 Task: When was "The Good Soldier" by Ford Madox Ford published?
Action: Key pressed 'W''h''e''n'Key.space'w''a''s'Key.spaceKey.shift'"'Key.shift'T''h''e'Key.spaceKey.shift'G''o''o''d'Key.spaceKey.shift'S''o''l''d''i''e''r'Key.shift'"'Key.space'b''y'Key.spaceKey.shift'F''o''r''d'Key.spaceKey.shift'M''a''d''o''x'Key.spaceKey.shiftKey.backspaceKey.backspace'o''x'Key.spaceKey.shift'F''o''r''d'Key.space'p''u''b''l''i''s''h''e''d'Key.shift_r'?'Key.enter
Screenshot: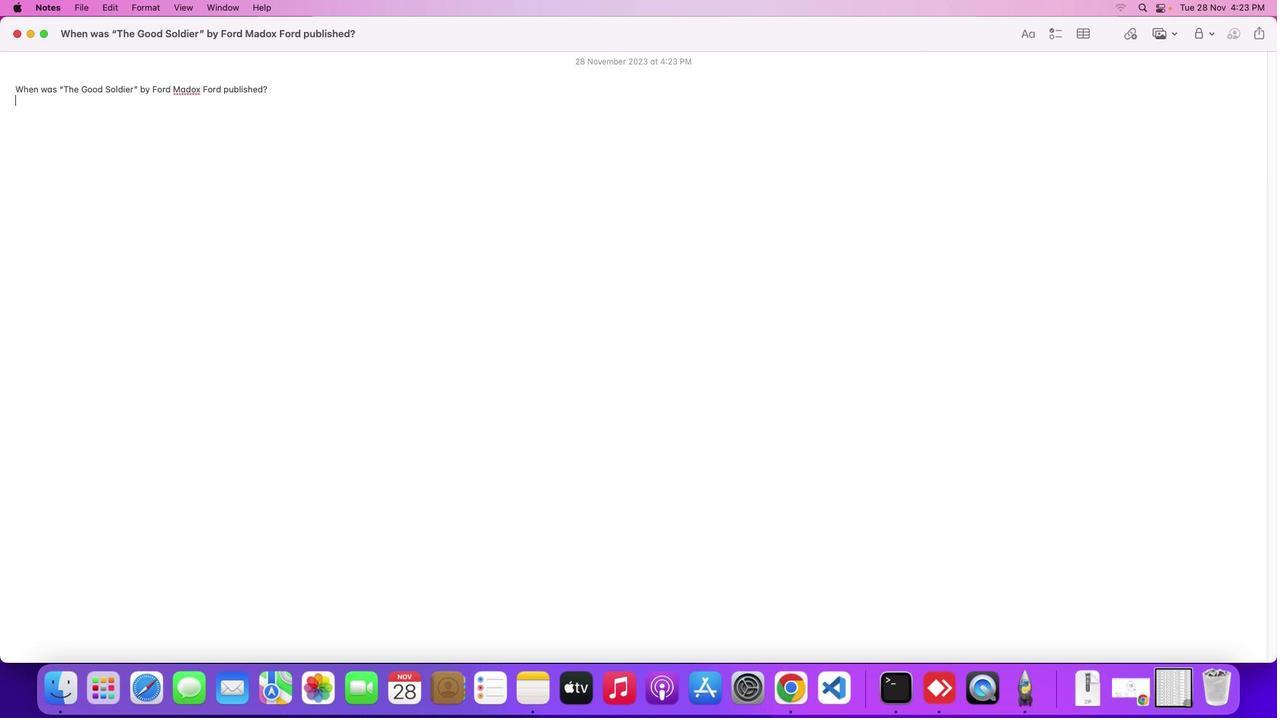 
Action: Mouse moved to (1131, 688)
Screenshot: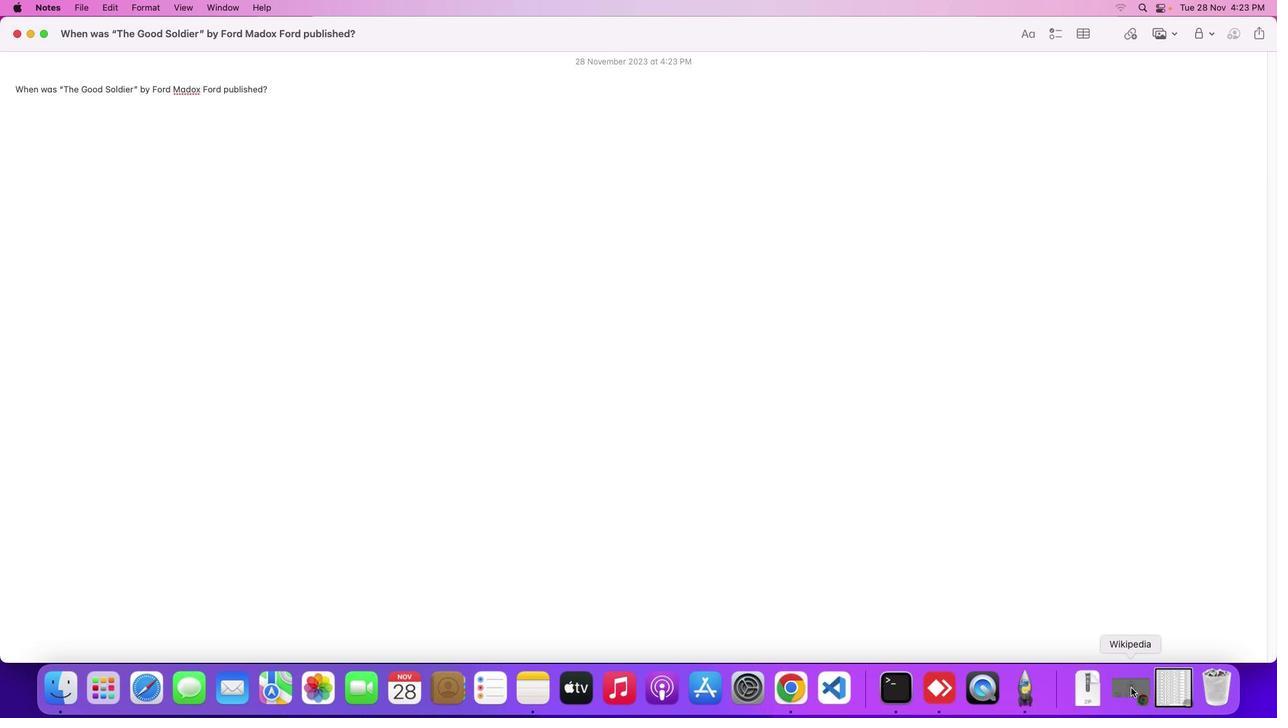 
Action: Mouse pressed left at (1131, 688)
Screenshot: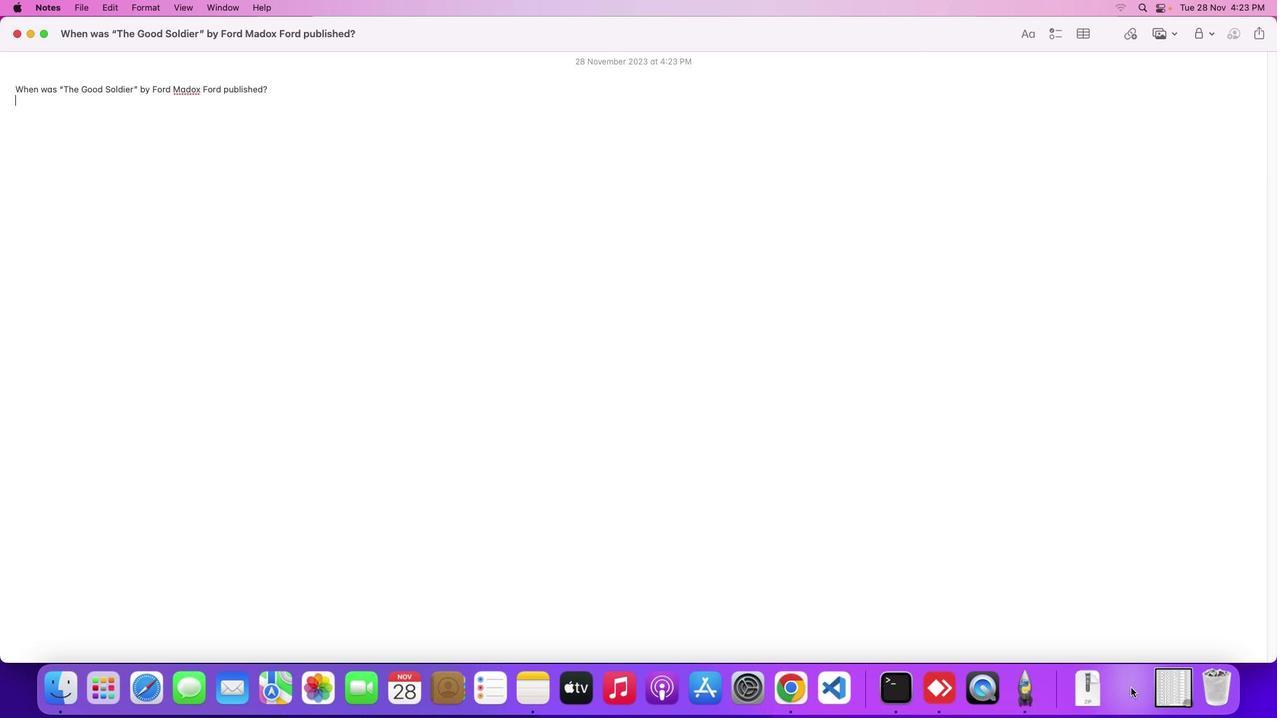 
Action: Mouse moved to (497, 399)
Screenshot: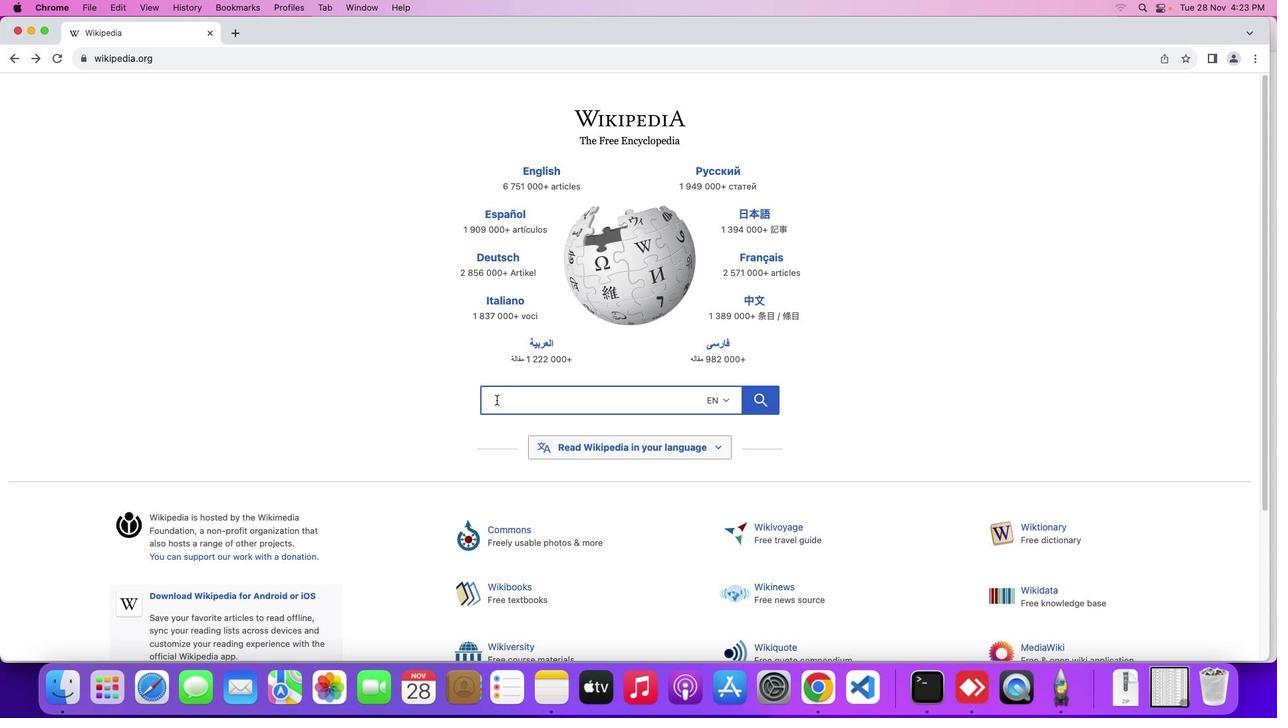 
Action: Mouse pressed left at (497, 399)
Screenshot: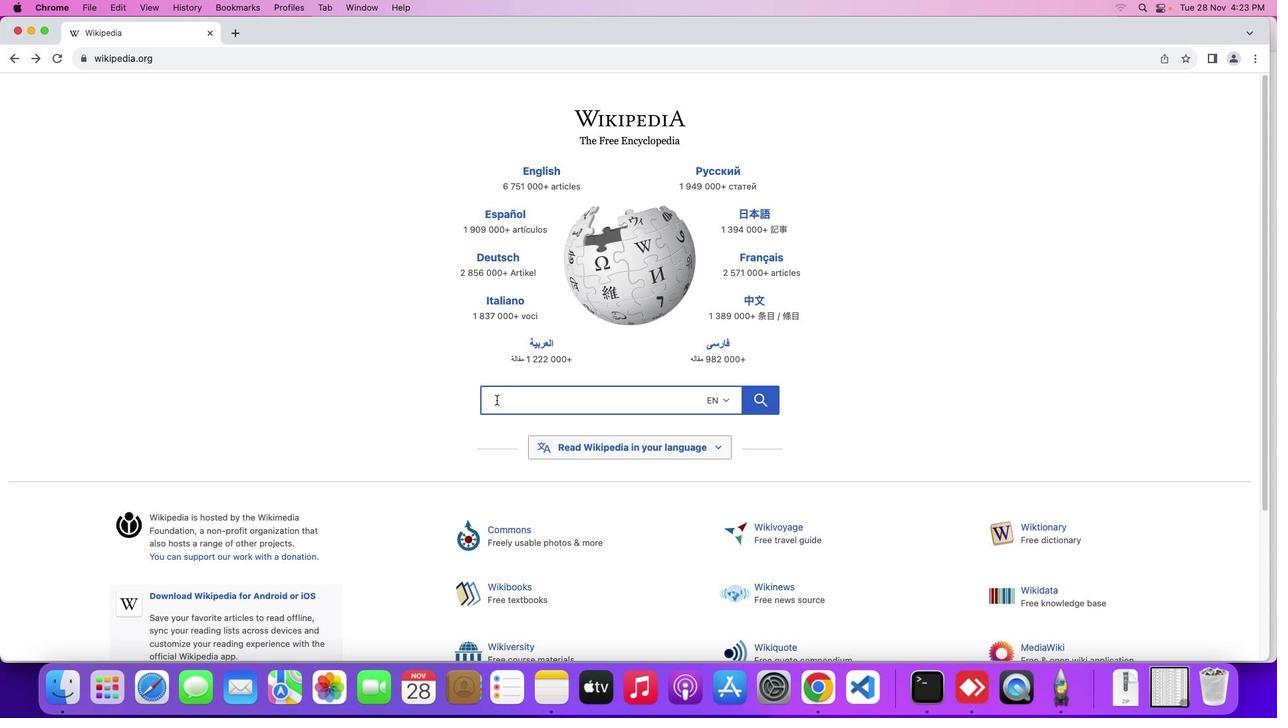 
Action: Mouse moved to (505, 399)
Screenshot: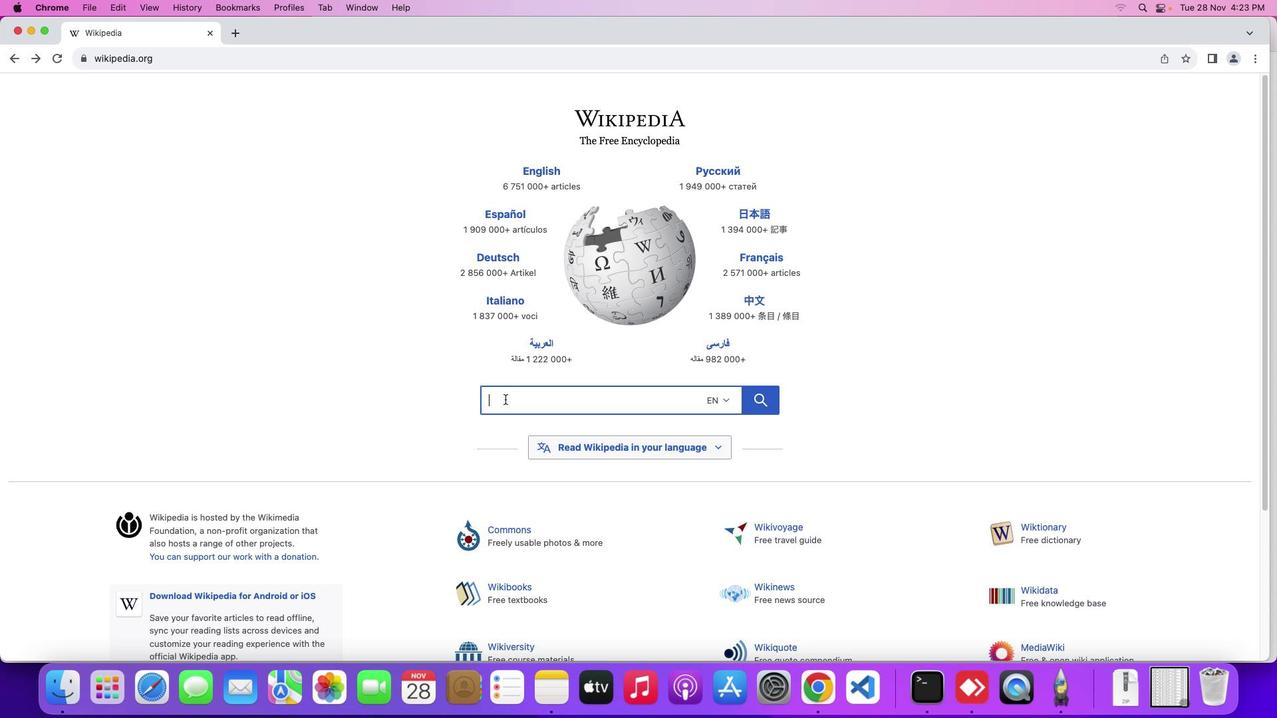 
Action: Key pressed Key.shift'T''h''e'Key.spaceKey.shift'G''o''o''d'Key.spaceKey.shift'S''o''l''d''i''e''r'Key.spaceKey.shift'F''o''r''d'Key.spaceKey.shift'M''a''d''o''x'Key.spaceKey.shift'F''o''r''d'Key.enter
Screenshot: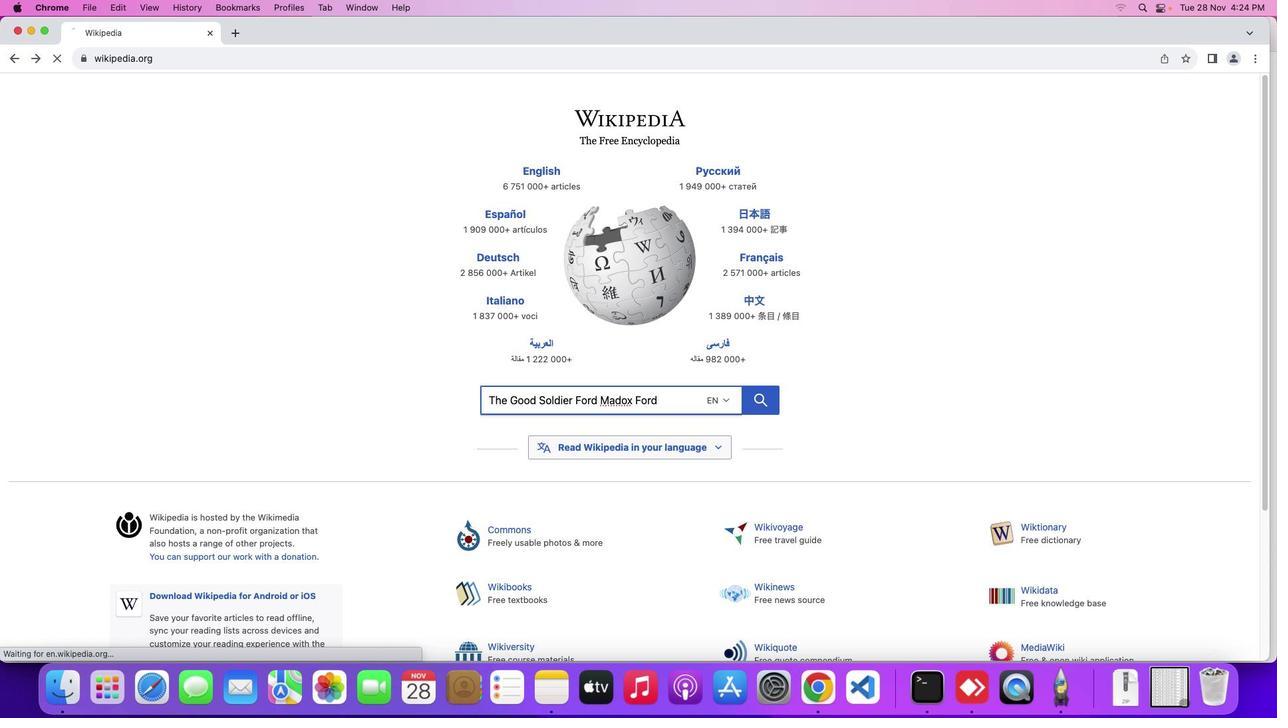 
Action: Mouse moved to (244, 461)
Screenshot: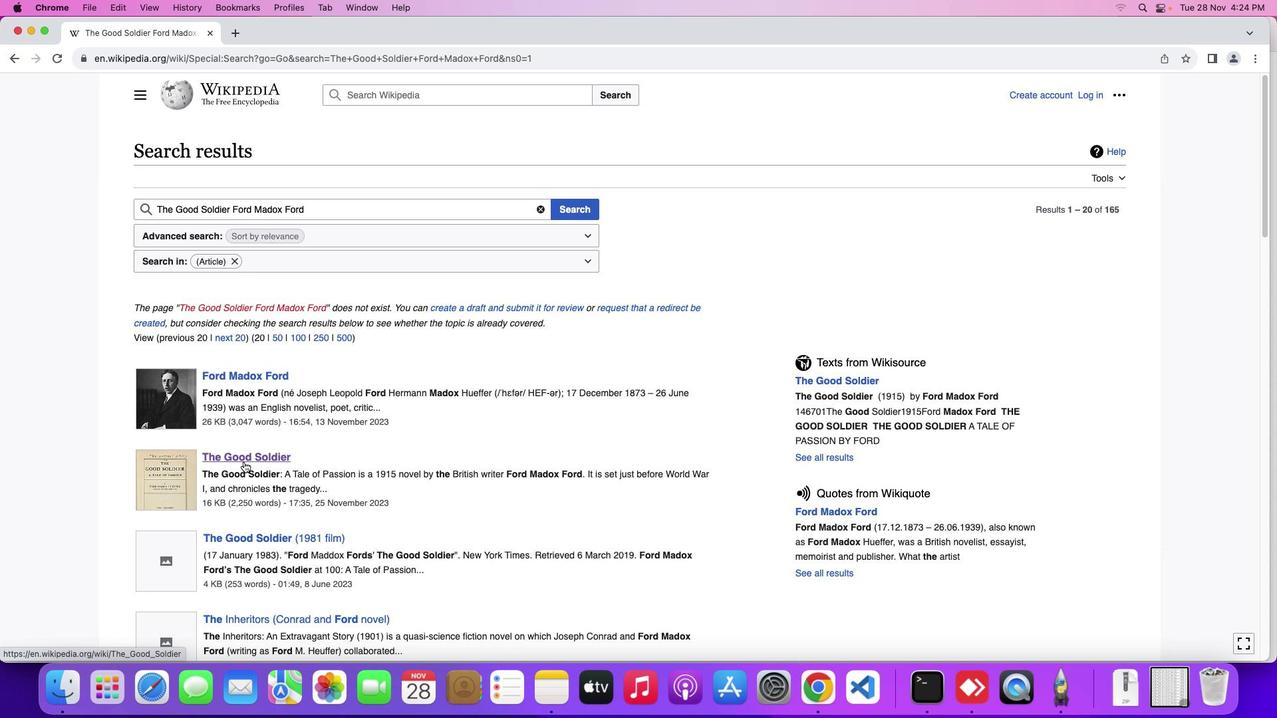 
Action: Mouse pressed left at (244, 461)
Screenshot: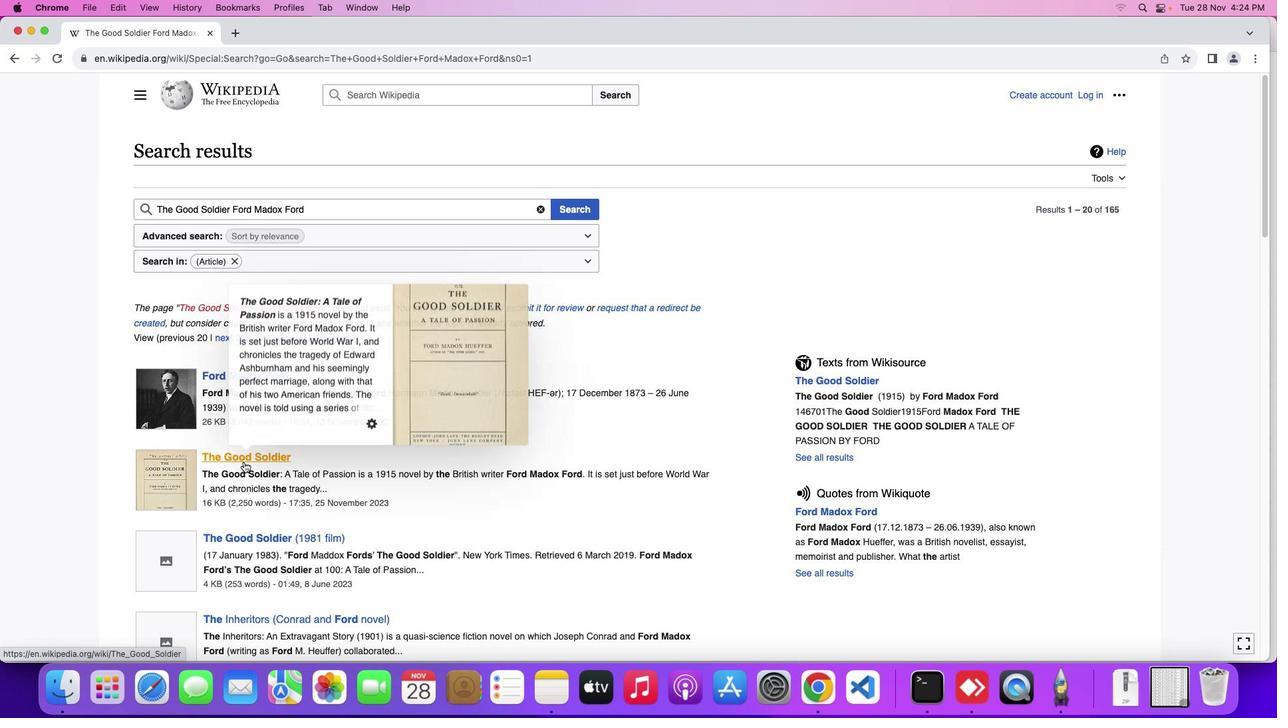 
Action: Mouse moved to (767, 360)
Screenshot: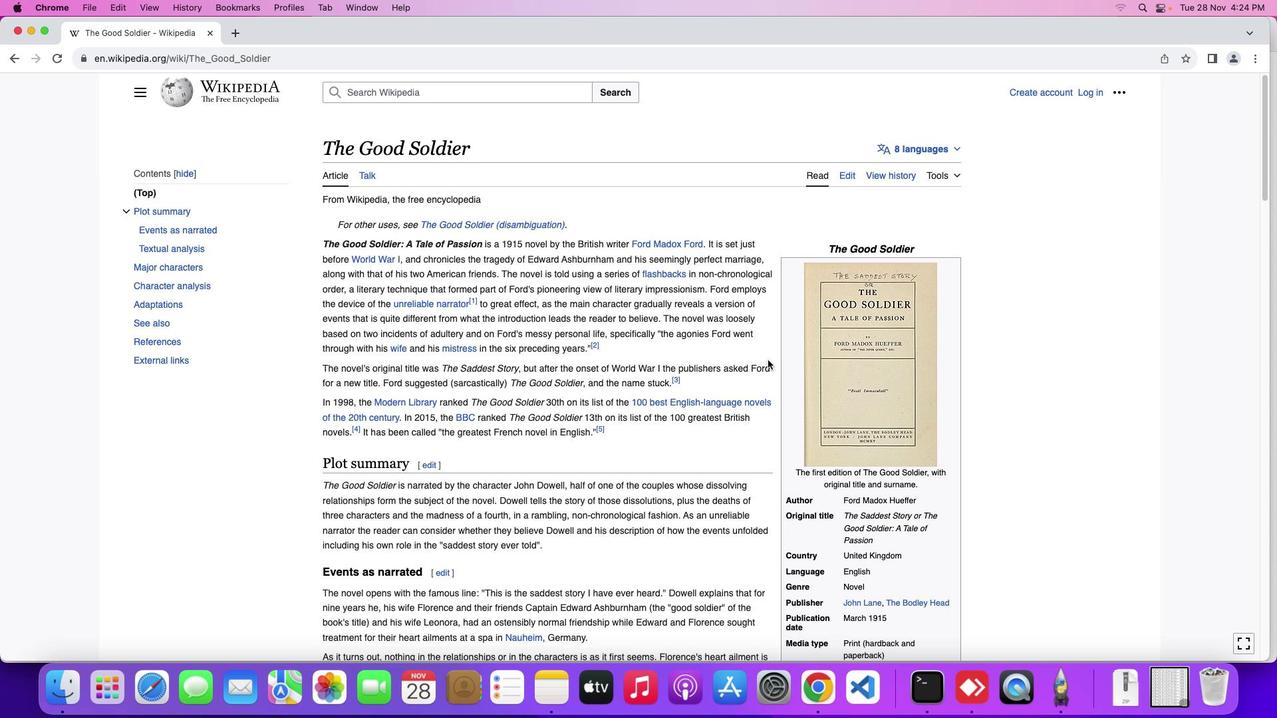 
Action: Mouse scrolled (767, 360) with delta (0, 0)
Screenshot: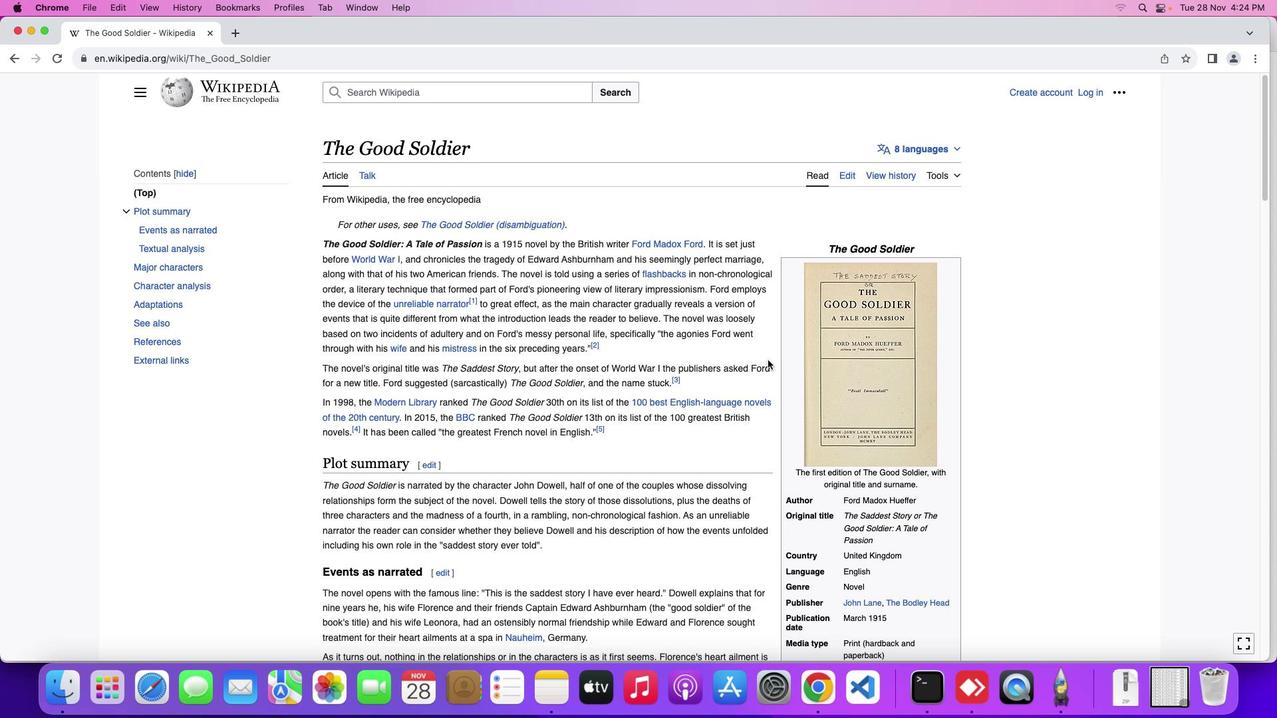 
Action: Mouse moved to (768, 360)
Screenshot: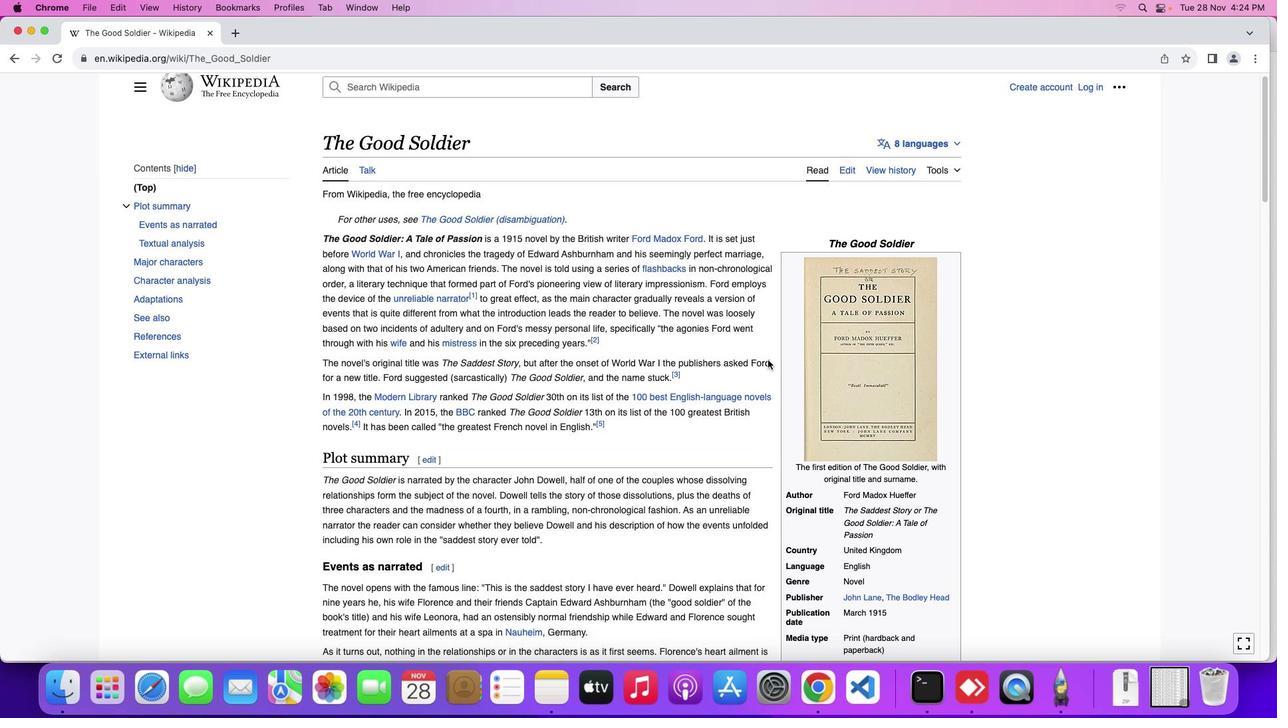 
Action: Mouse scrolled (768, 360) with delta (0, 0)
Screenshot: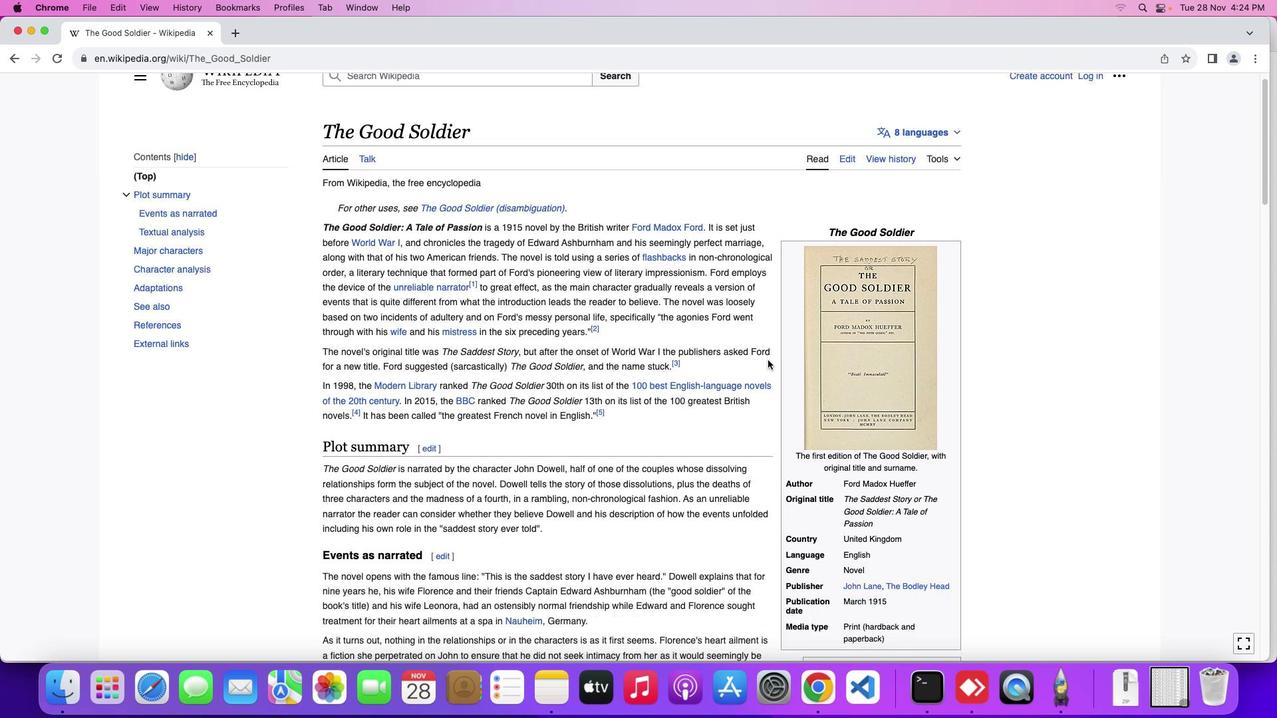 
Action: Mouse scrolled (768, 360) with delta (0, -1)
Screenshot: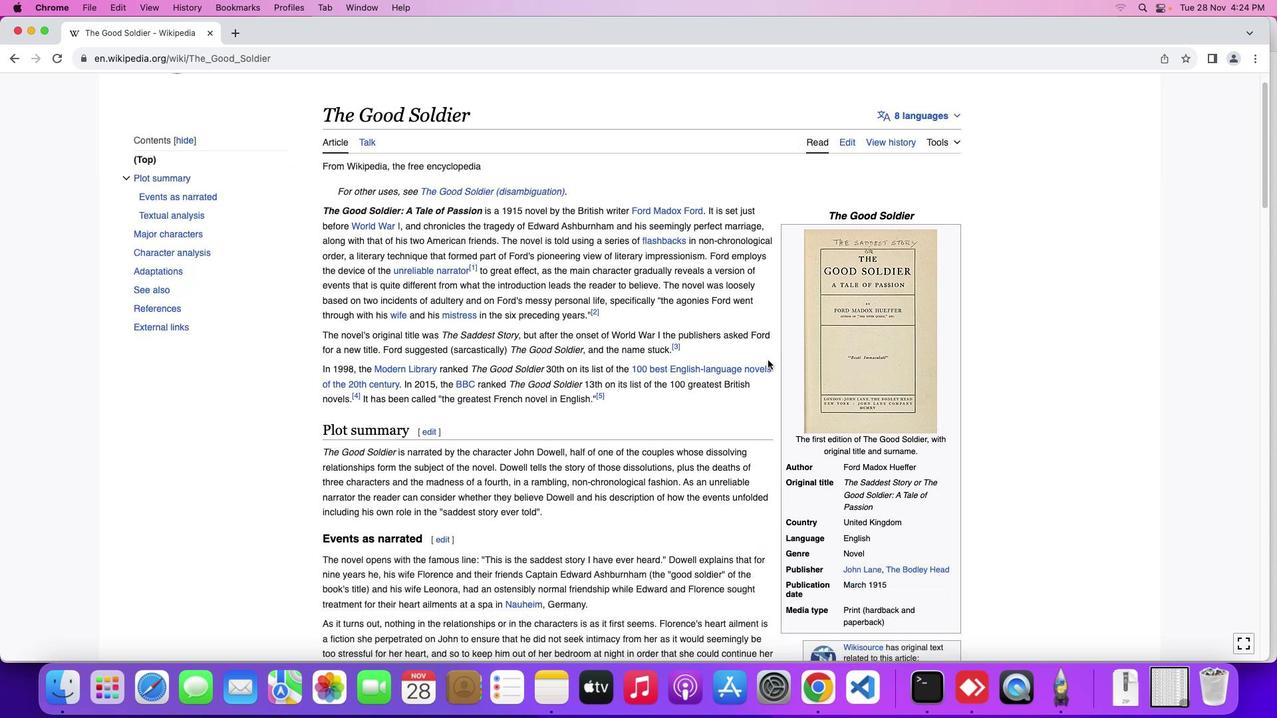 
Action: Mouse moved to (763, 383)
Screenshot: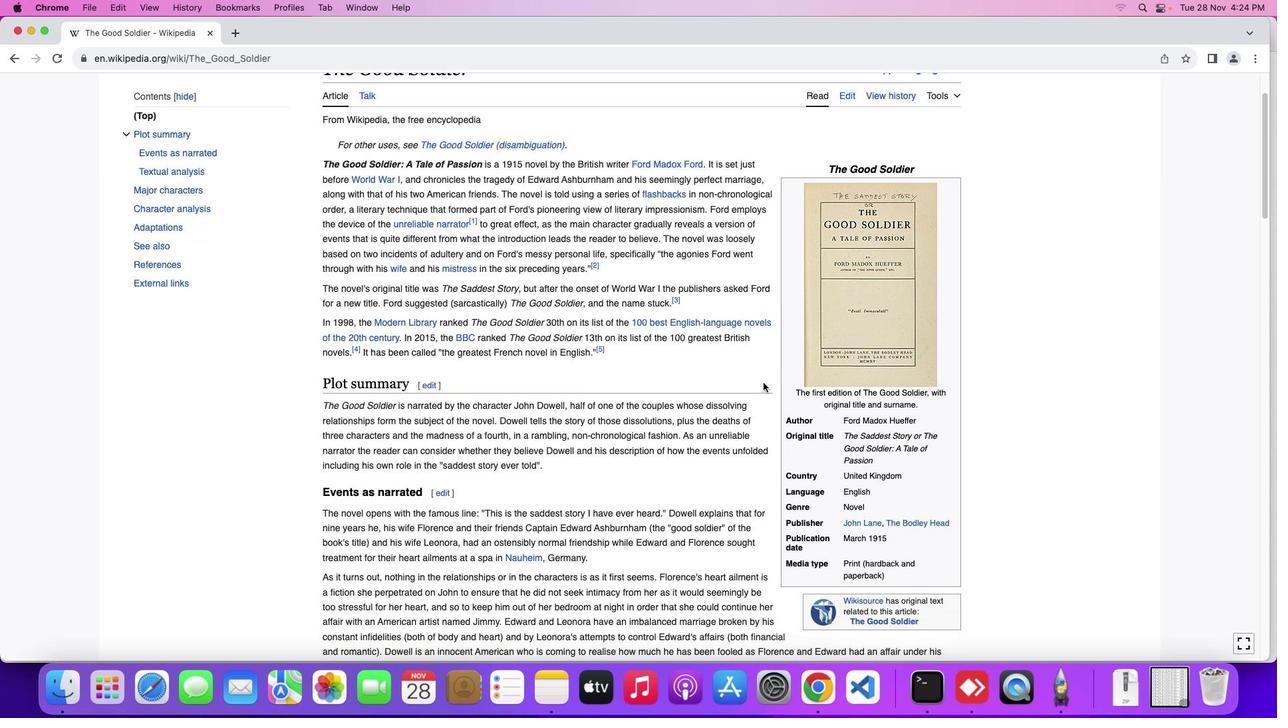 
Action: Mouse scrolled (763, 383) with delta (0, 0)
Screenshot: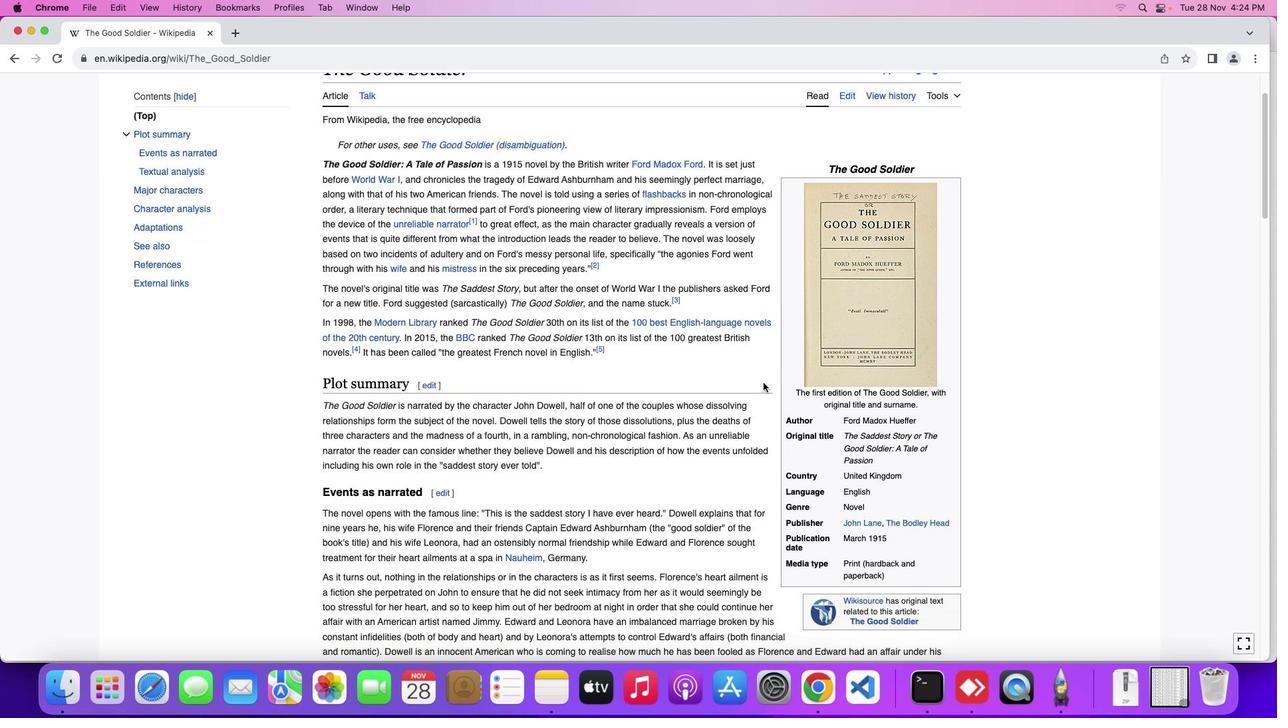 
Action: Mouse moved to (763, 383)
Screenshot: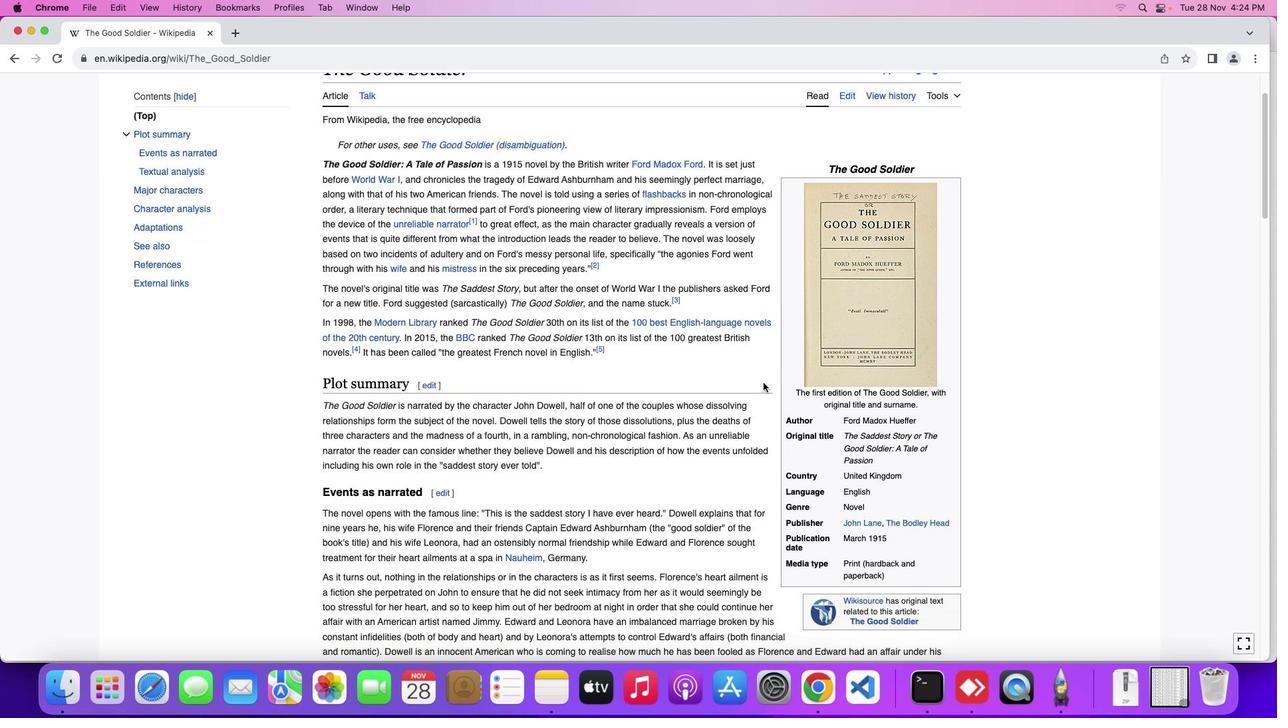 
Action: Mouse scrolled (763, 383) with delta (0, 0)
Screenshot: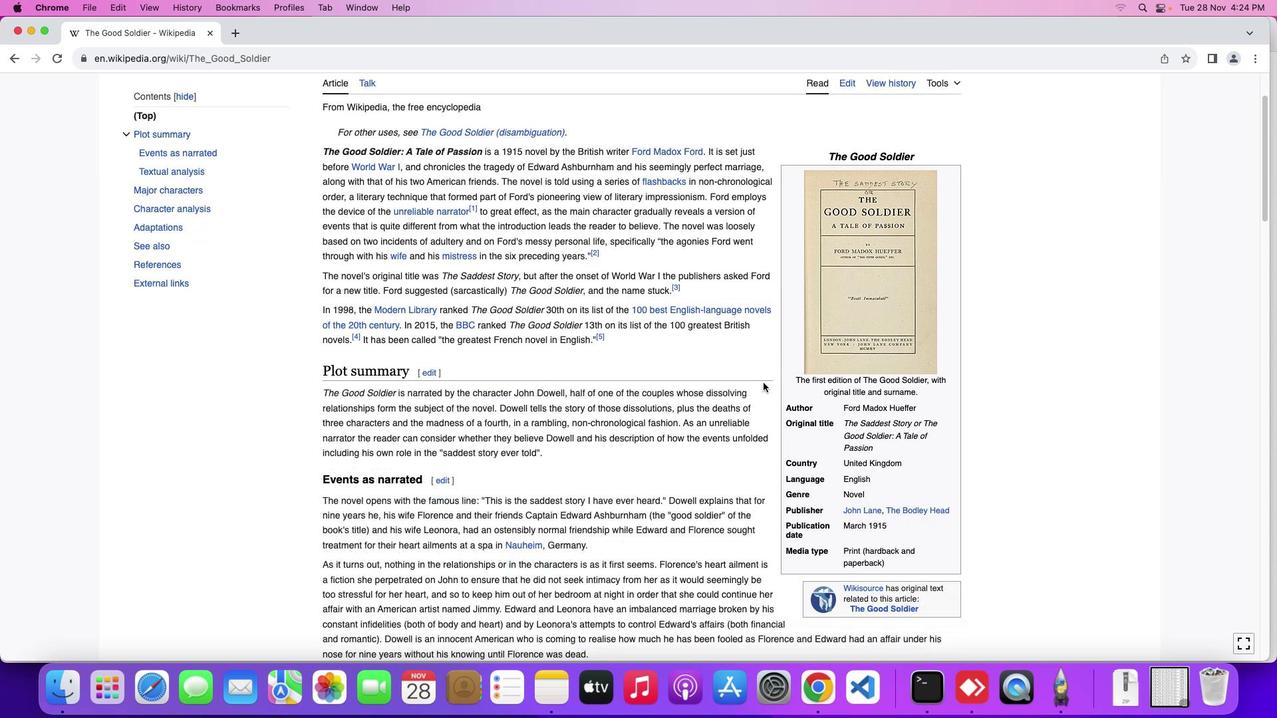 
Action: Mouse scrolled (763, 383) with delta (0, -1)
Screenshot: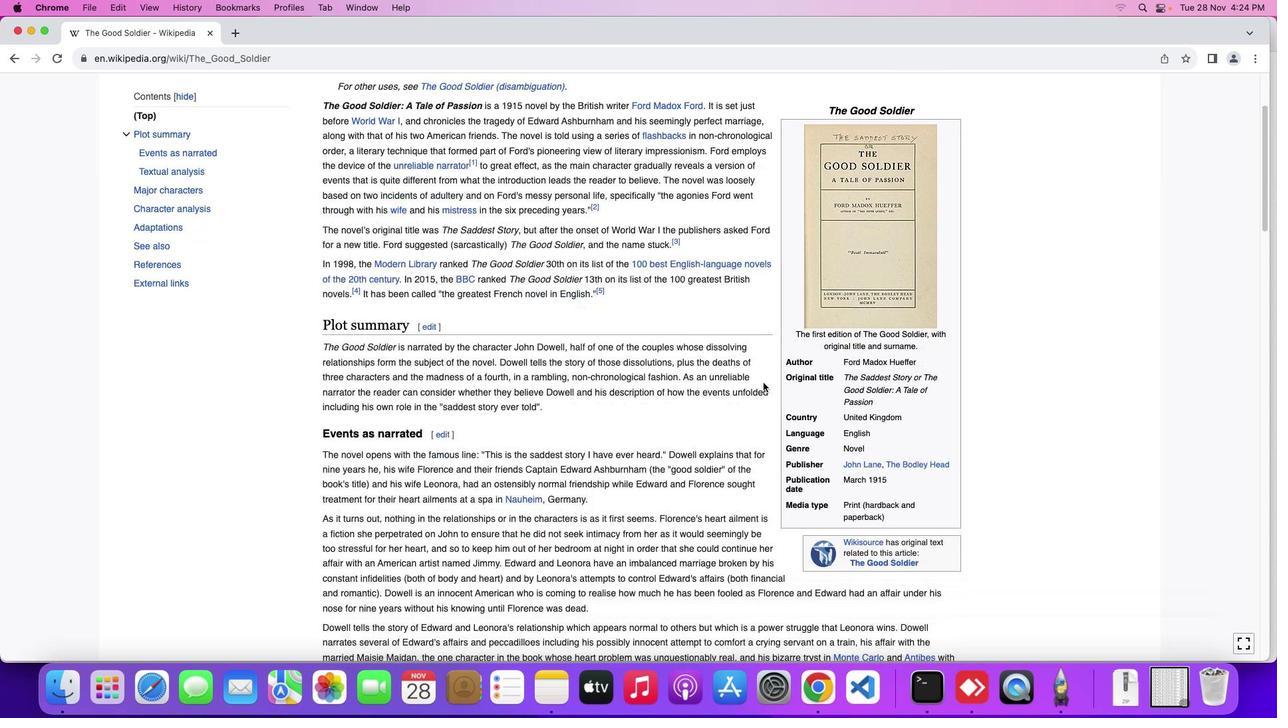 
Action: Mouse moved to (763, 394)
Screenshot: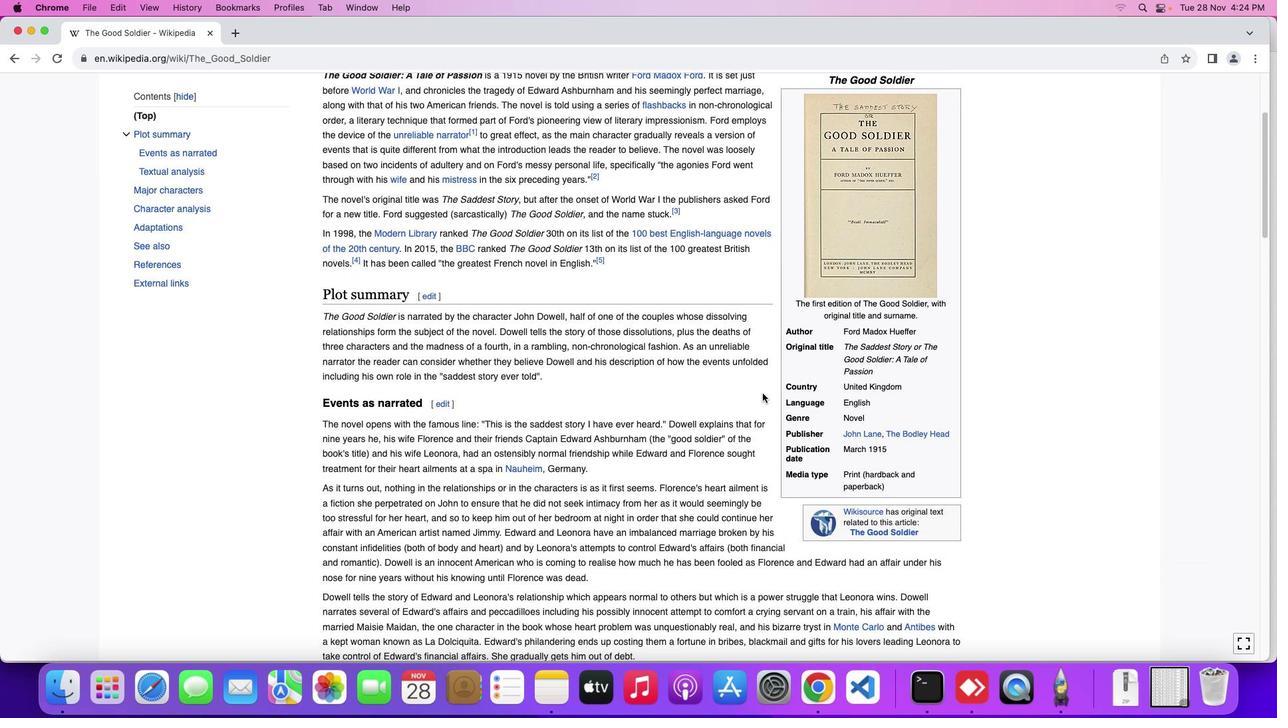 
Action: Mouse scrolled (763, 394) with delta (0, 0)
Screenshot: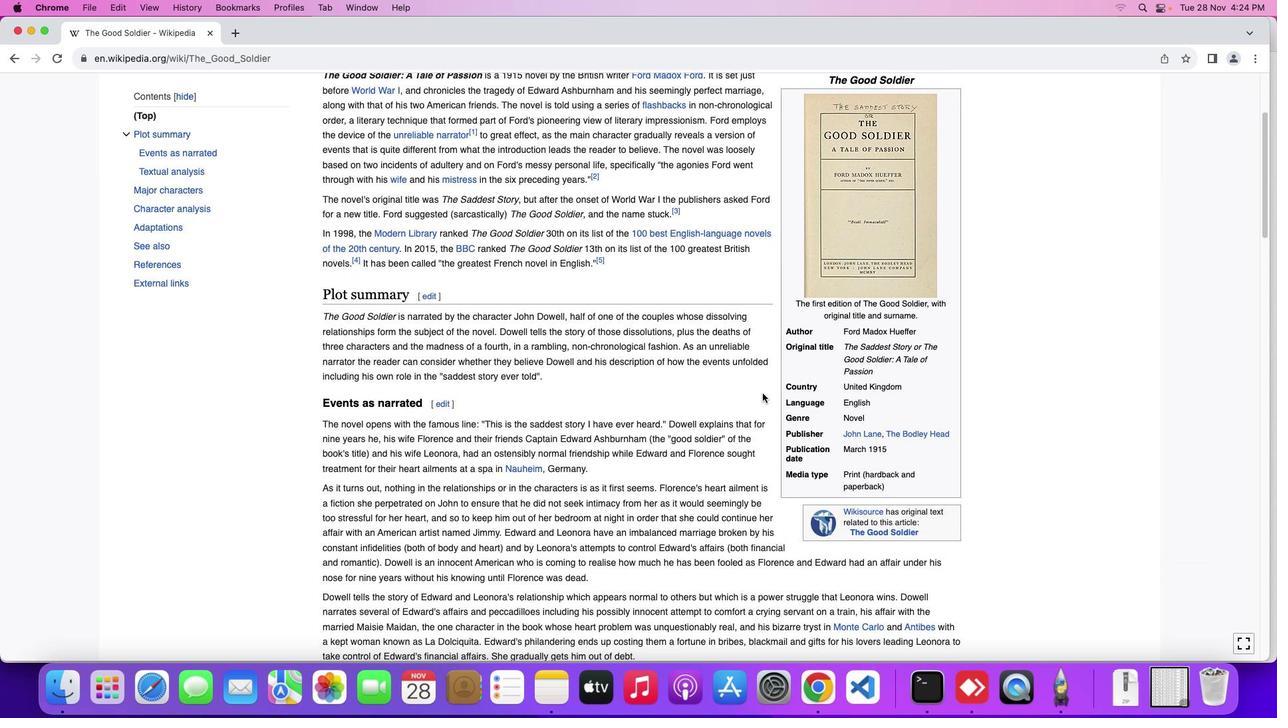 
Action: Mouse moved to (762, 393)
Screenshot: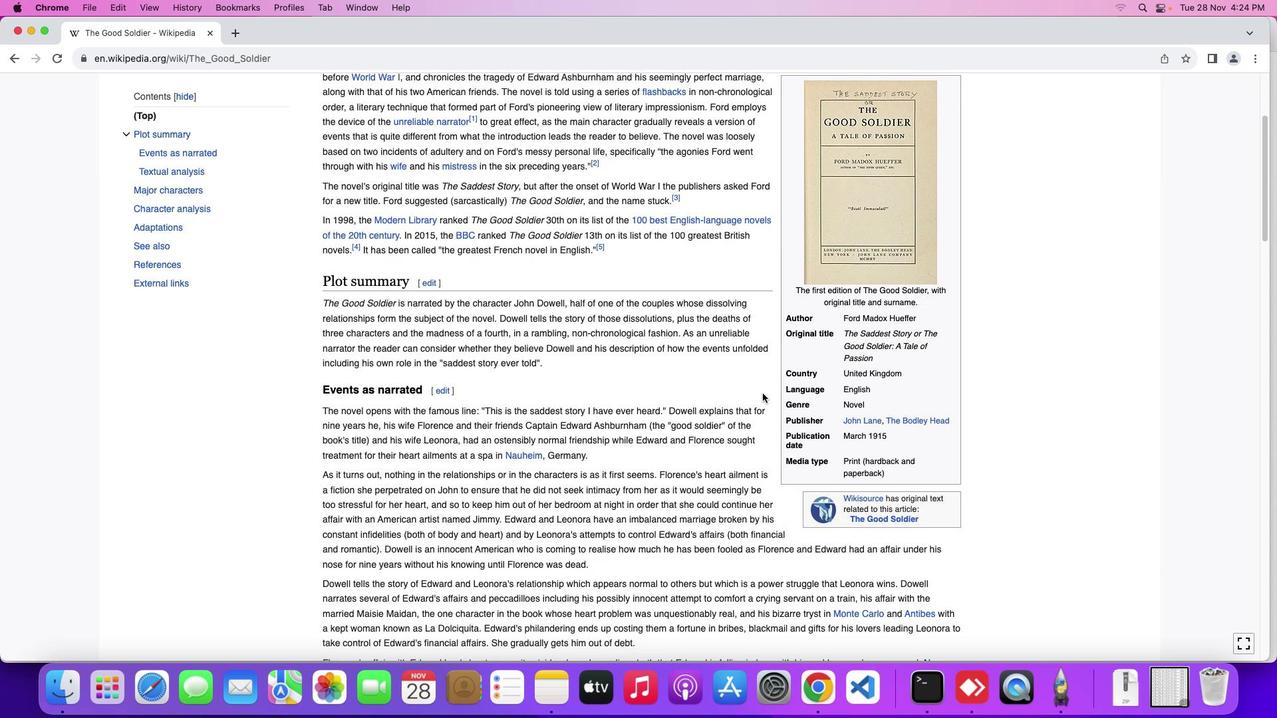 
Action: Mouse scrolled (762, 393) with delta (0, 0)
Screenshot: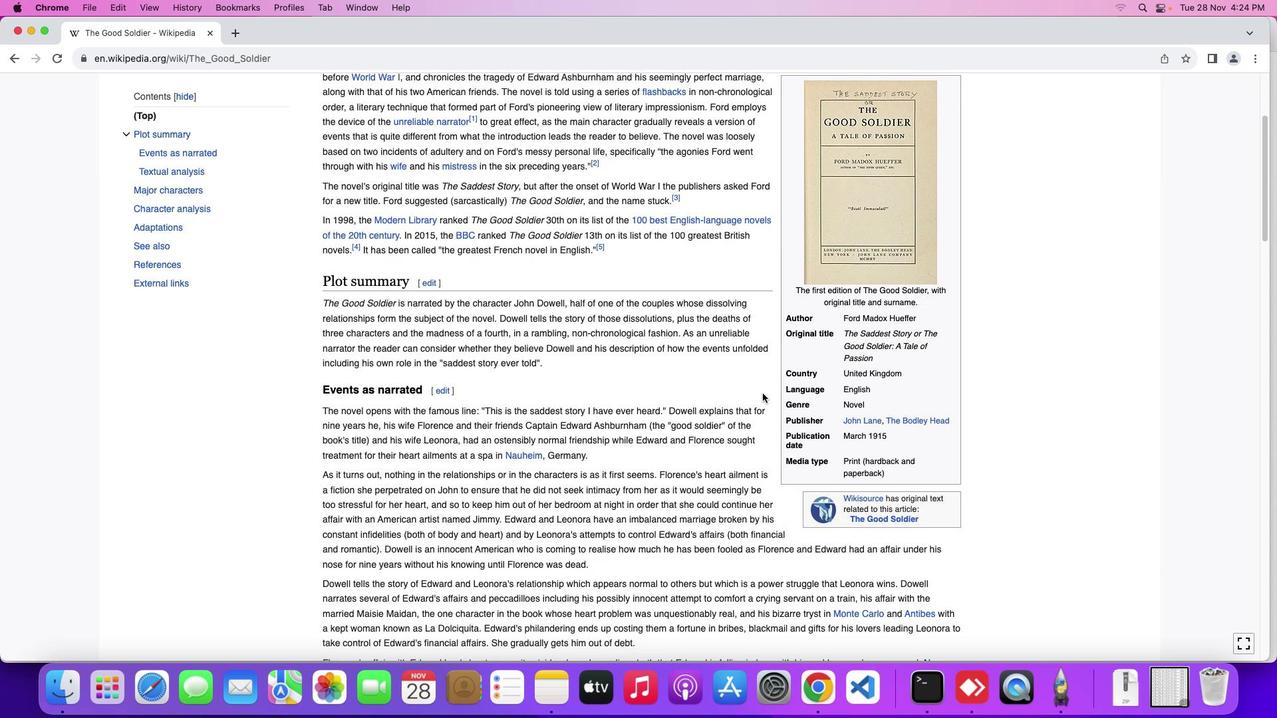 
Action: Mouse moved to (762, 393)
Screenshot: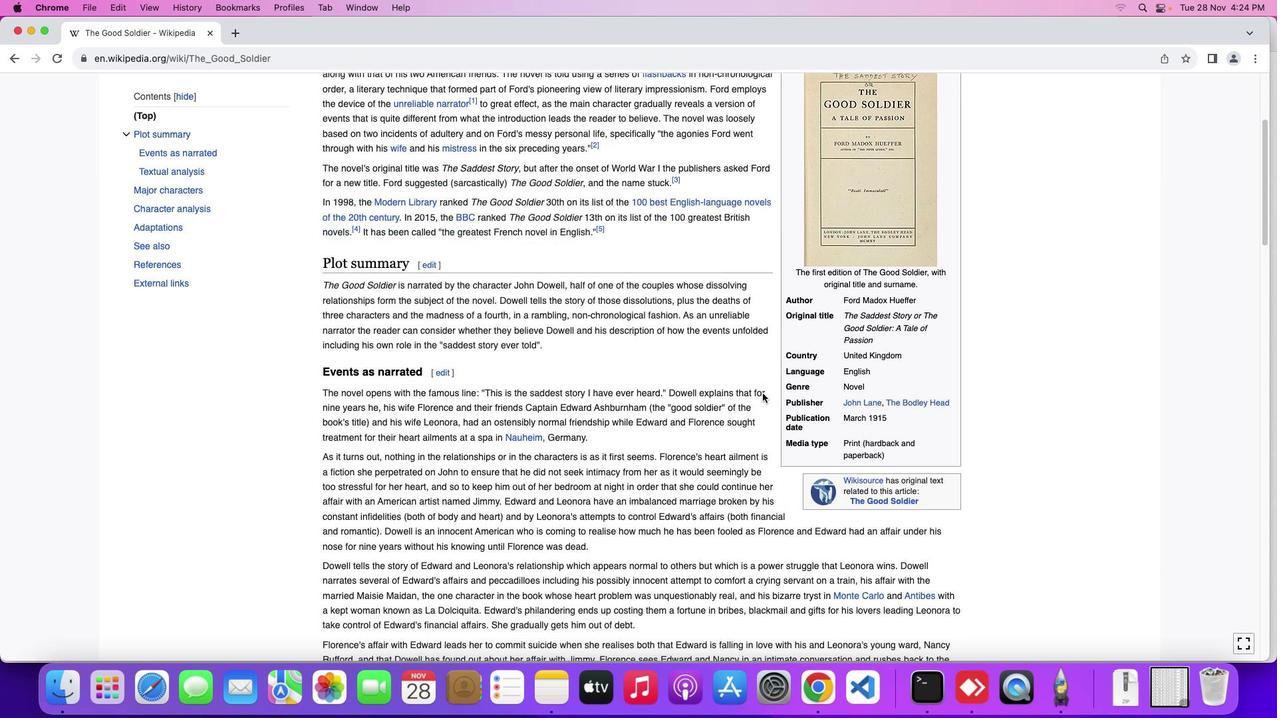 
Action: Mouse scrolled (762, 393) with delta (0, -1)
Screenshot: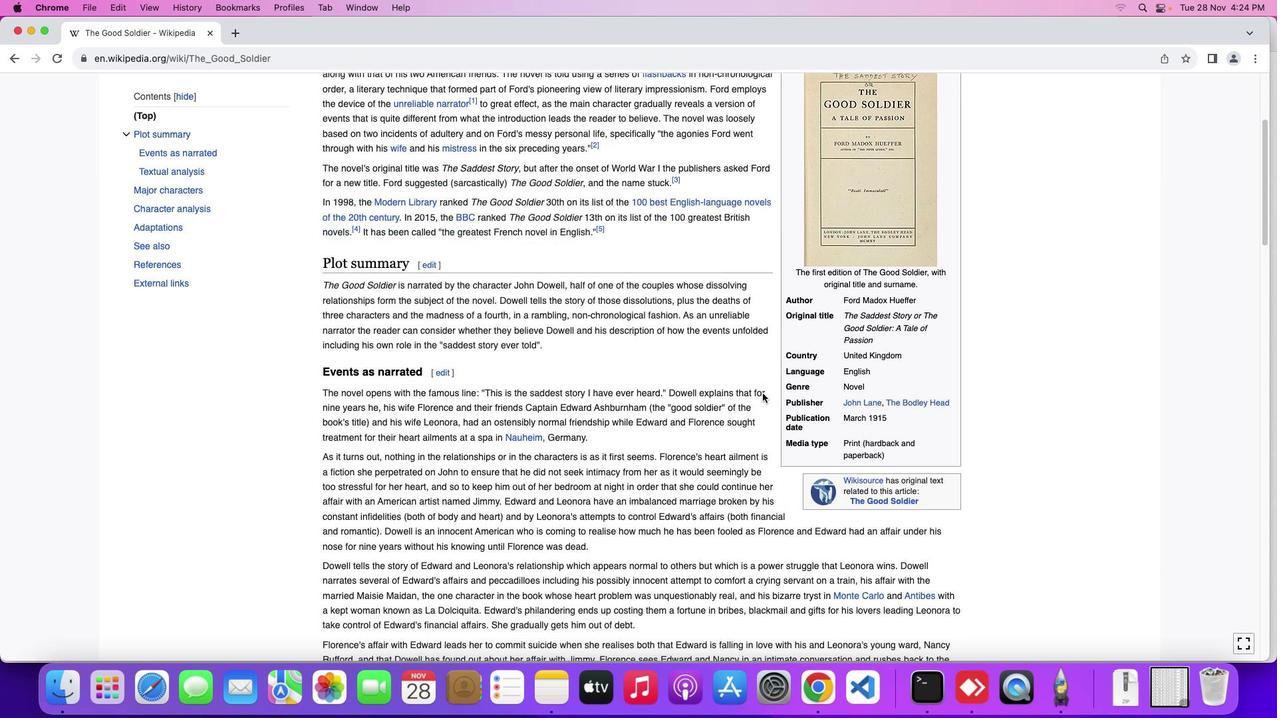 
Action: Mouse moved to (759, 394)
Screenshot: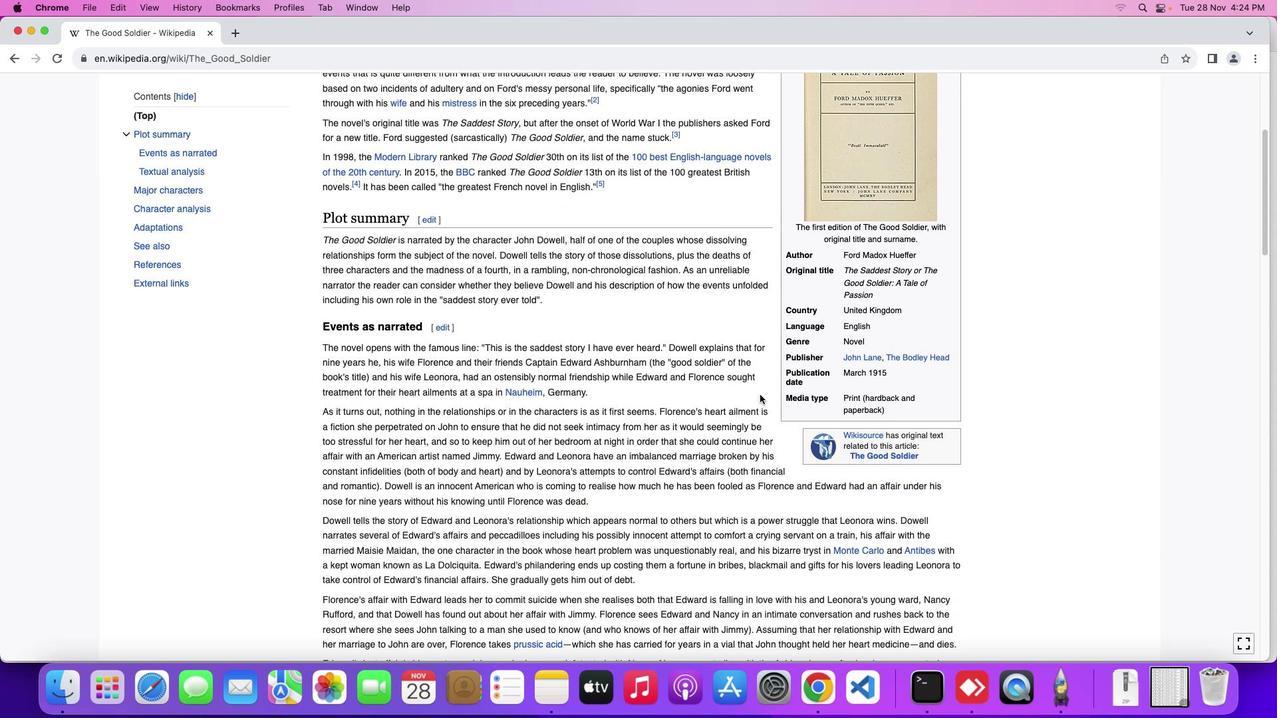 
Action: Mouse scrolled (759, 394) with delta (0, 0)
Screenshot: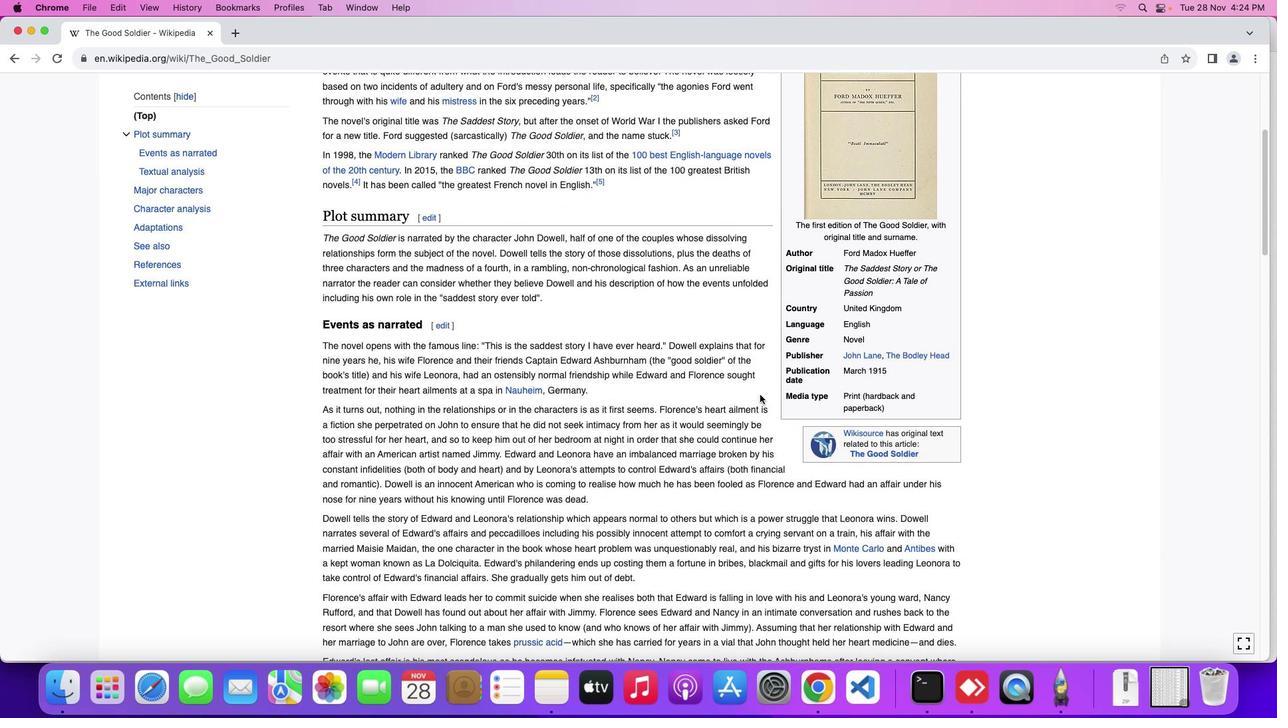 
Action: Mouse scrolled (759, 394) with delta (0, 0)
Screenshot: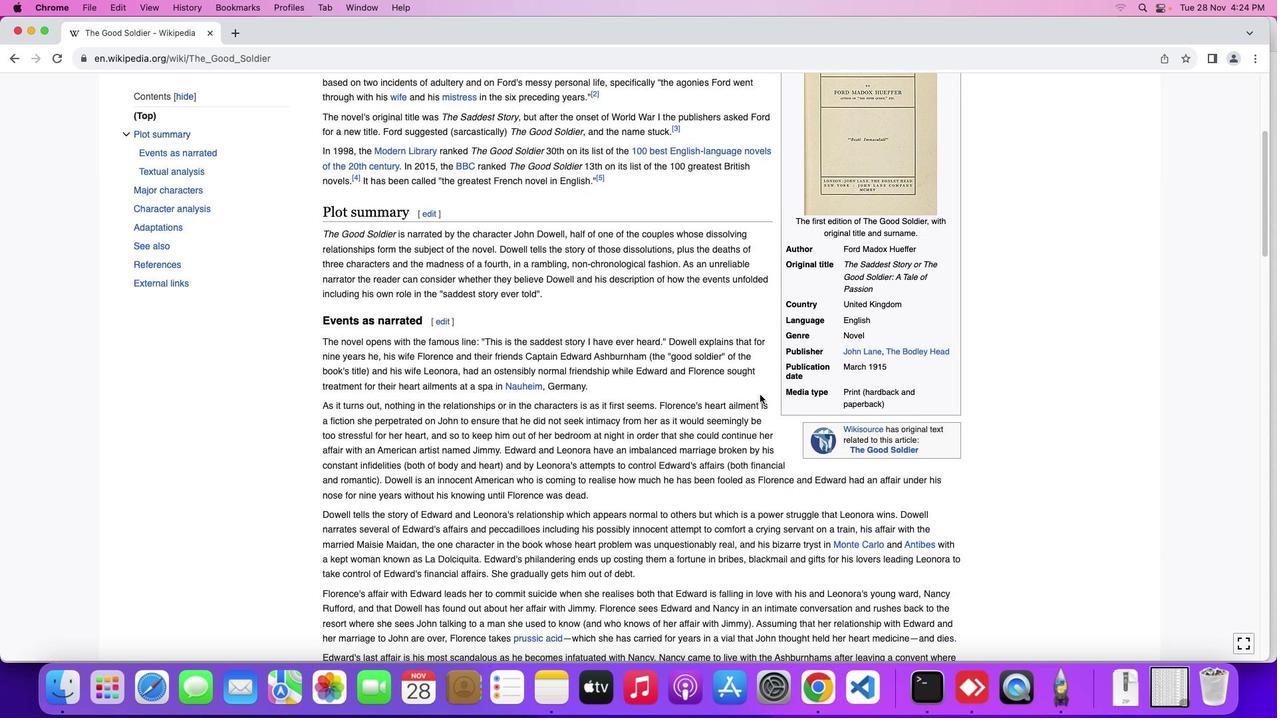 
Action: Mouse scrolled (759, 394) with delta (0, 0)
Screenshot: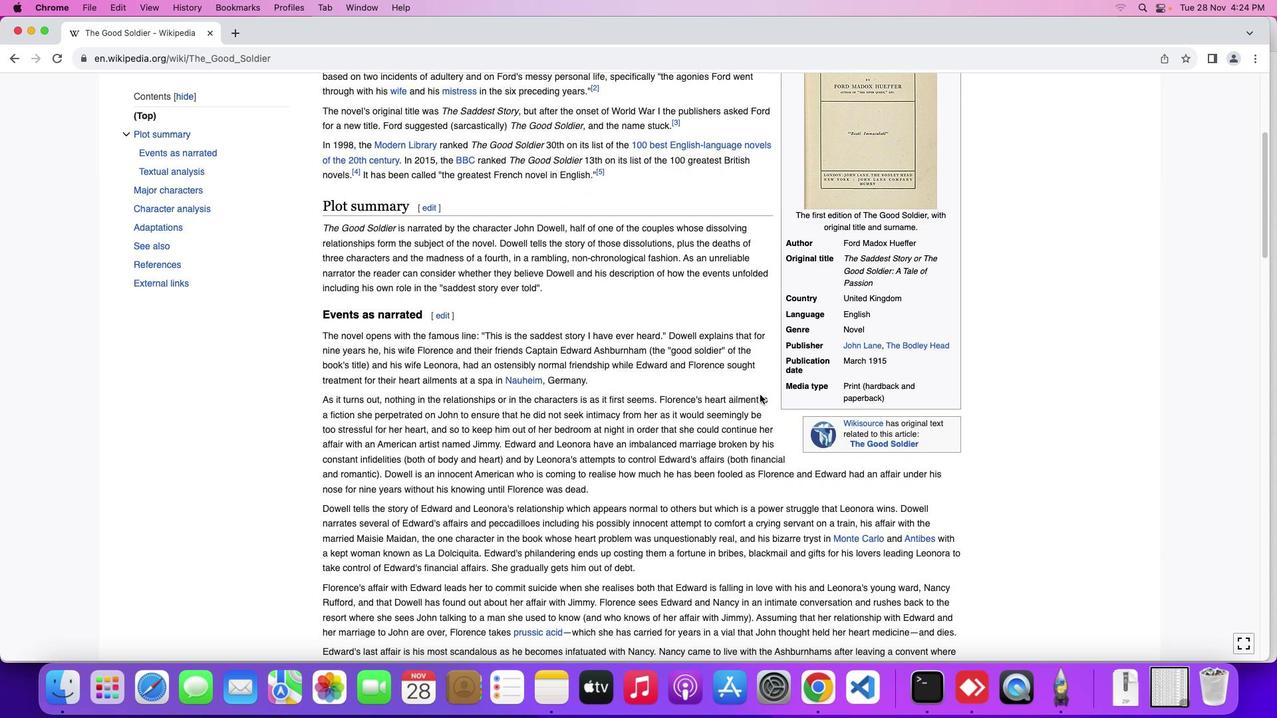 
Action: Mouse moved to (759, 395)
Screenshot: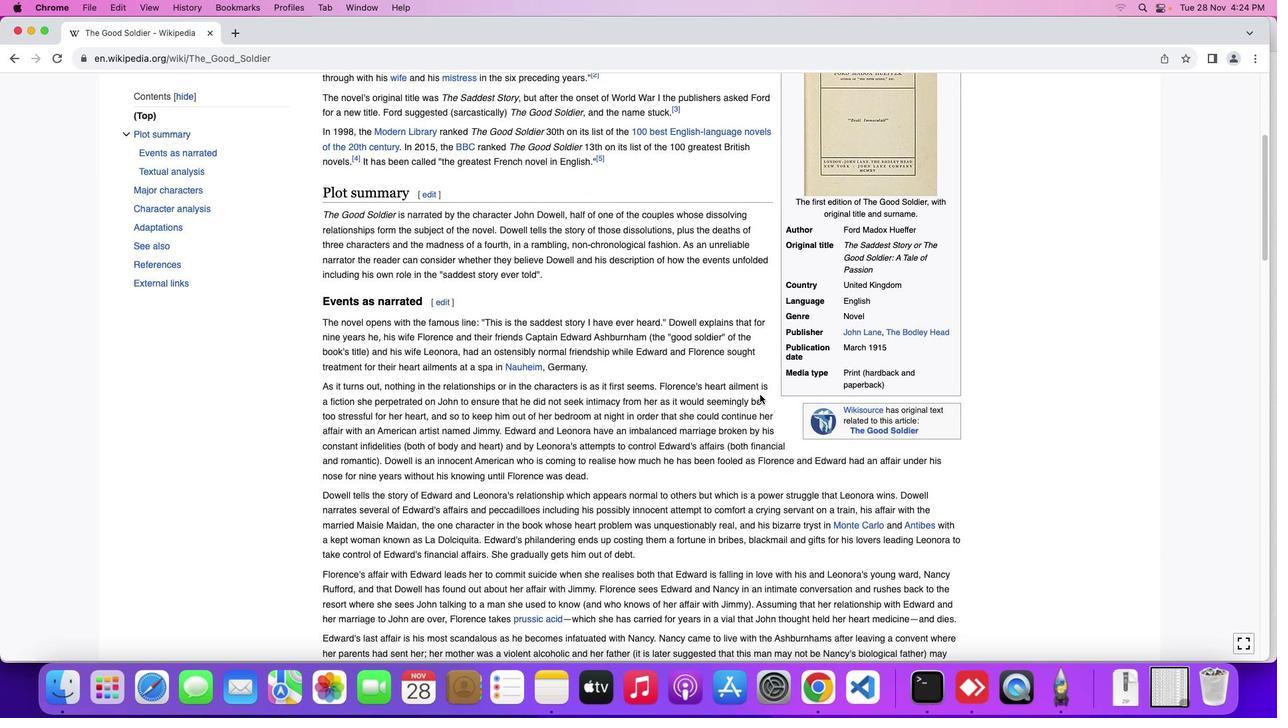 
Action: Mouse scrolled (759, 395) with delta (0, 0)
Screenshot: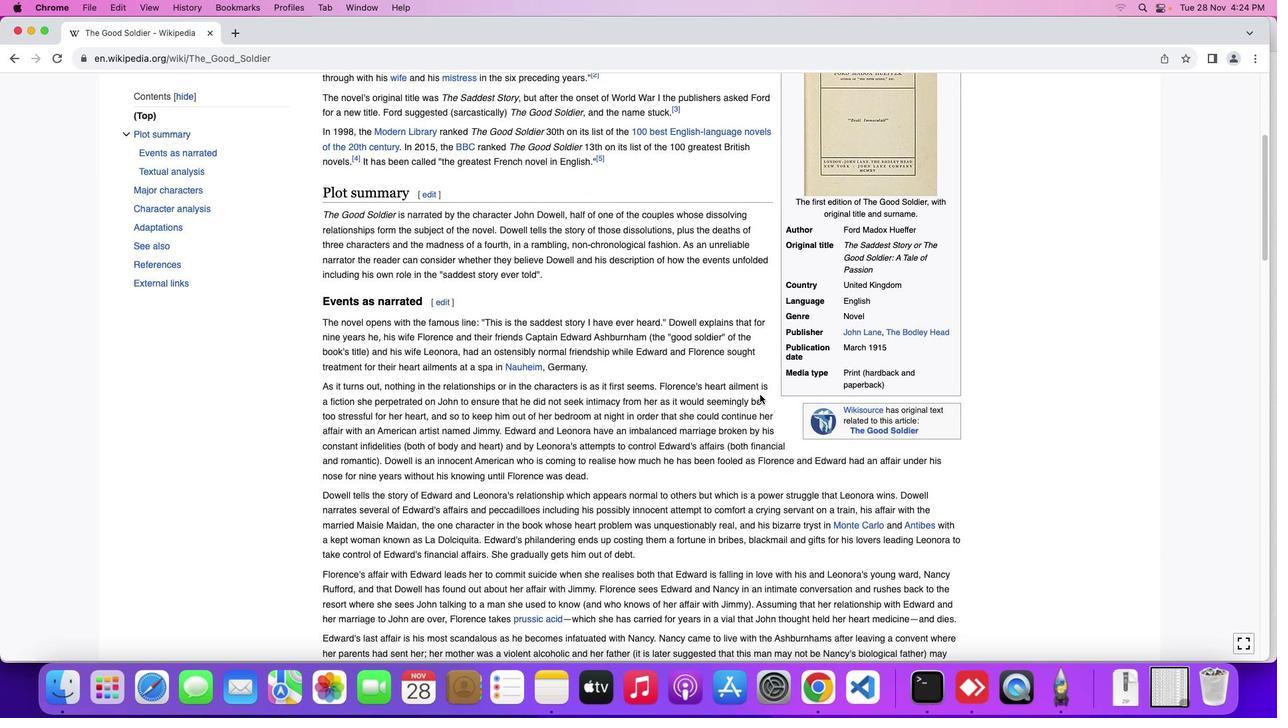
Action: Mouse scrolled (759, 395) with delta (0, 0)
Screenshot: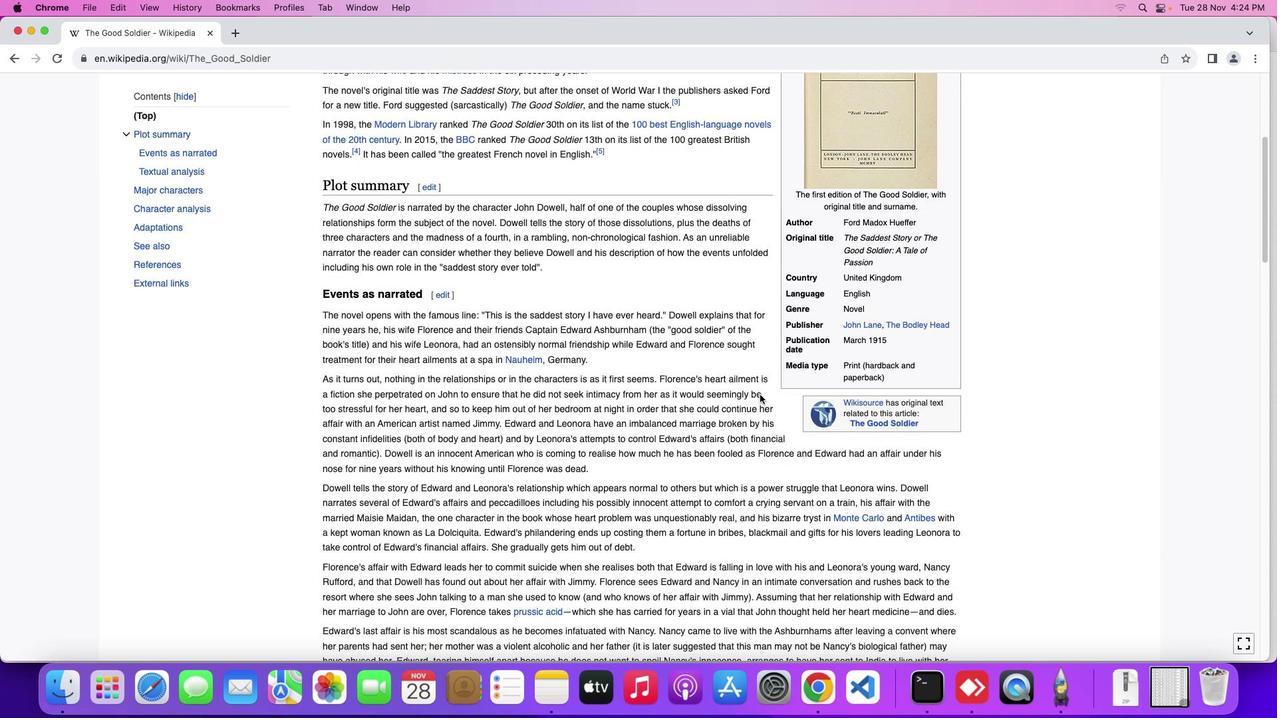 
Action: Mouse scrolled (759, 395) with delta (0, 0)
Screenshot: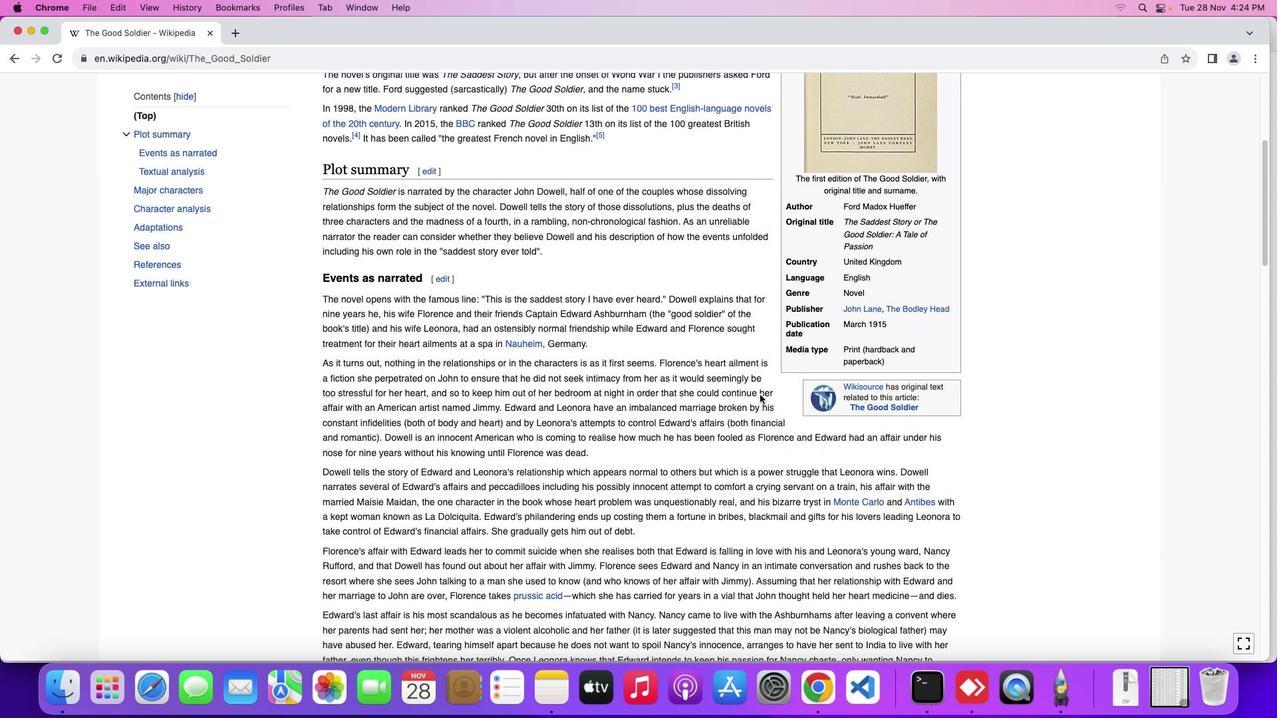 
Action: Mouse moved to (760, 394)
Screenshot: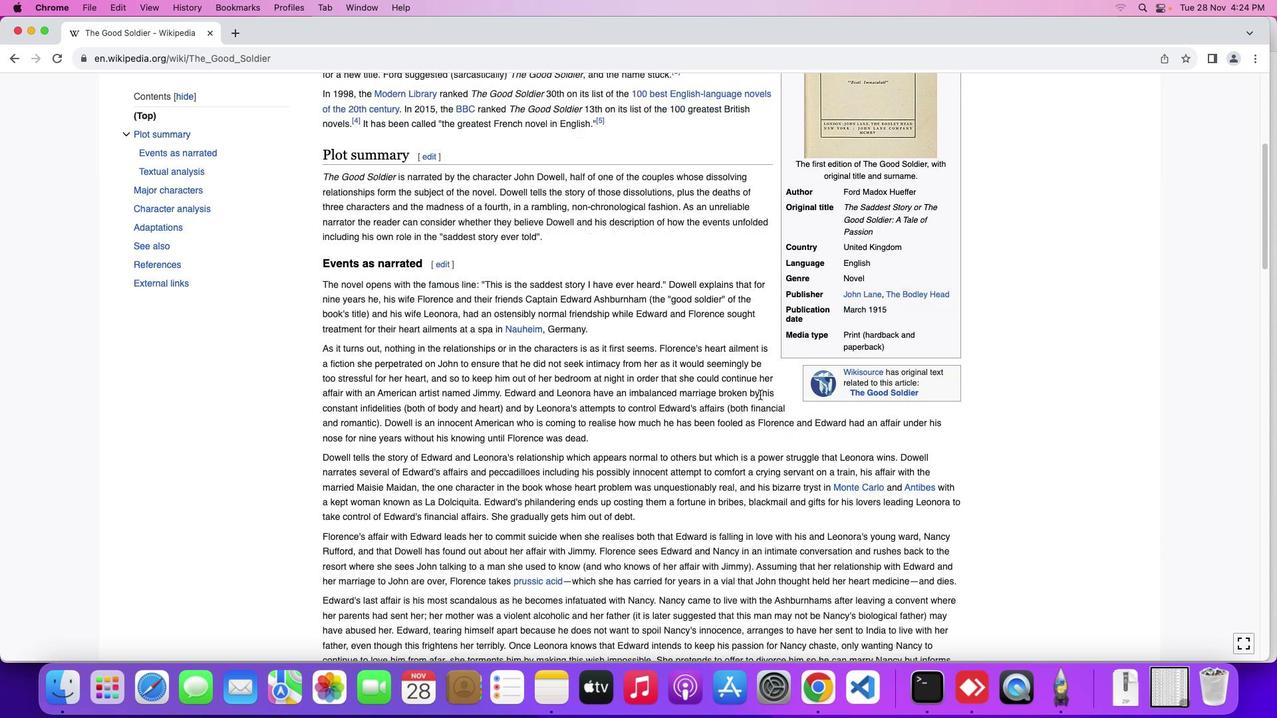 
Action: Mouse scrolled (760, 394) with delta (0, 0)
Screenshot: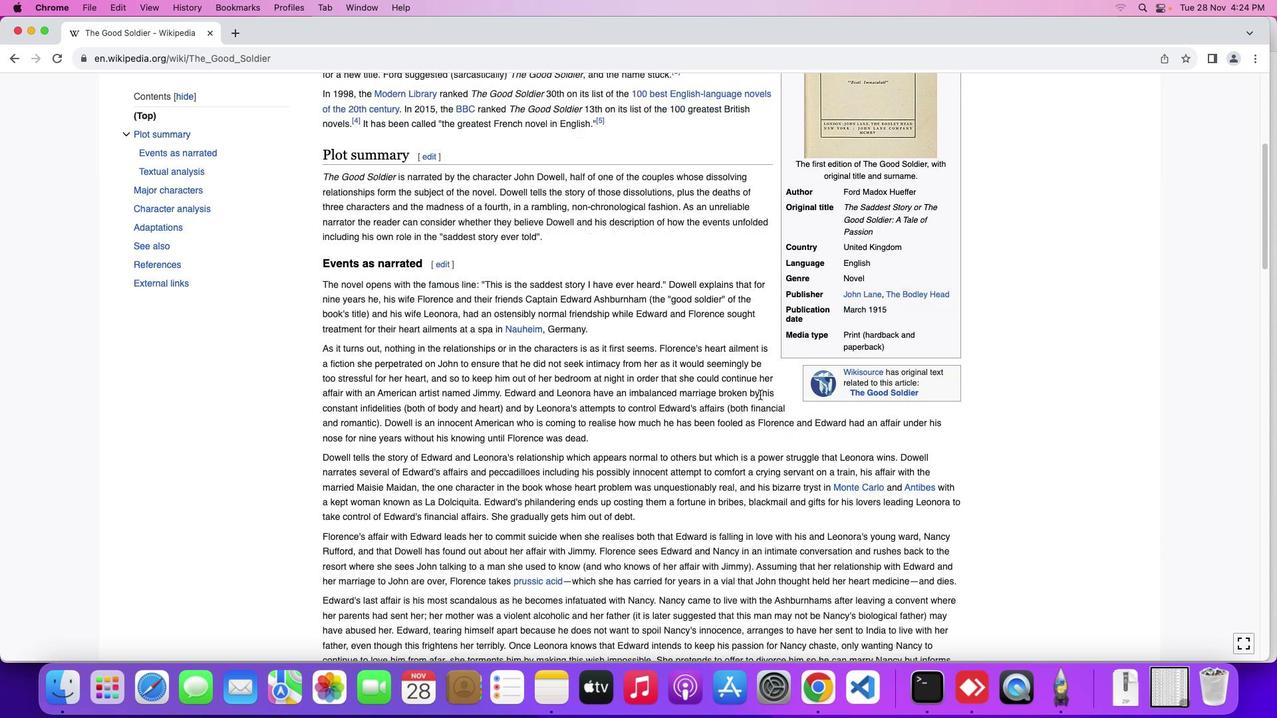 
Action: Mouse scrolled (760, 394) with delta (0, -1)
Screenshot: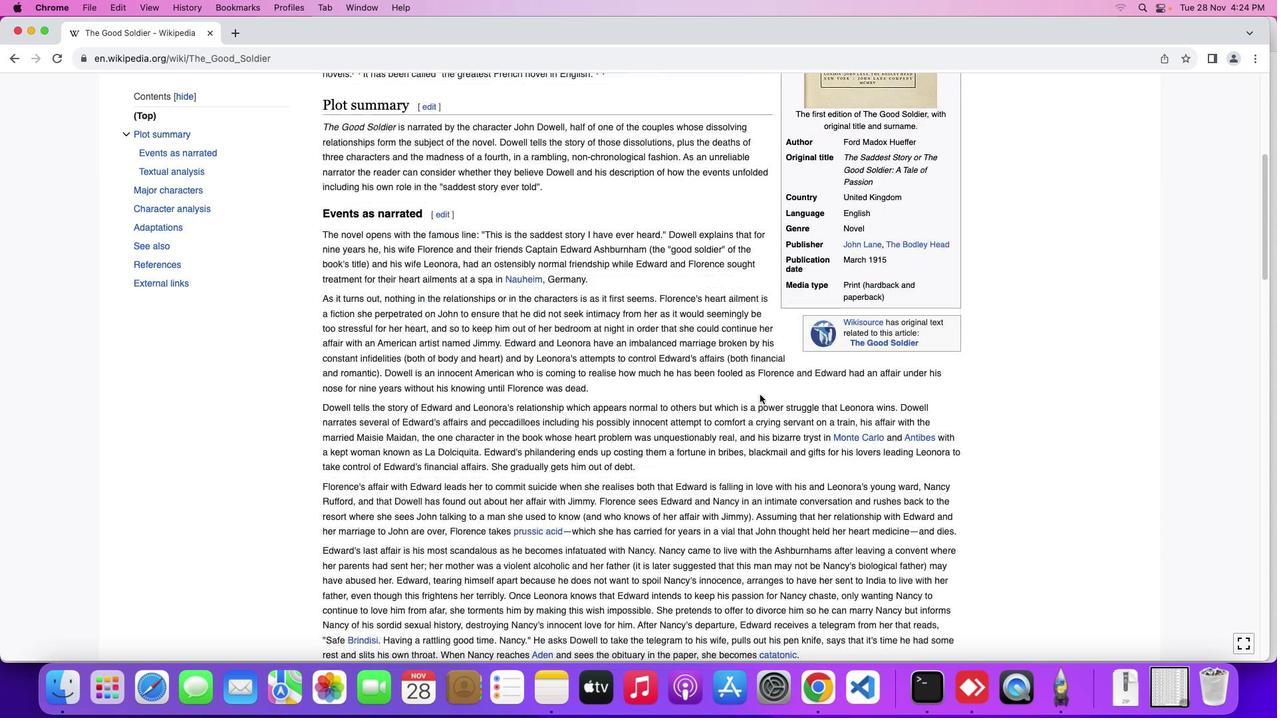 
Action: Mouse moved to (761, 395)
Screenshot: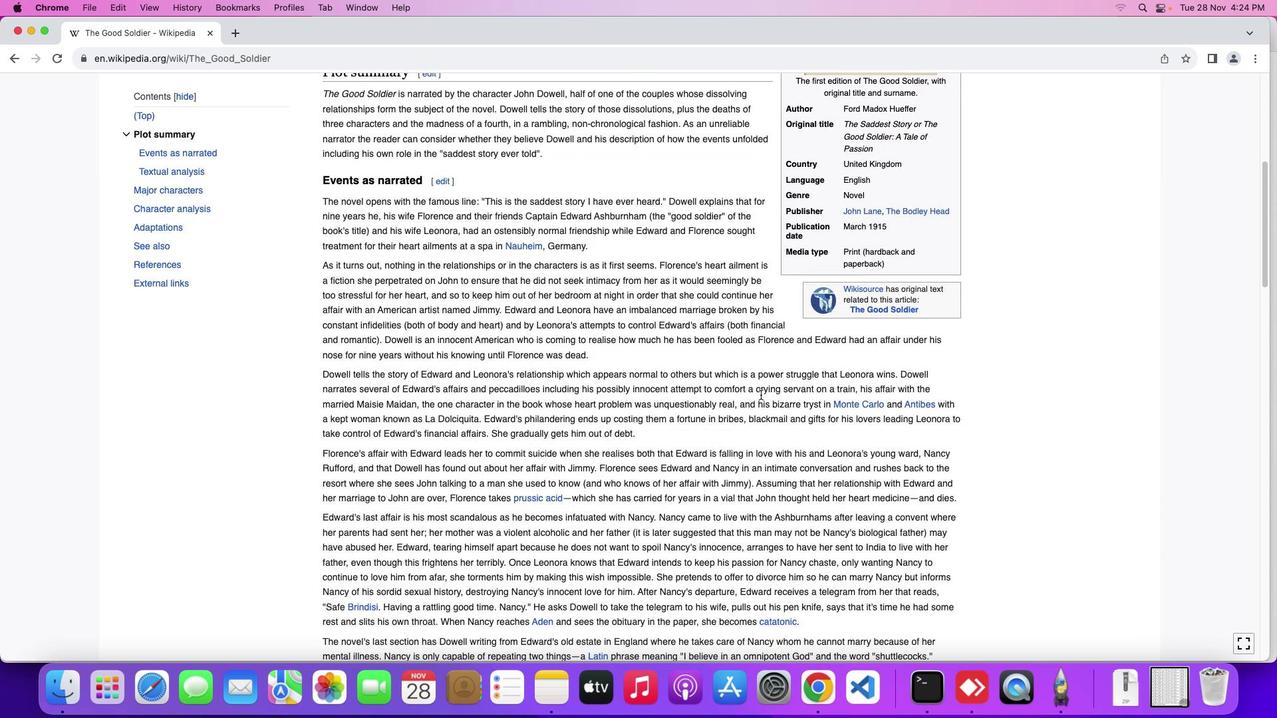 
Action: Mouse scrolled (761, 395) with delta (0, 0)
Screenshot: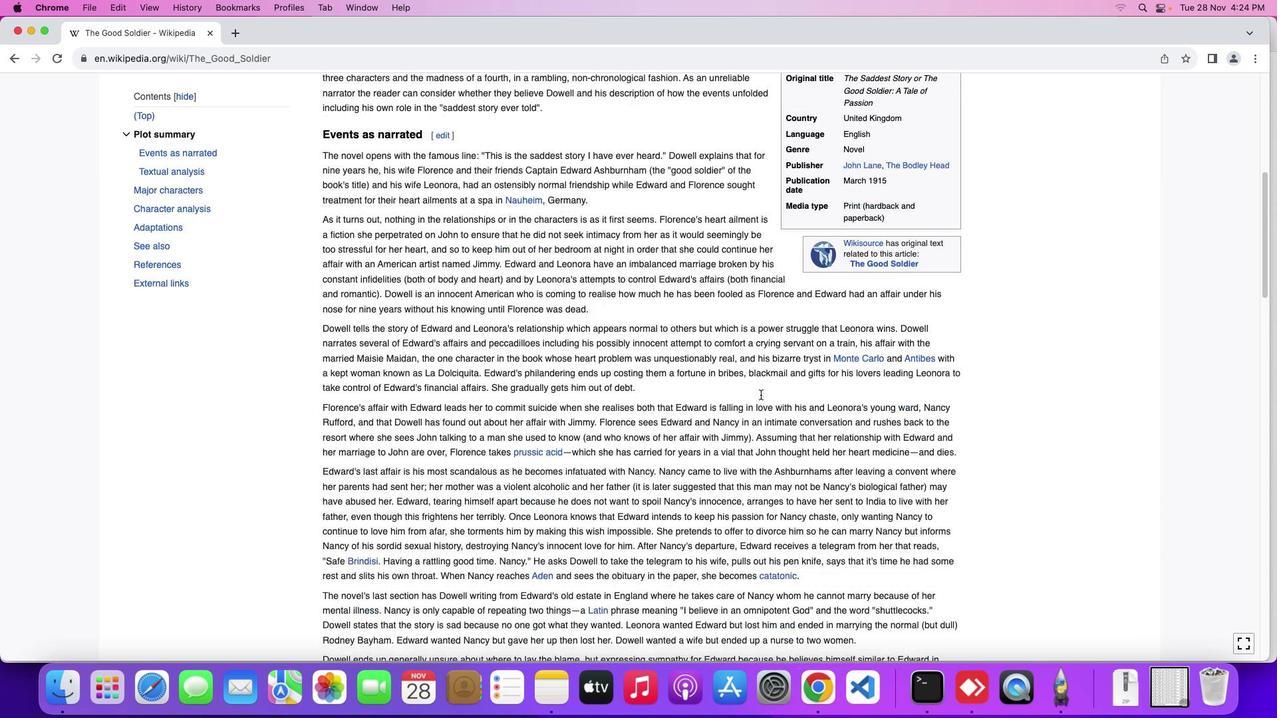 
Action: Mouse scrolled (761, 395) with delta (0, 0)
Screenshot: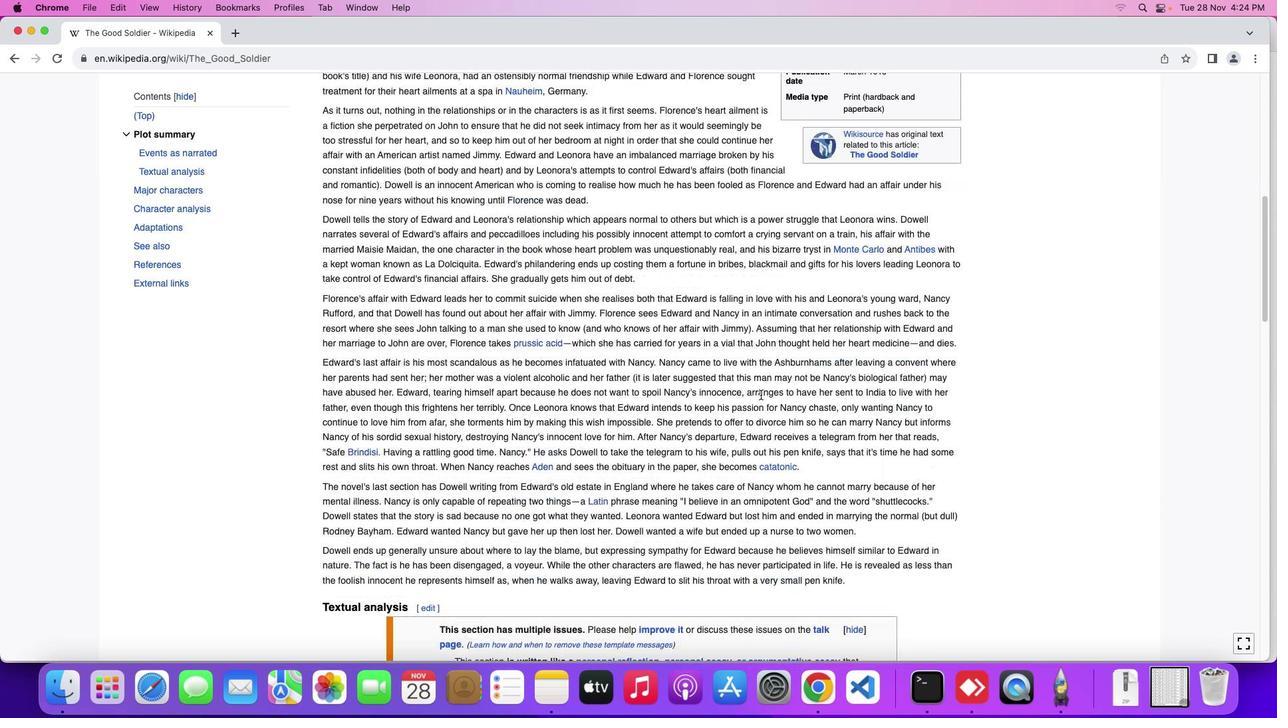 
Action: Mouse scrolled (761, 395) with delta (0, -1)
Screenshot: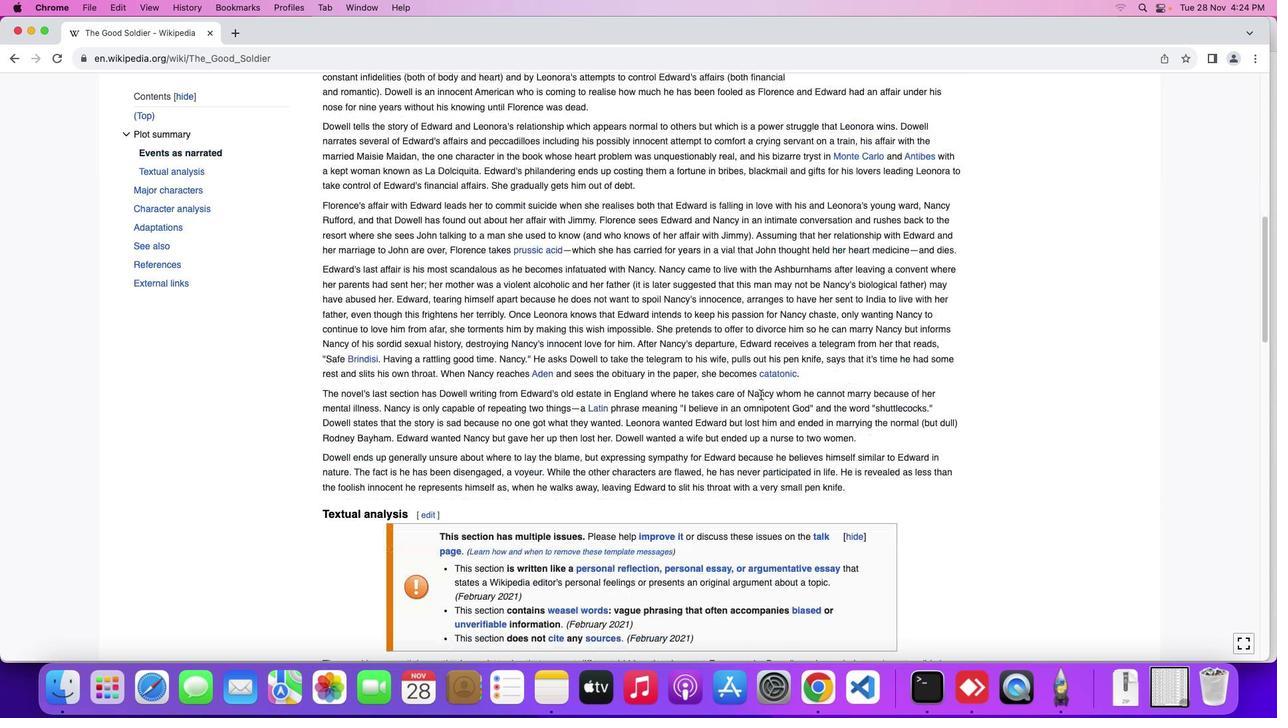 
Action: Mouse scrolled (761, 395) with delta (0, -3)
Screenshot: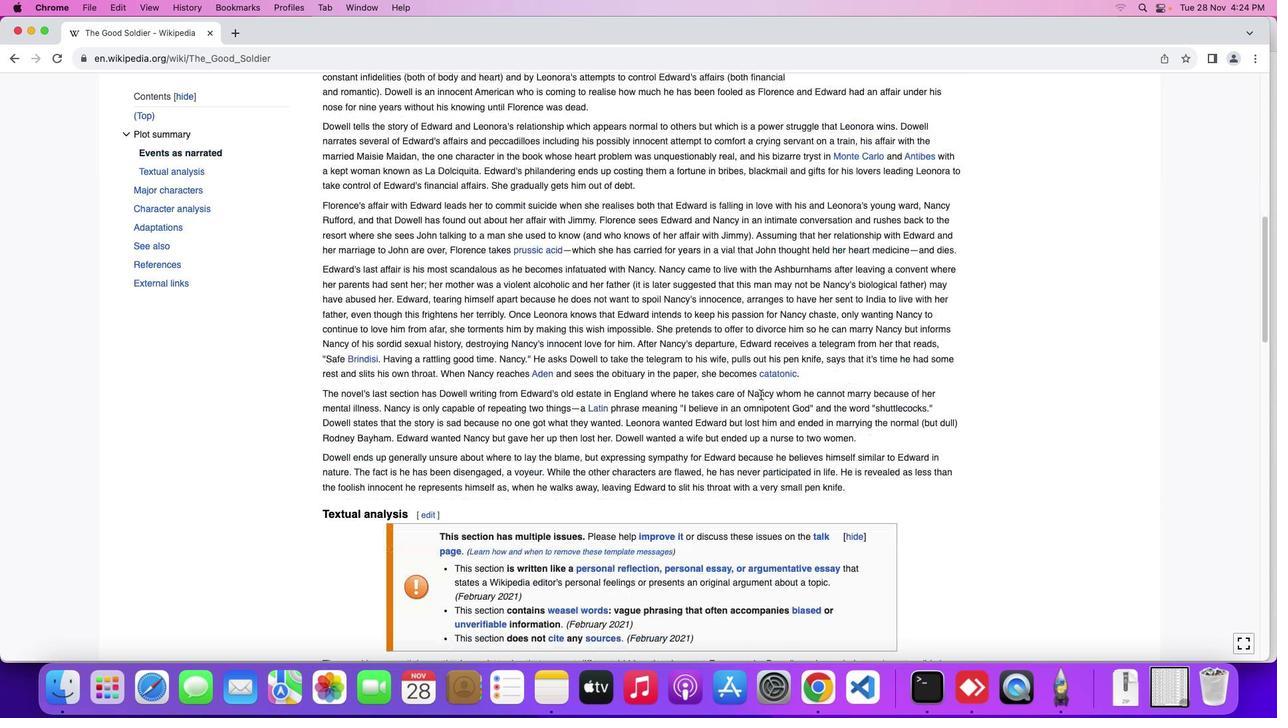
Action: Mouse moved to (760, 401)
Screenshot: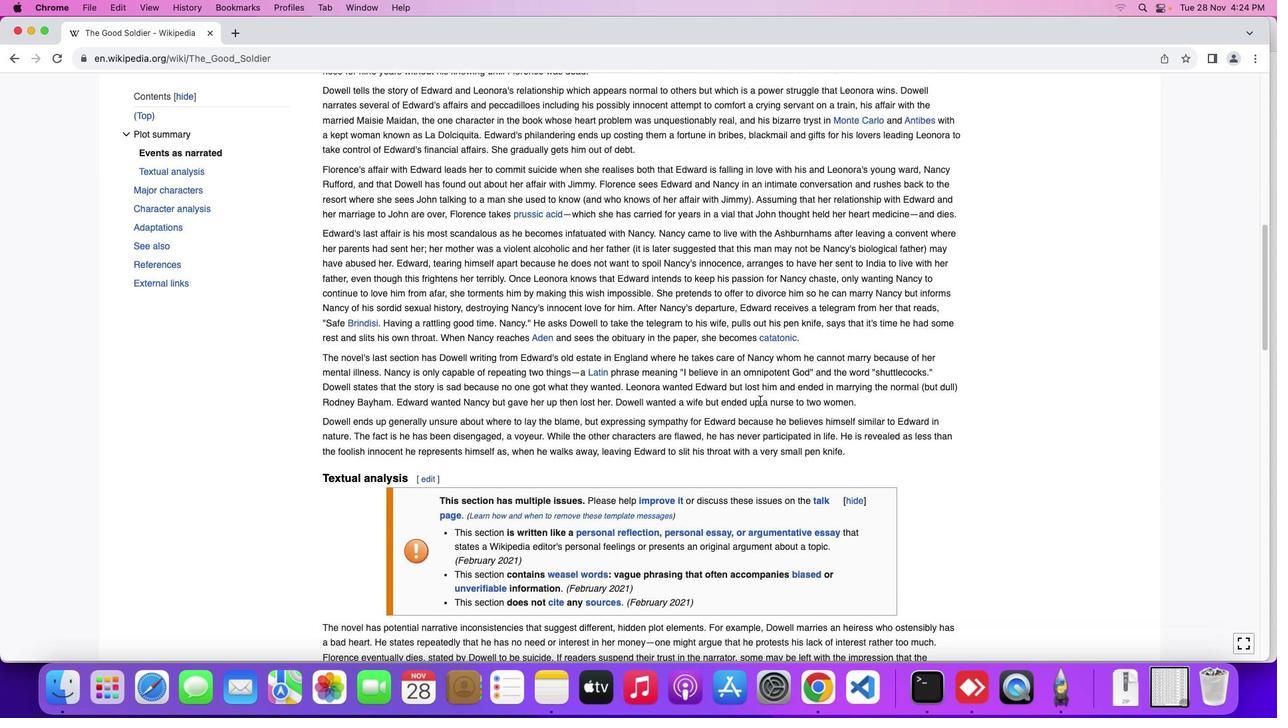 
Action: Mouse scrolled (760, 401) with delta (0, 0)
Screenshot: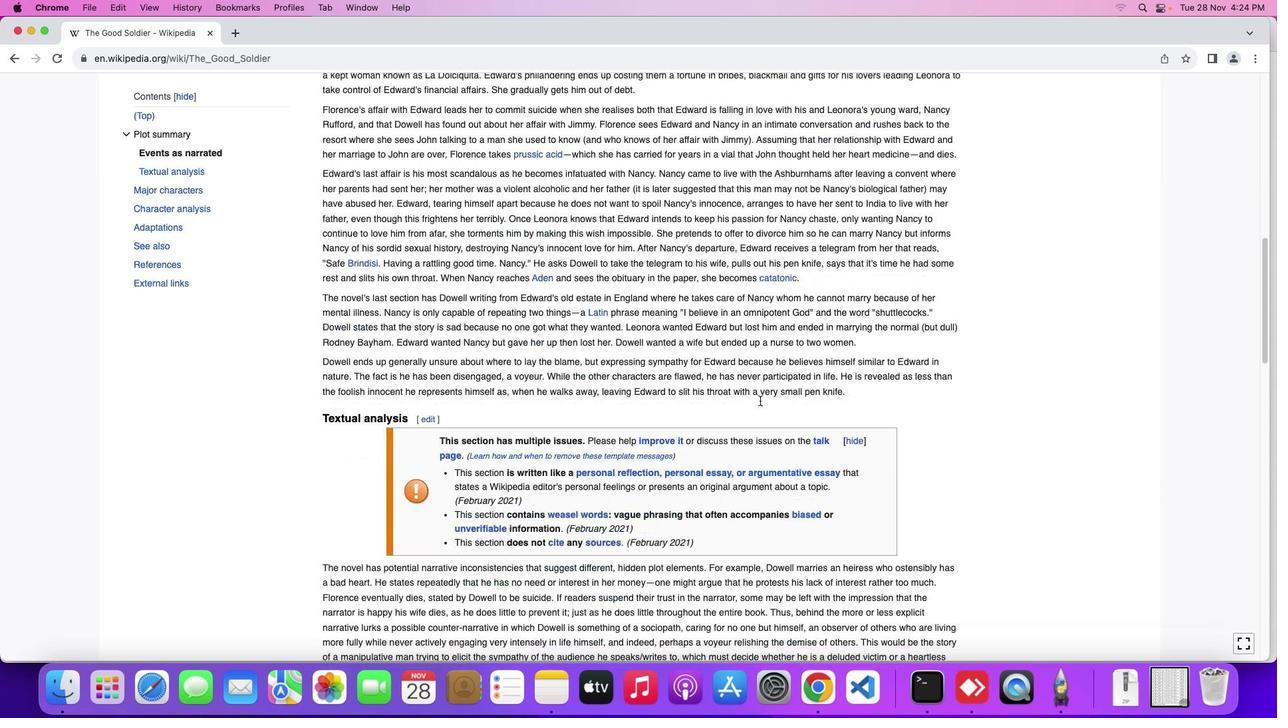 
Action: Mouse scrolled (760, 401) with delta (0, 0)
Screenshot: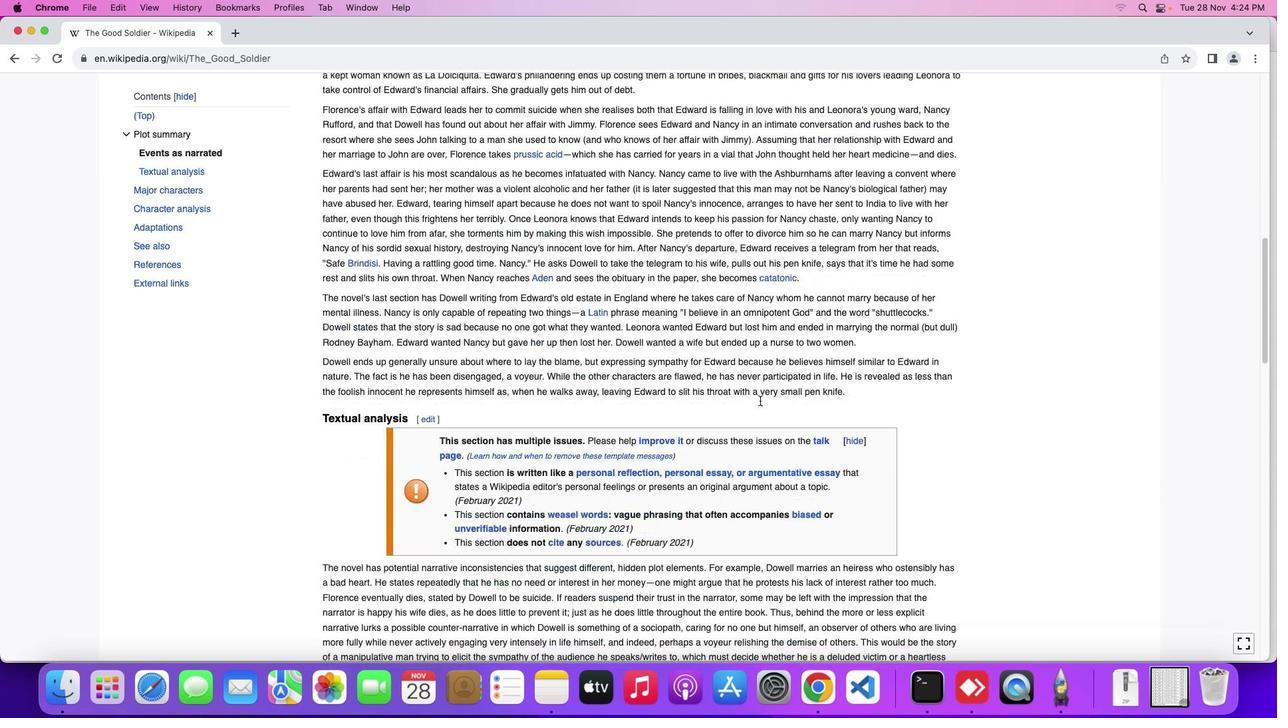 
Action: Mouse scrolled (760, 401) with delta (0, -1)
Screenshot: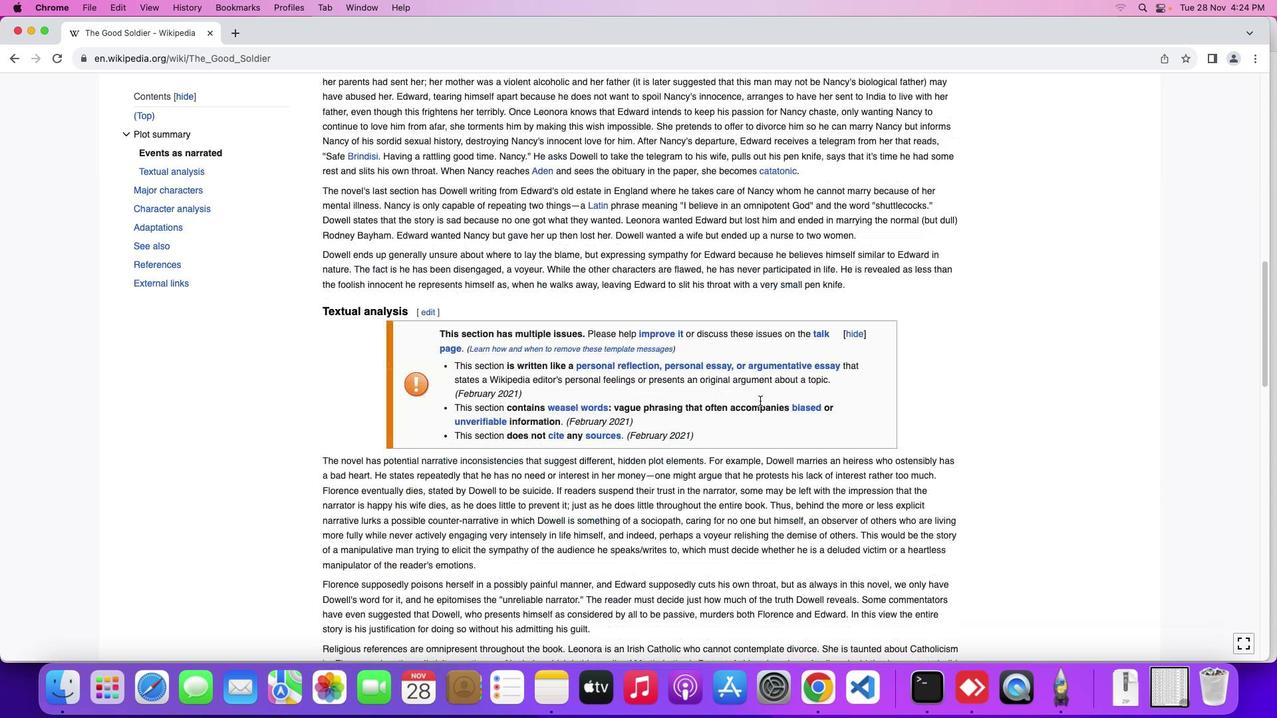 
Action: Mouse scrolled (760, 401) with delta (0, -3)
Screenshot: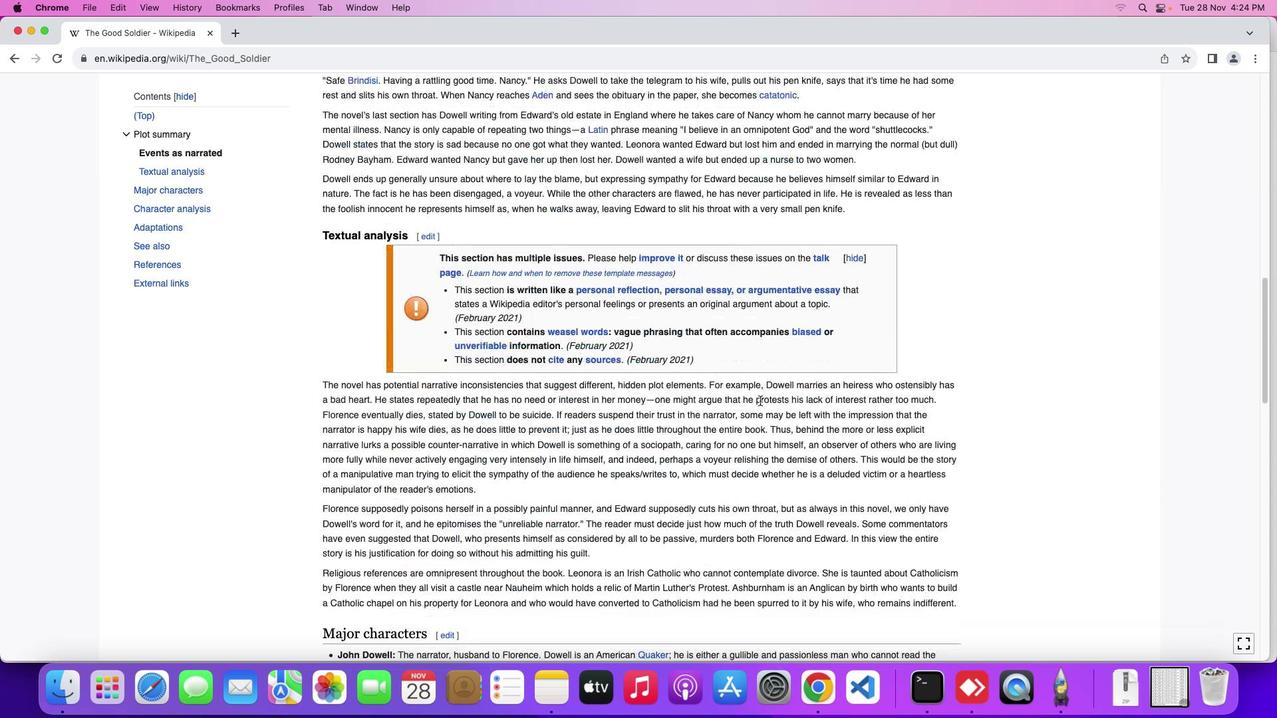 
Action: Mouse moved to (758, 403)
Screenshot: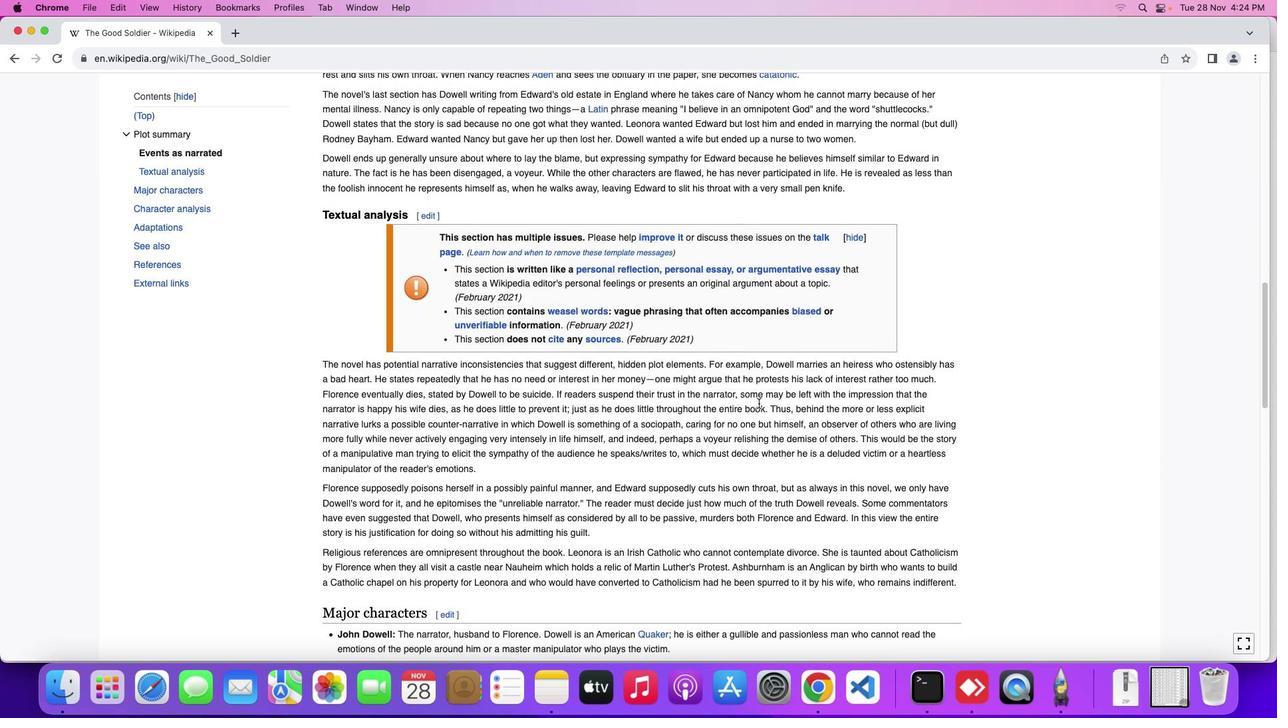 
Action: Mouse scrolled (758, 403) with delta (0, 0)
Screenshot: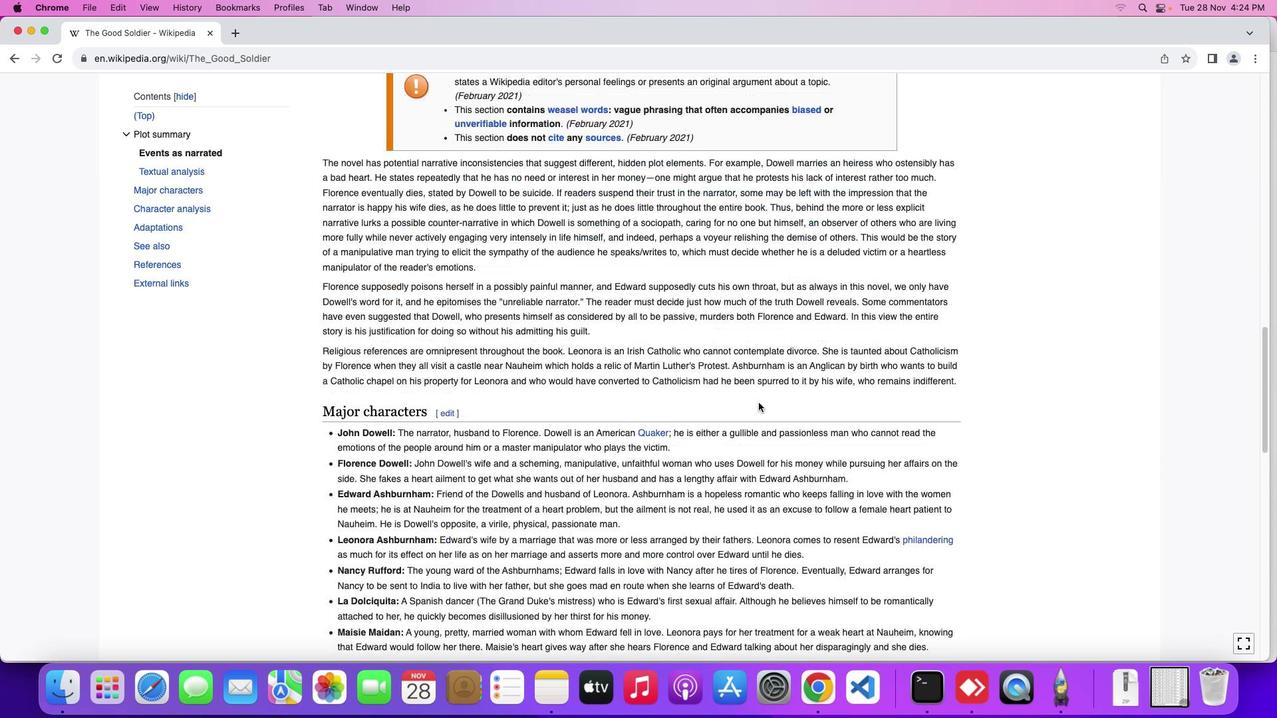 
Action: Mouse scrolled (758, 403) with delta (0, 0)
Screenshot: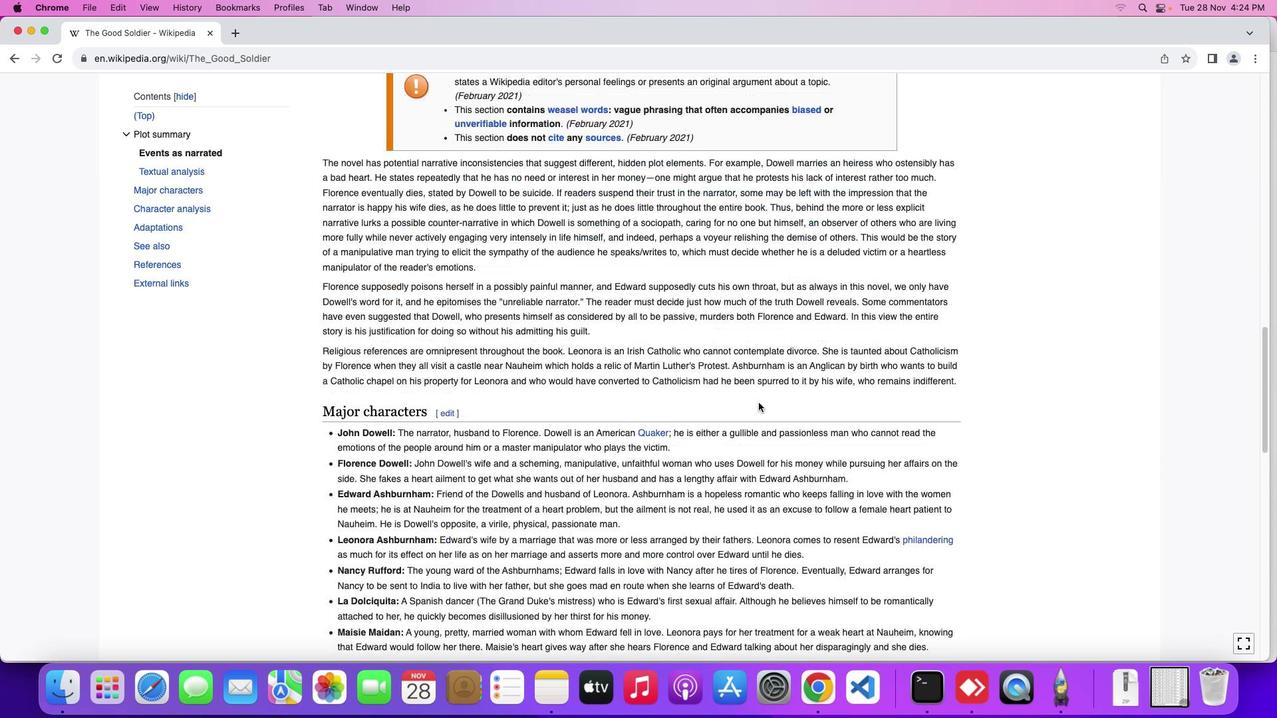 
Action: Mouse scrolled (758, 403) with delta (0, -1)
Screenshot: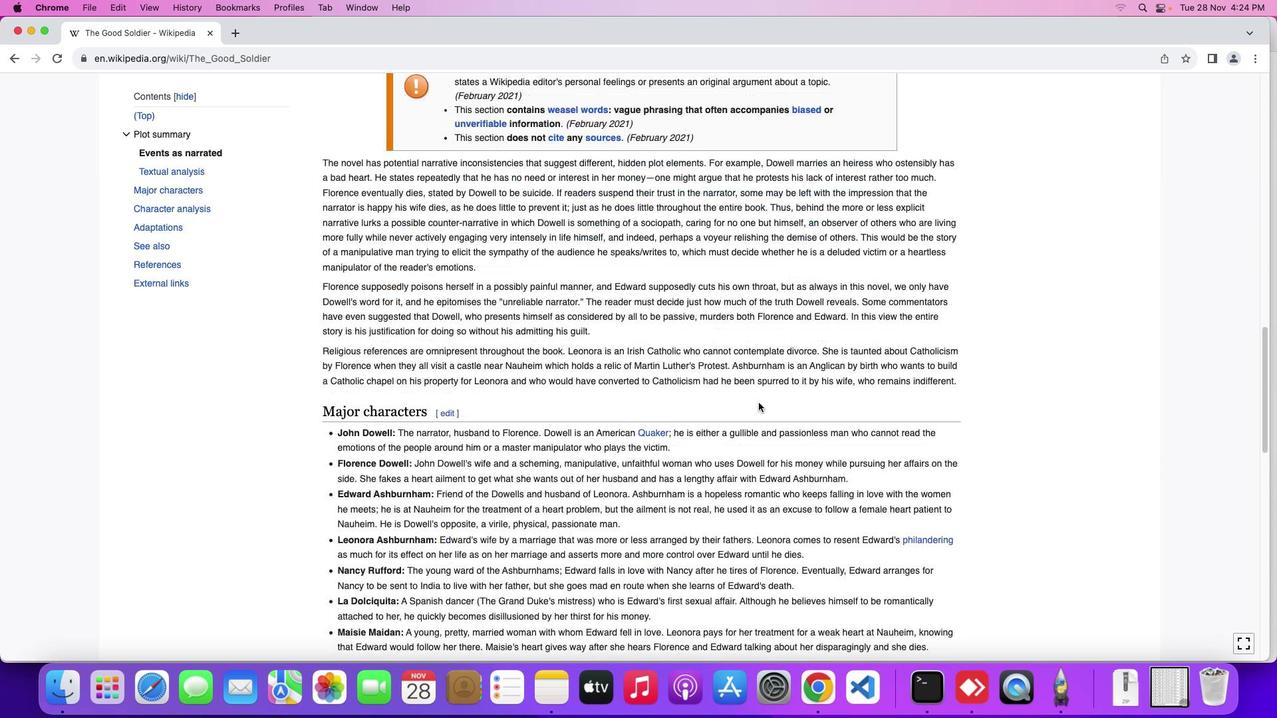 
Action: Mouse scrolled (758, 403) with delta (0, -3)
Screenshot: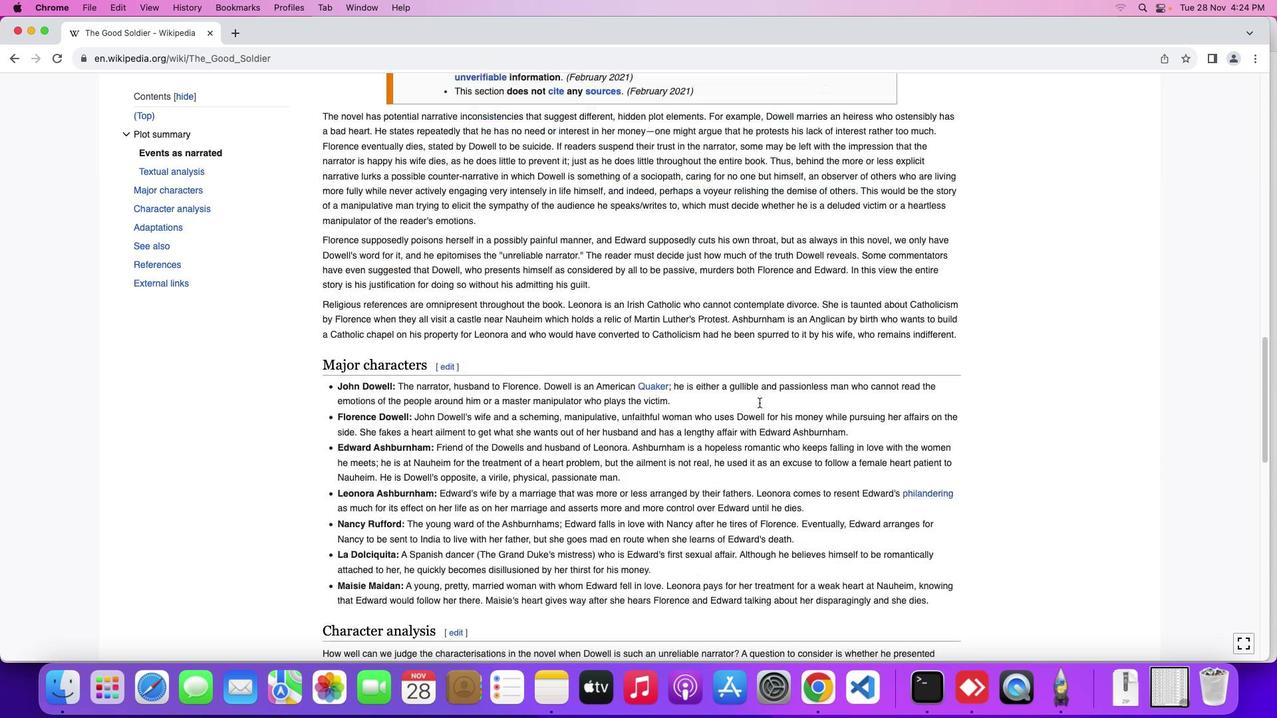 
Action: Mouse moved to (758, 404)
Screenshot: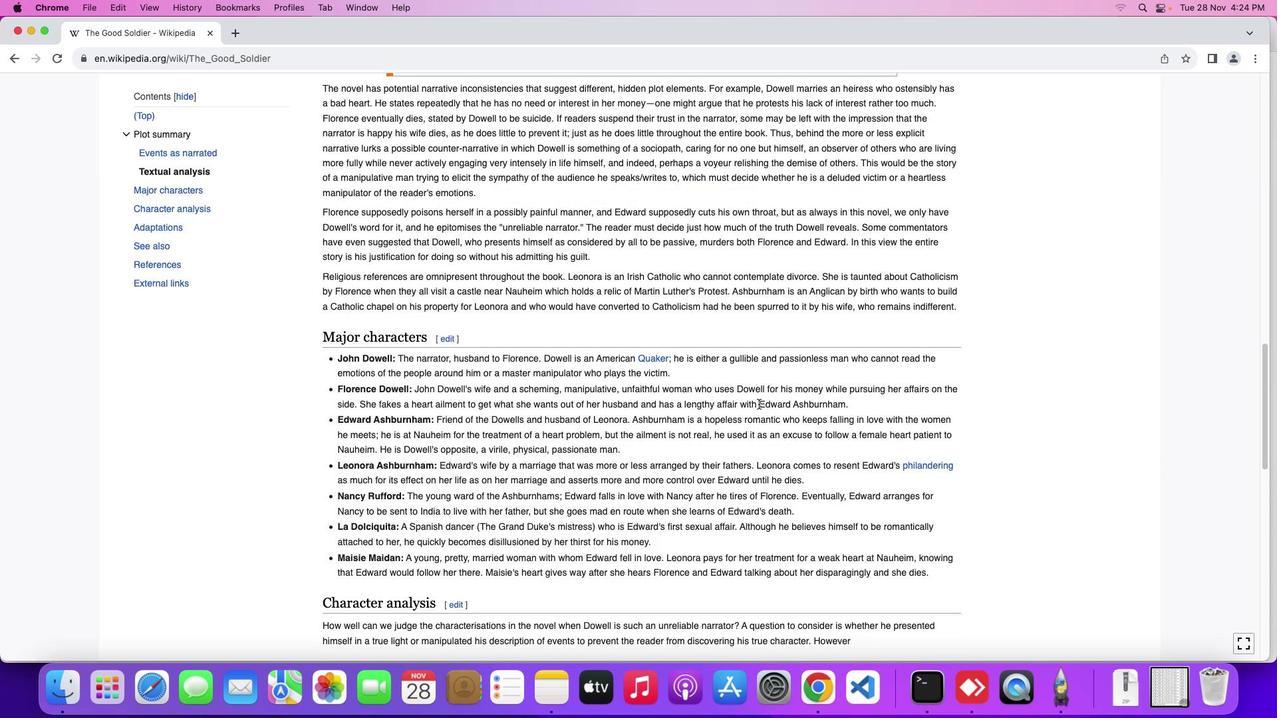 
Action: Mouse scrolled (758, 404) with delta (0, 0)
Screenshot: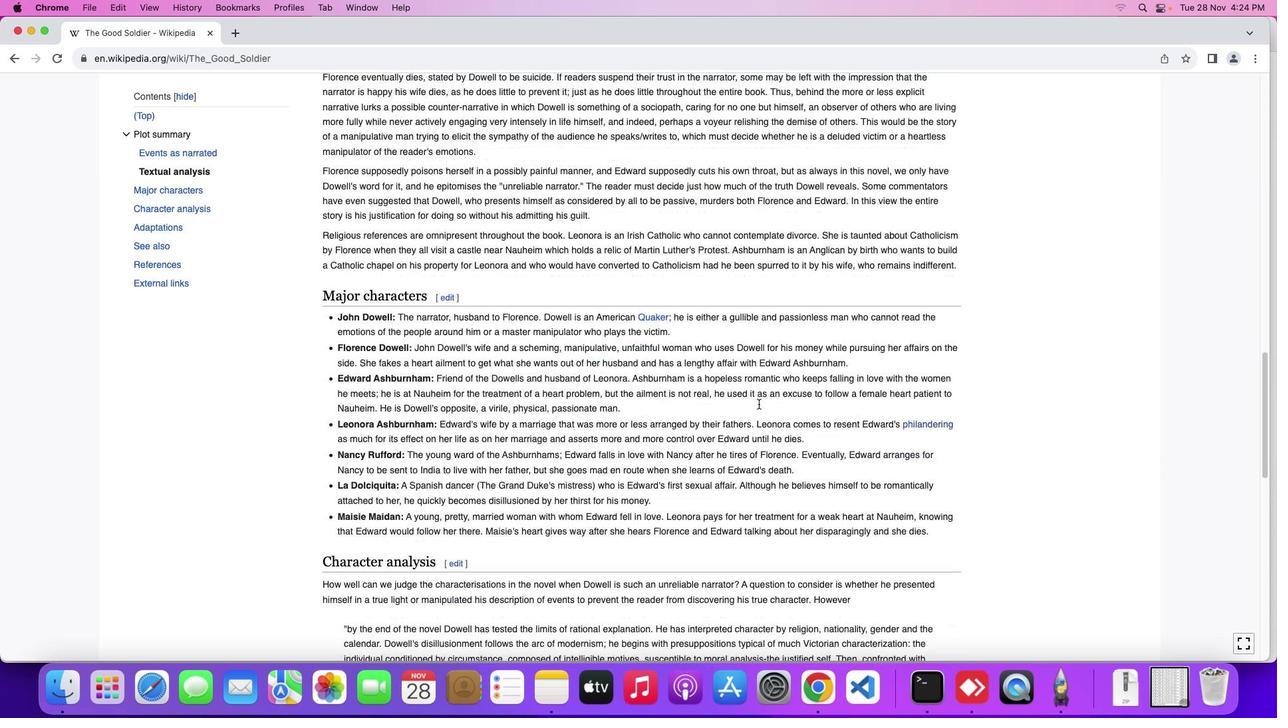 
Action: Mouse scrolled (758, 404) with delta (0, 0)
Screenshot: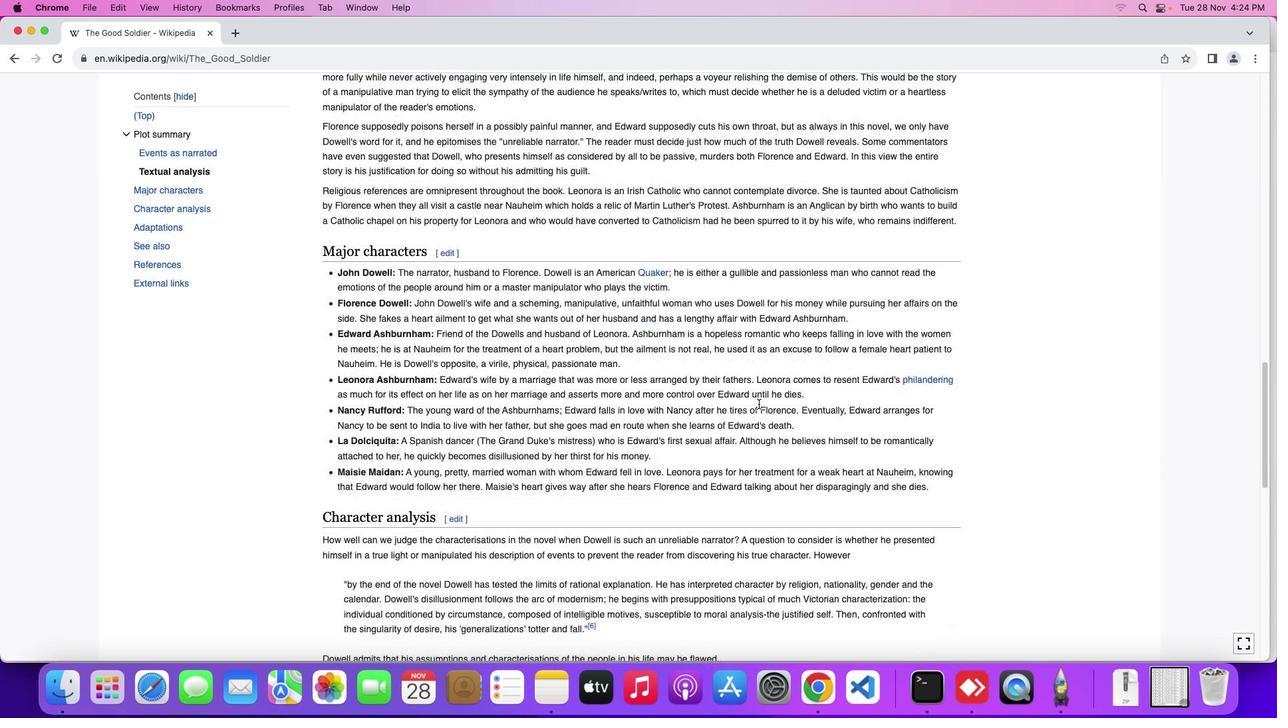 
Action: Mouse scrolled (758, 404) with delta (0, -1)
Screenshot: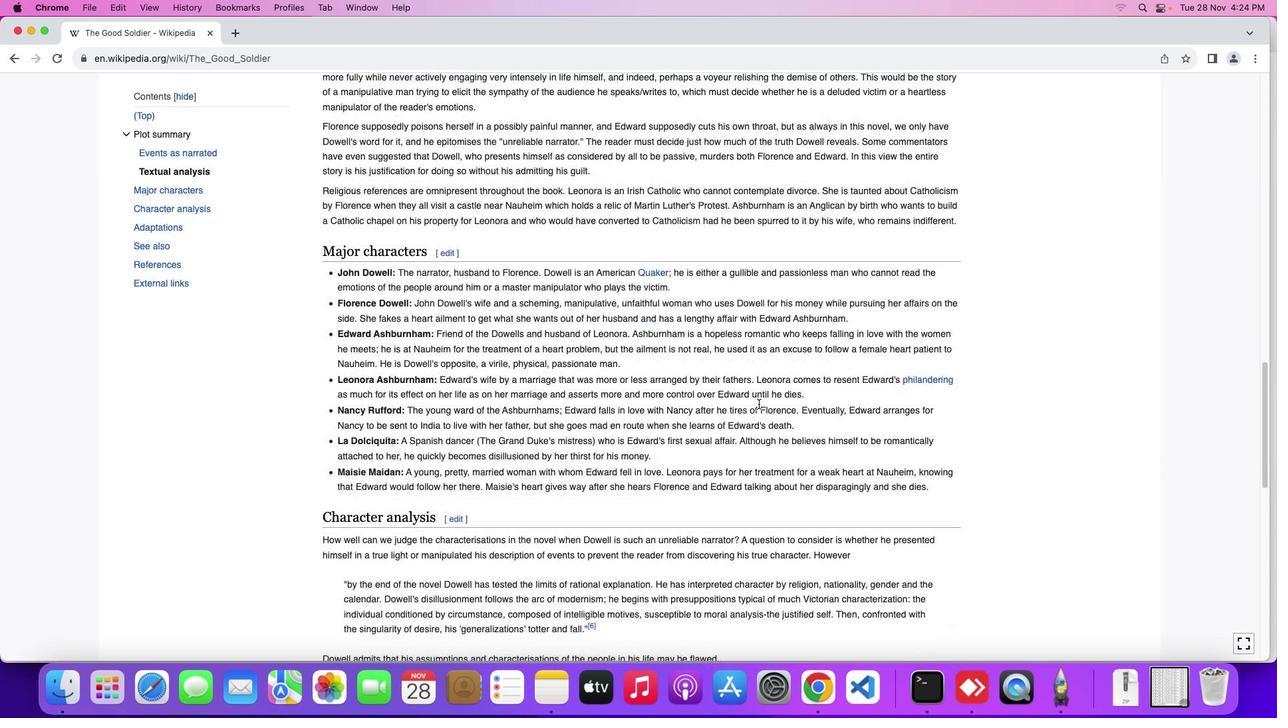 
Action: Mouse scrolled (758, 404) with delta (0, -2)
Screenshot: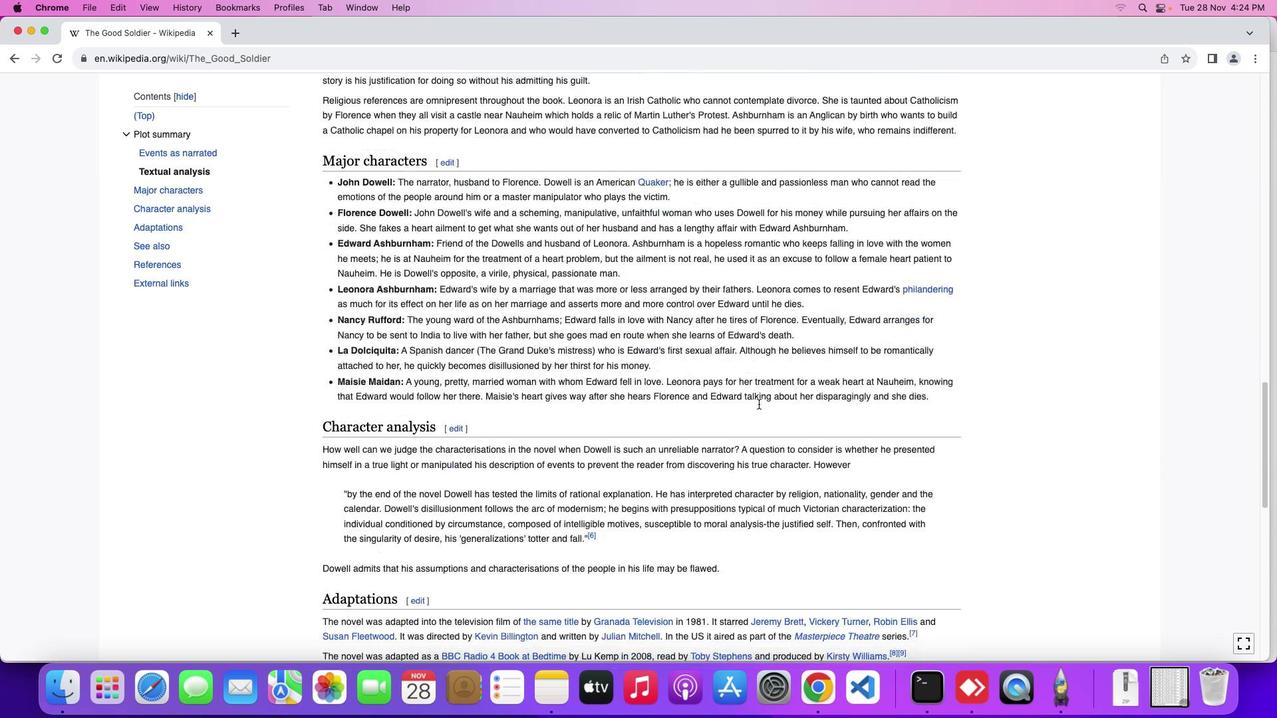
Action: Mouse moved to (757, 407)
Screenshot: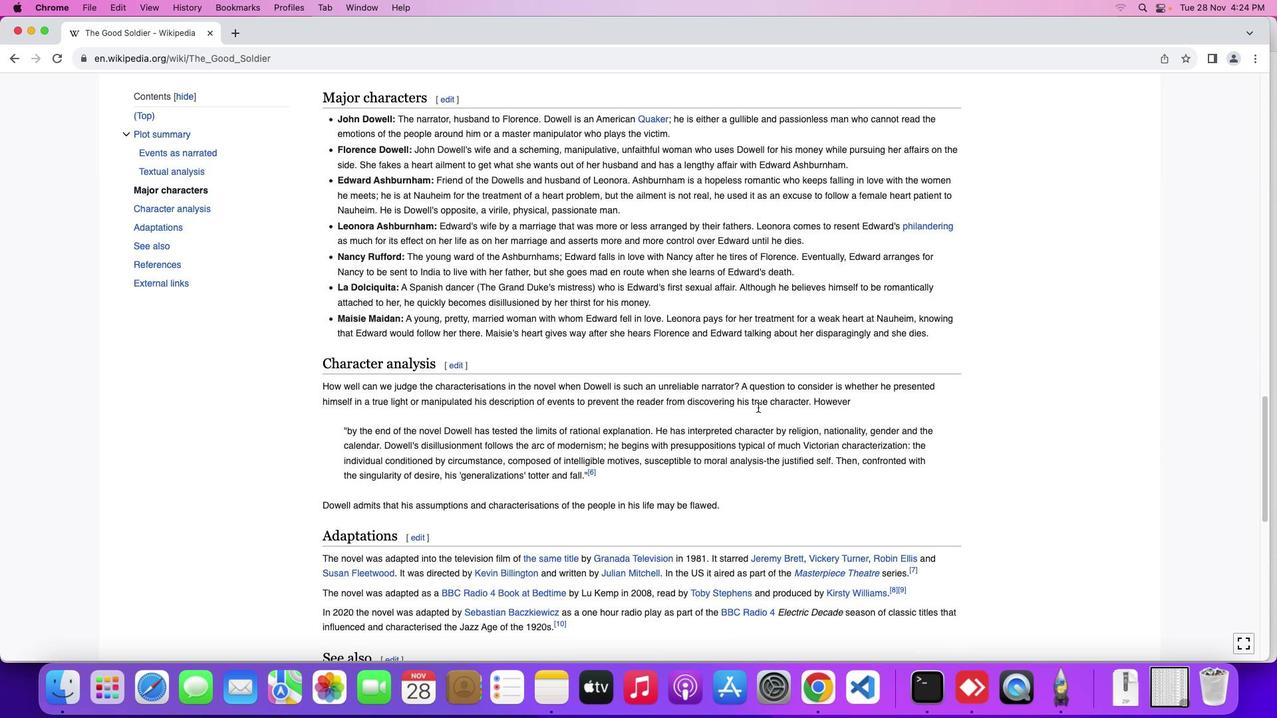 
Action: Mouse scrolled (757, 407) with delta (0, 0)
Screenshot: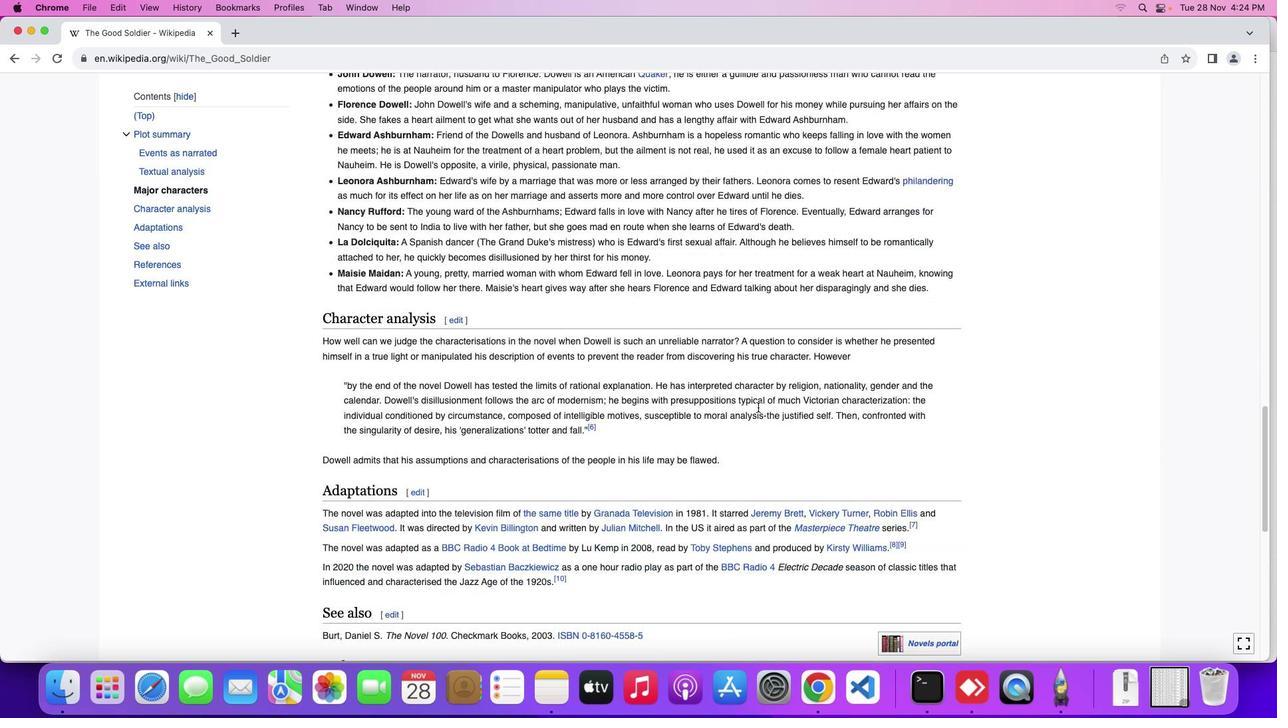 
Action: Mouse scrolled (757, 407) with delta (0, 0)
Screenshot: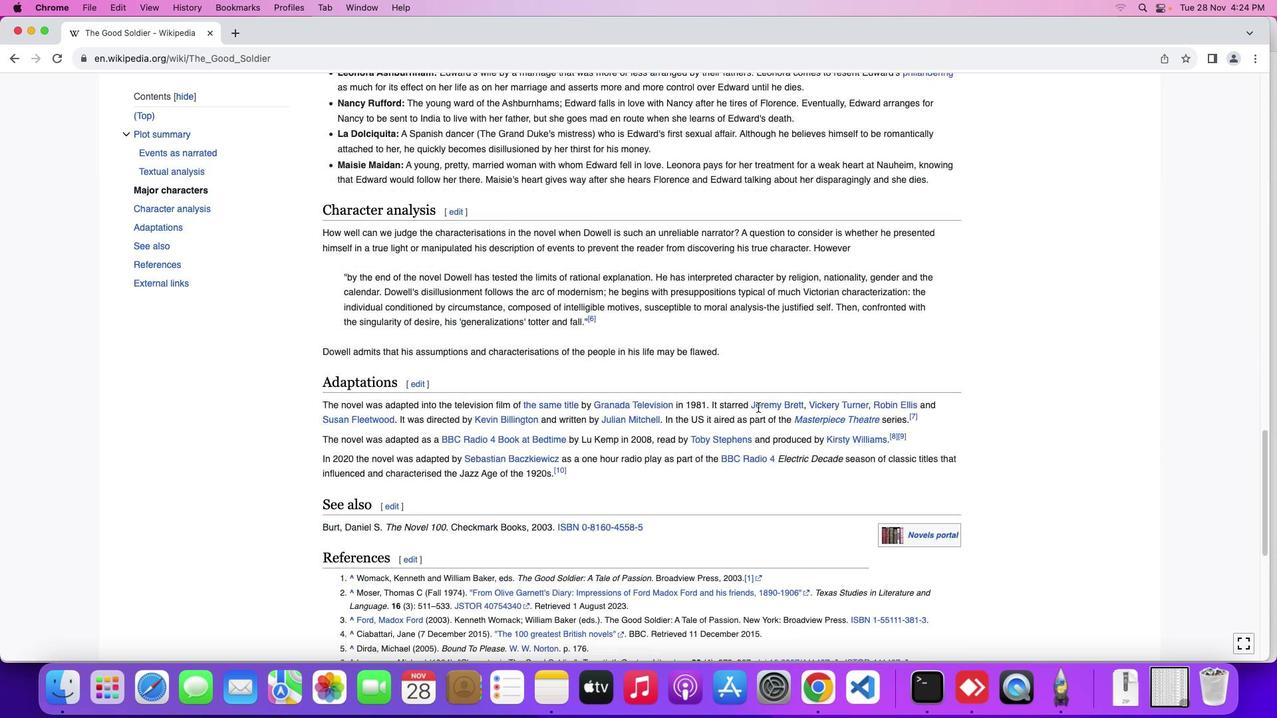 
Action: Mouse scrolled (757, 407) with delta (0, -1)
Screenshot: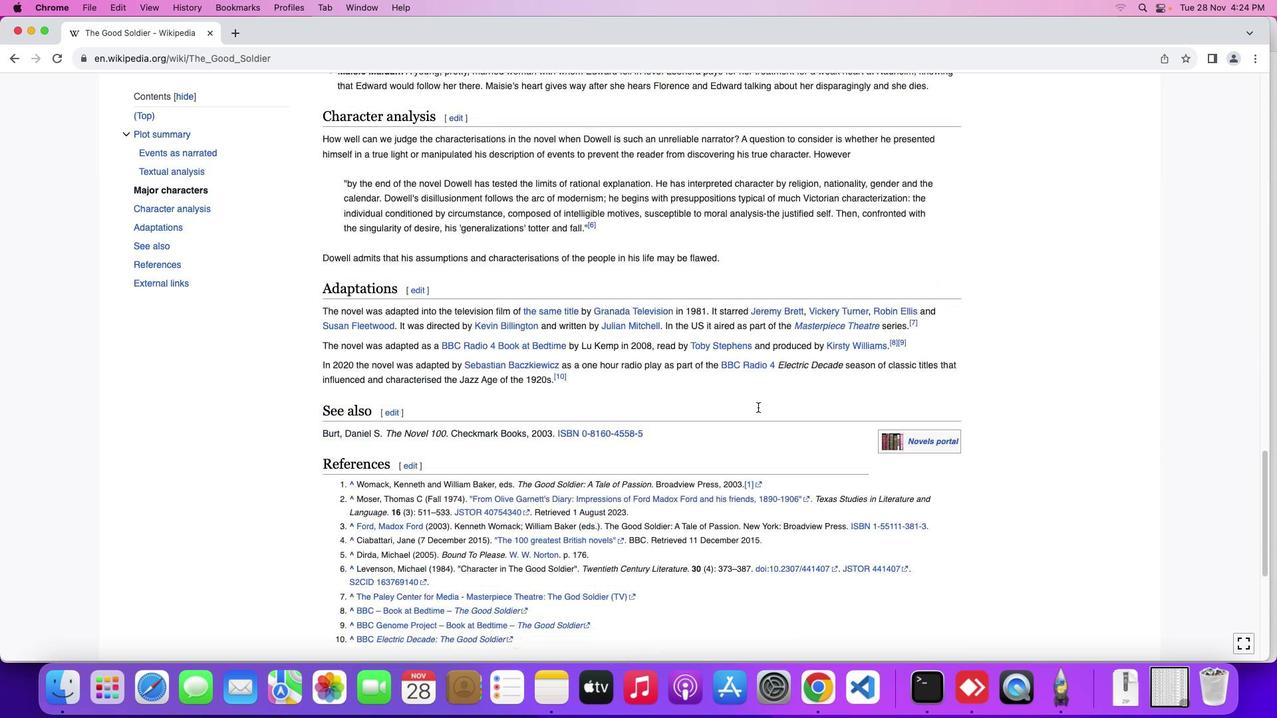 
Action: Mouse scrolled (757, 407) with delta (0, -3)
Screenshot: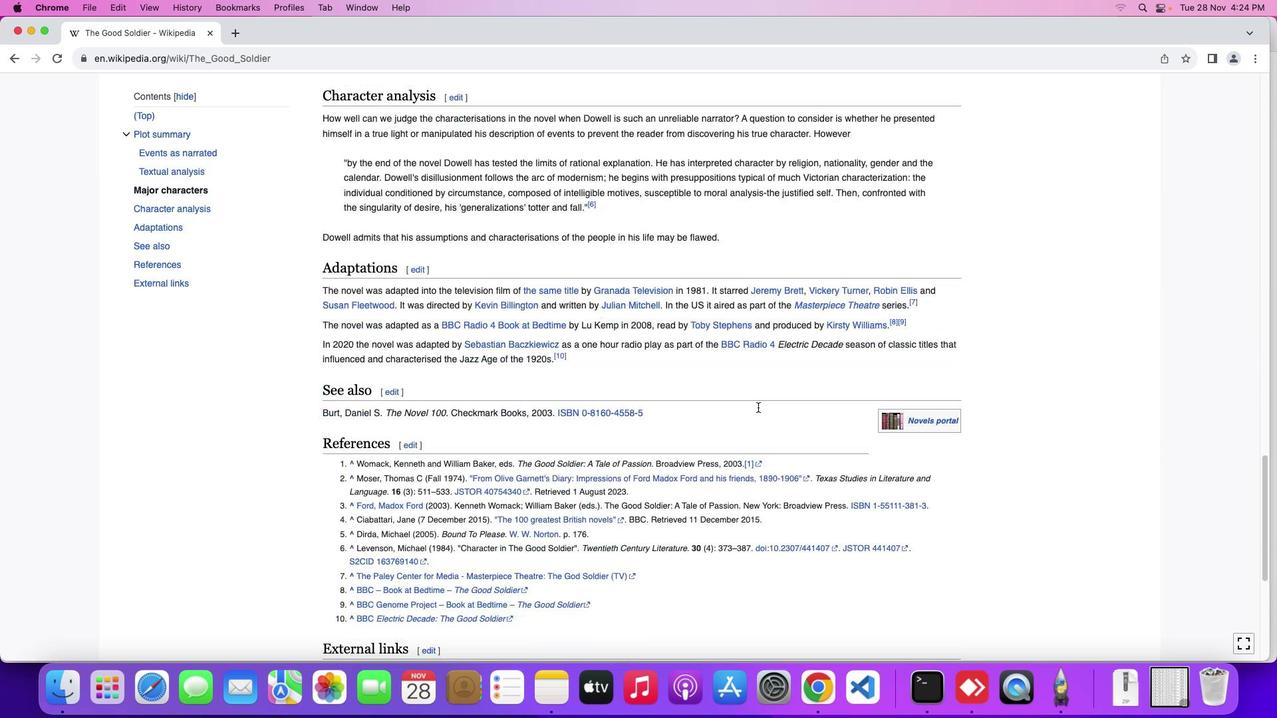 
Action: Mouse scrolled (757, 407) with delta (0, 0)
Screenshot: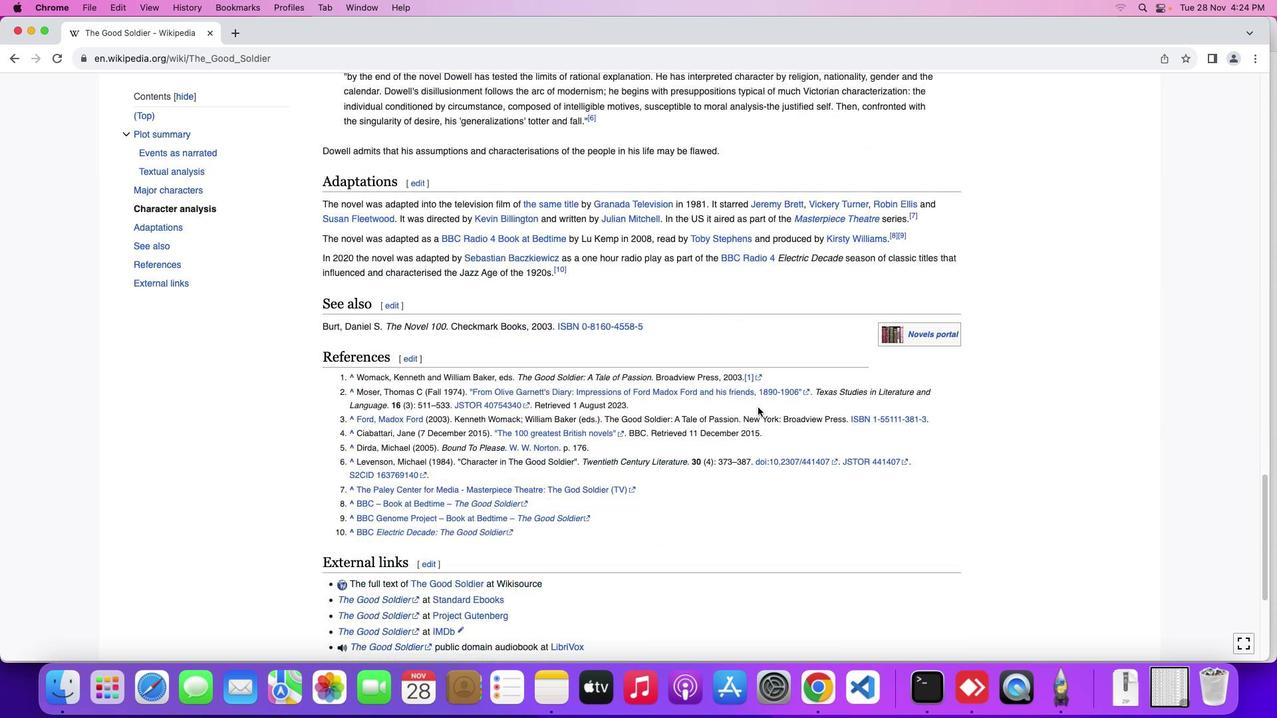 
Action: Mouse scrolled (757, 407) with delta (0, 0)
Screenshot: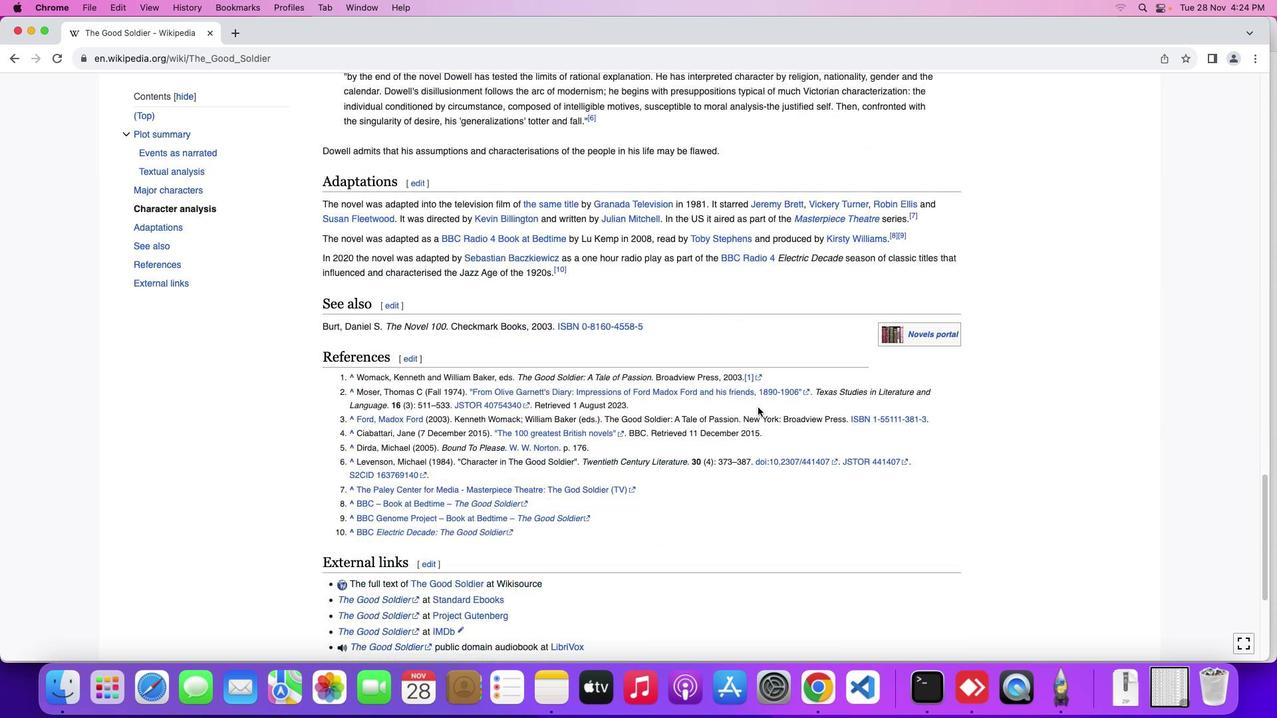 
Action: Mouse scrolled (757, 407) with delta (0, -1)
Screenshot: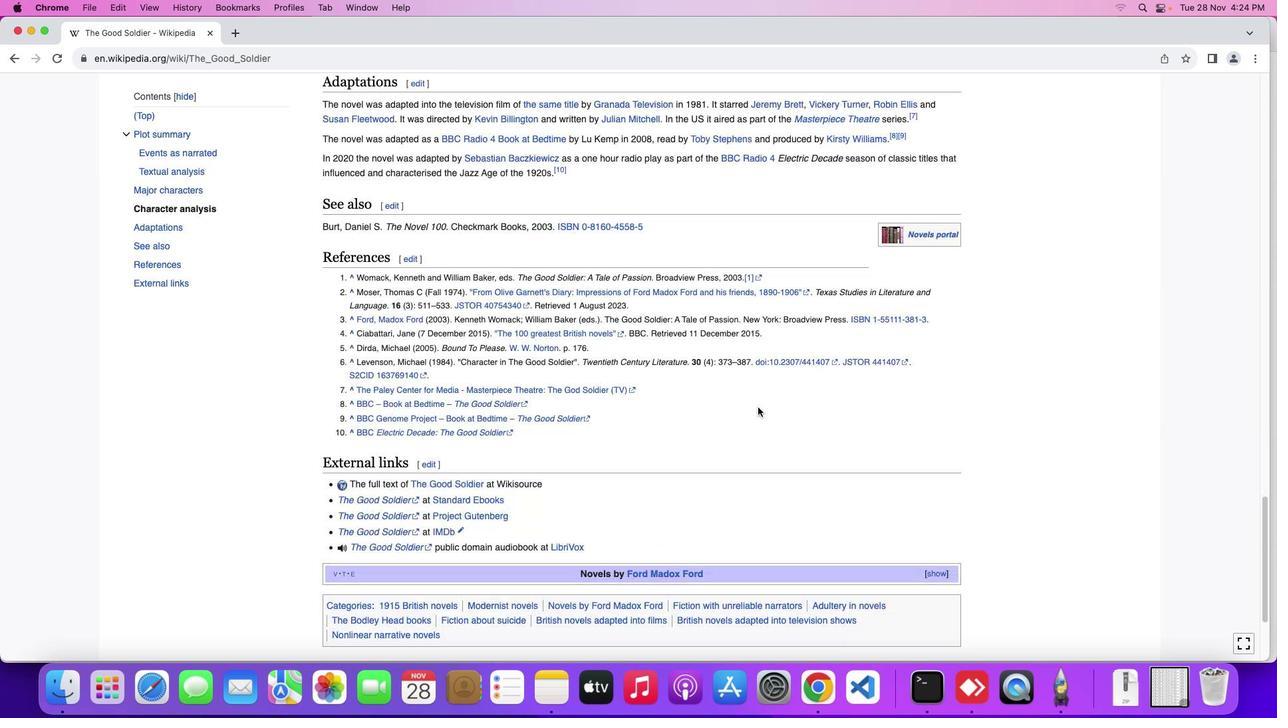 
Action: Mouse scrolled (757, 407) with delta (0, -3)
Screenshot: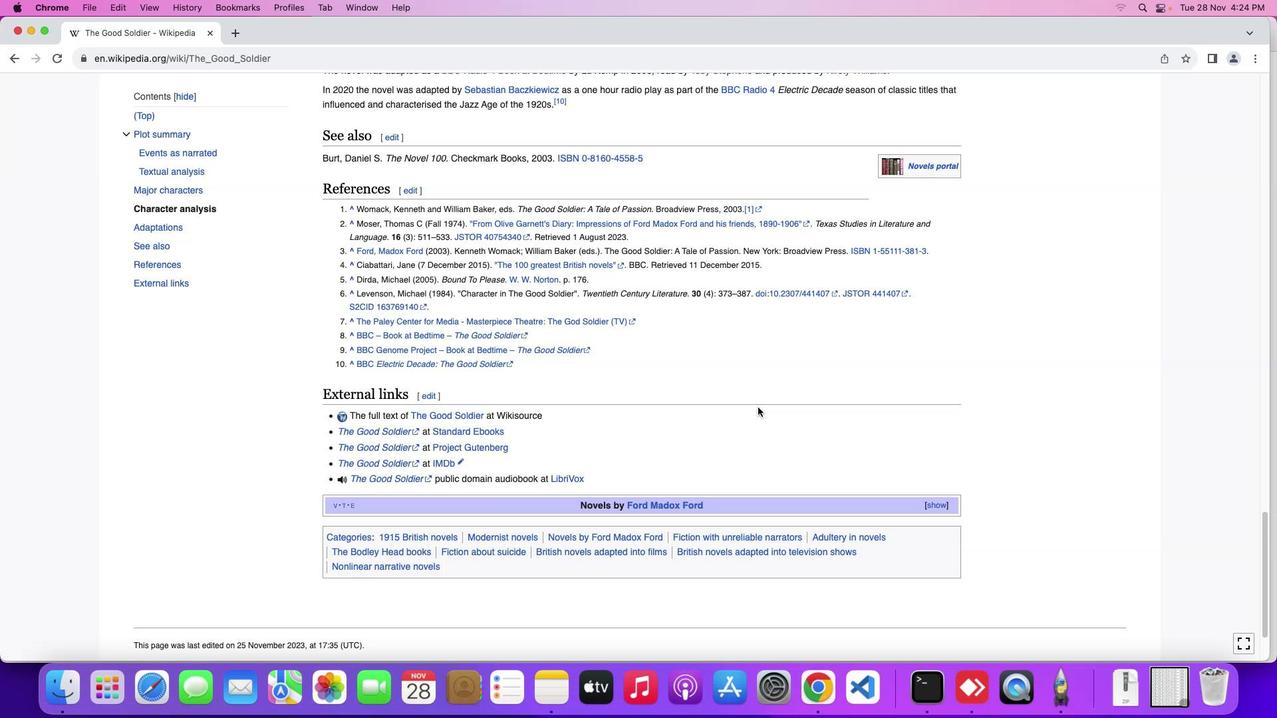 
Action: Mouse moved to (757, 407)
Screenshot: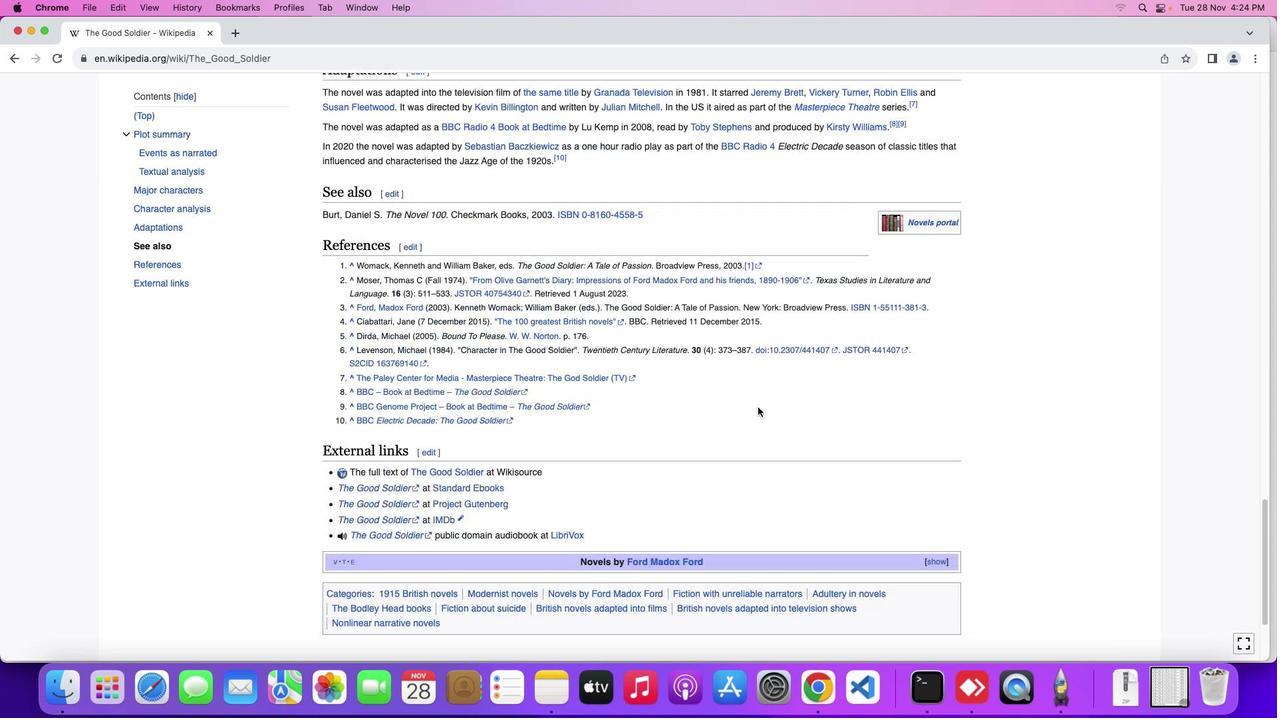 
Action: Mouse scrolled (757, 407) with delta (0, 0)
Screenshot: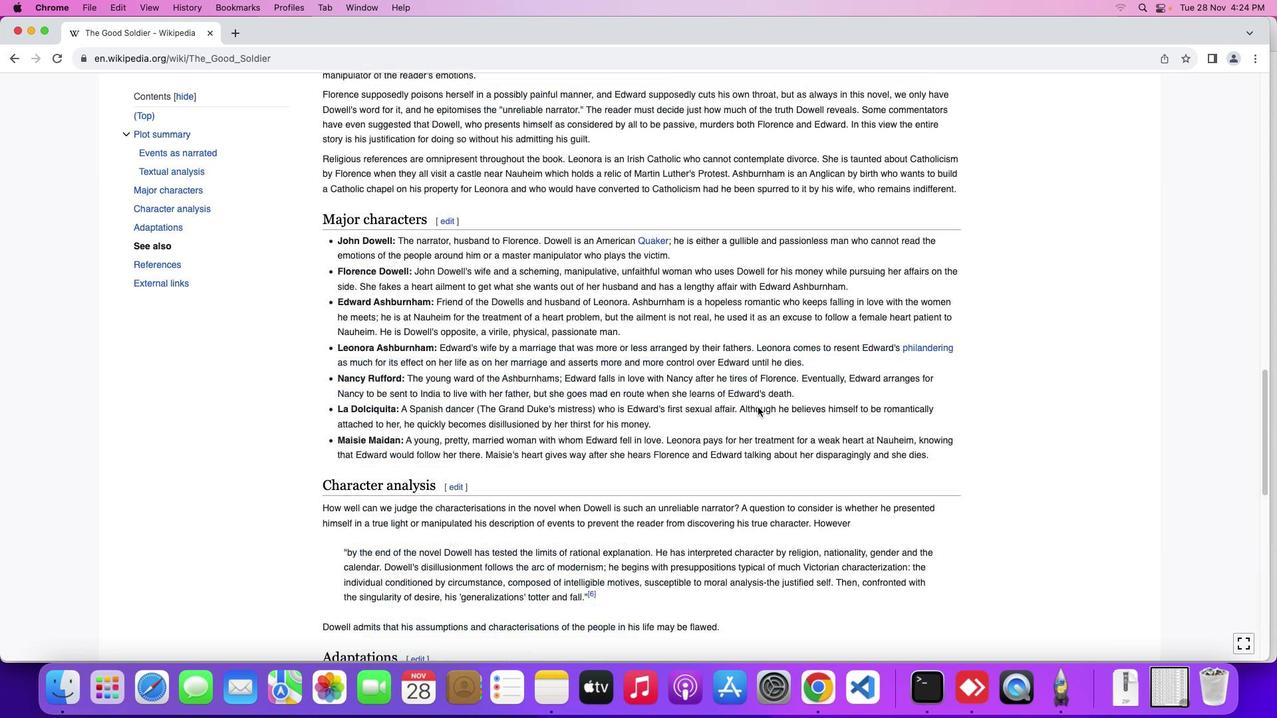 
Action: Mouse scrolled (757, 407) with delta (0, 0)
Screenshot: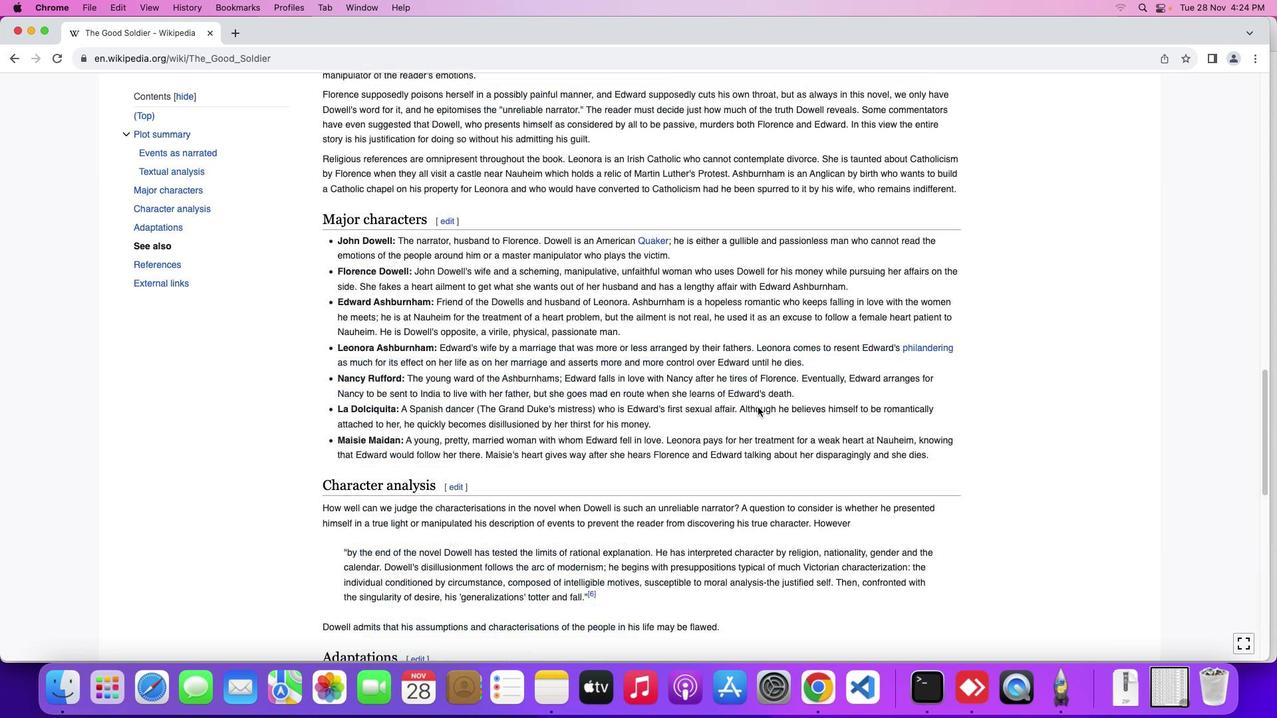 
Action: Mouse scrolled (757, 407) with delta (0, 2)
Screenshot: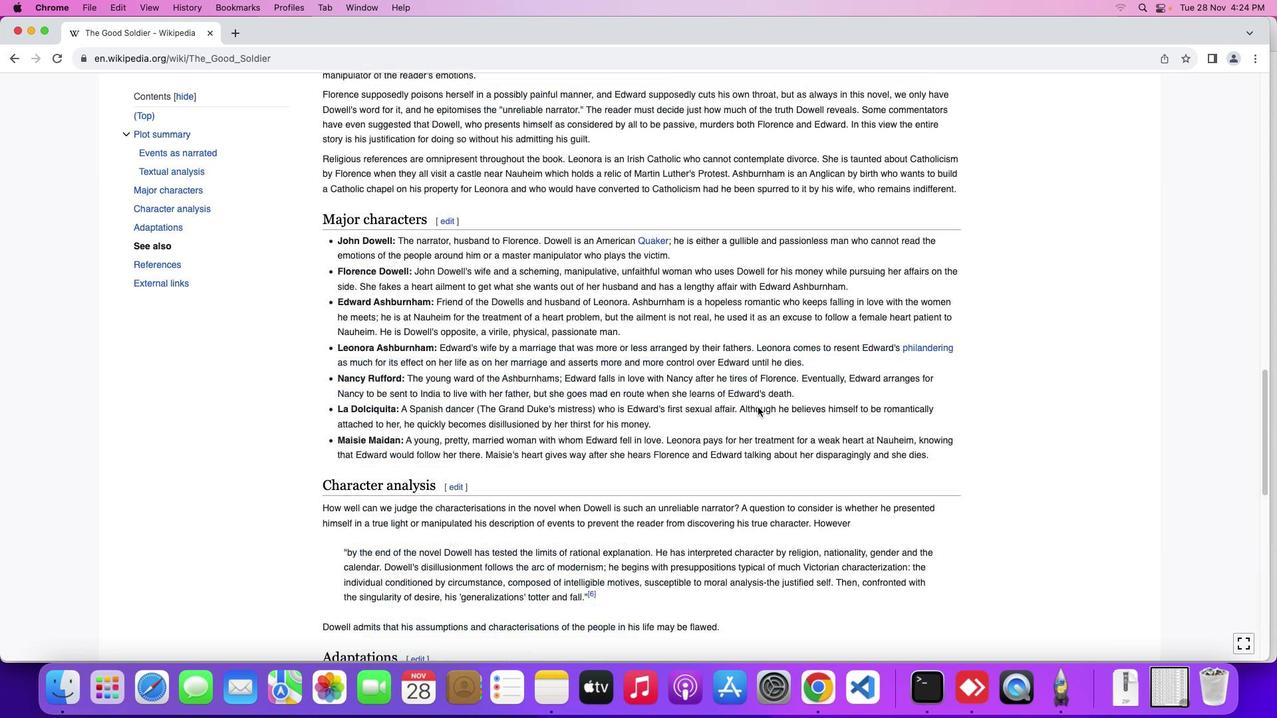 
Action: Mouse scrolled (757, 407) with delta (0, 3)
Screenshot: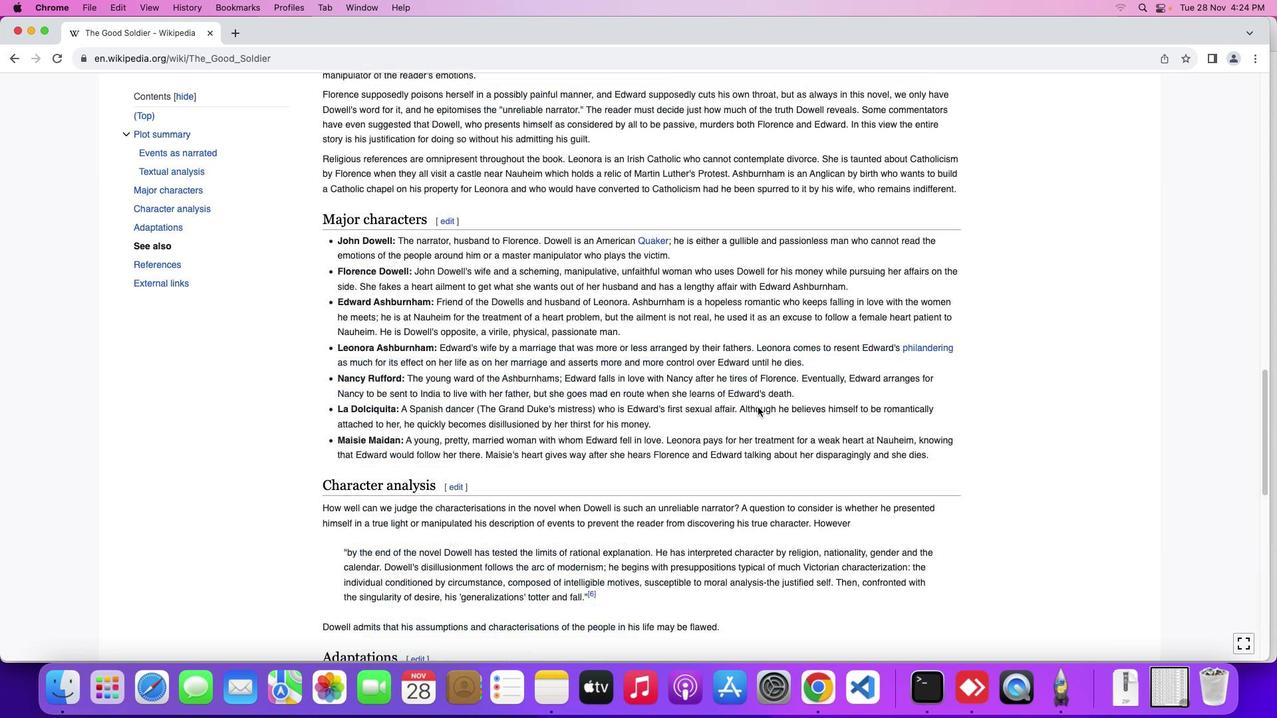 
Action: Mouse scrolled (757, 407) with delta (0, 3)
Screenshot: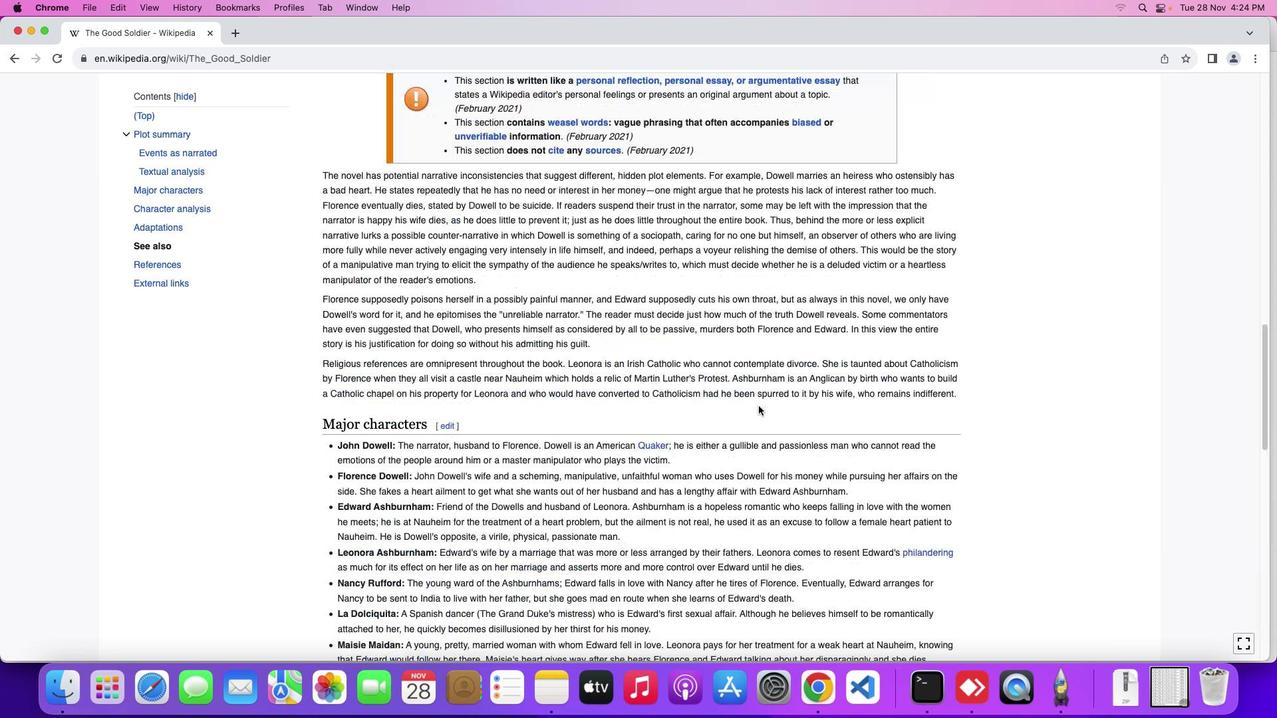 
Action: Mouse scrolled (757, 407) with delta (0, 4)
Screenshot: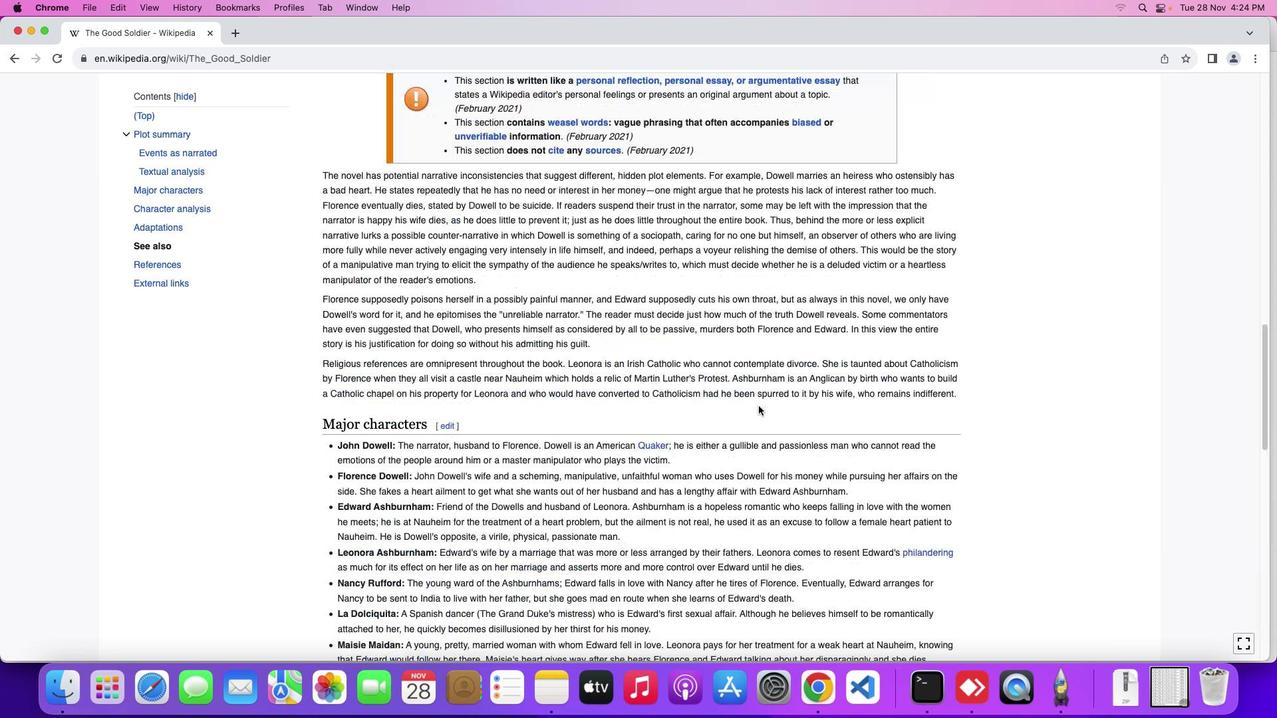 
Action: Mouse moved to (757, 407)
Screenshot: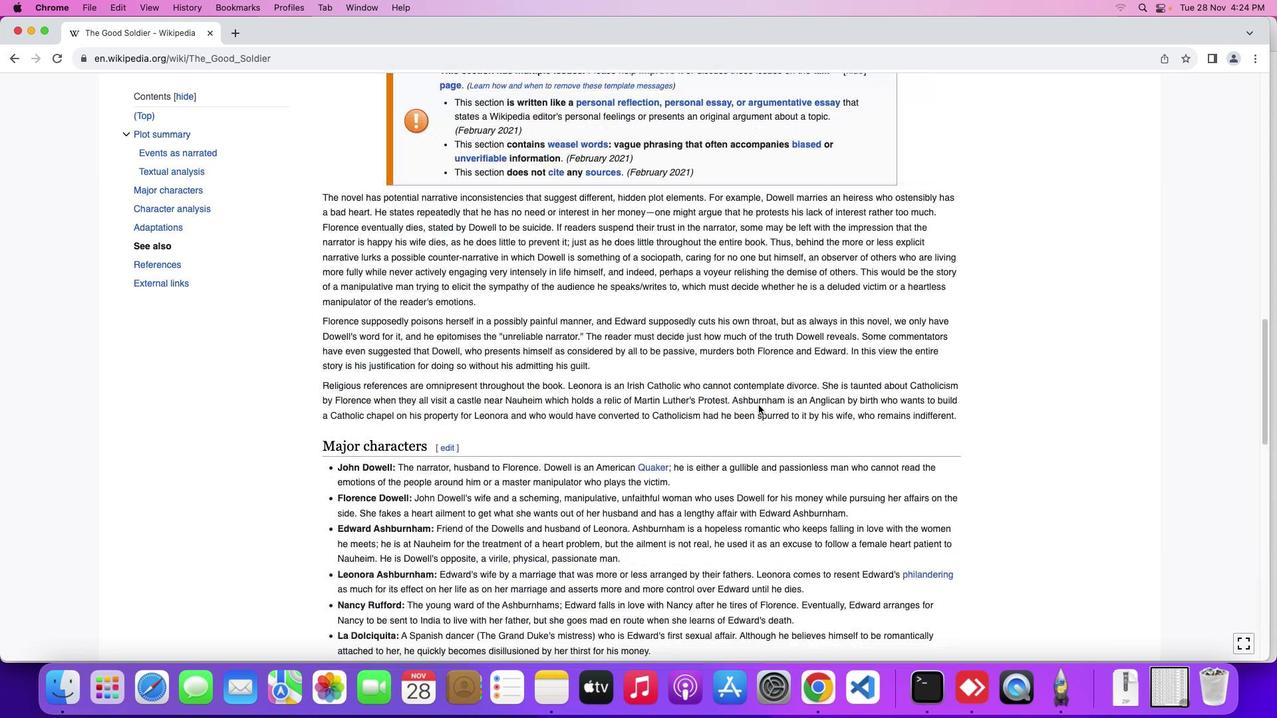 
Action: Mouse scrolled (757, 407) with delta (0, 4)
Screenshot: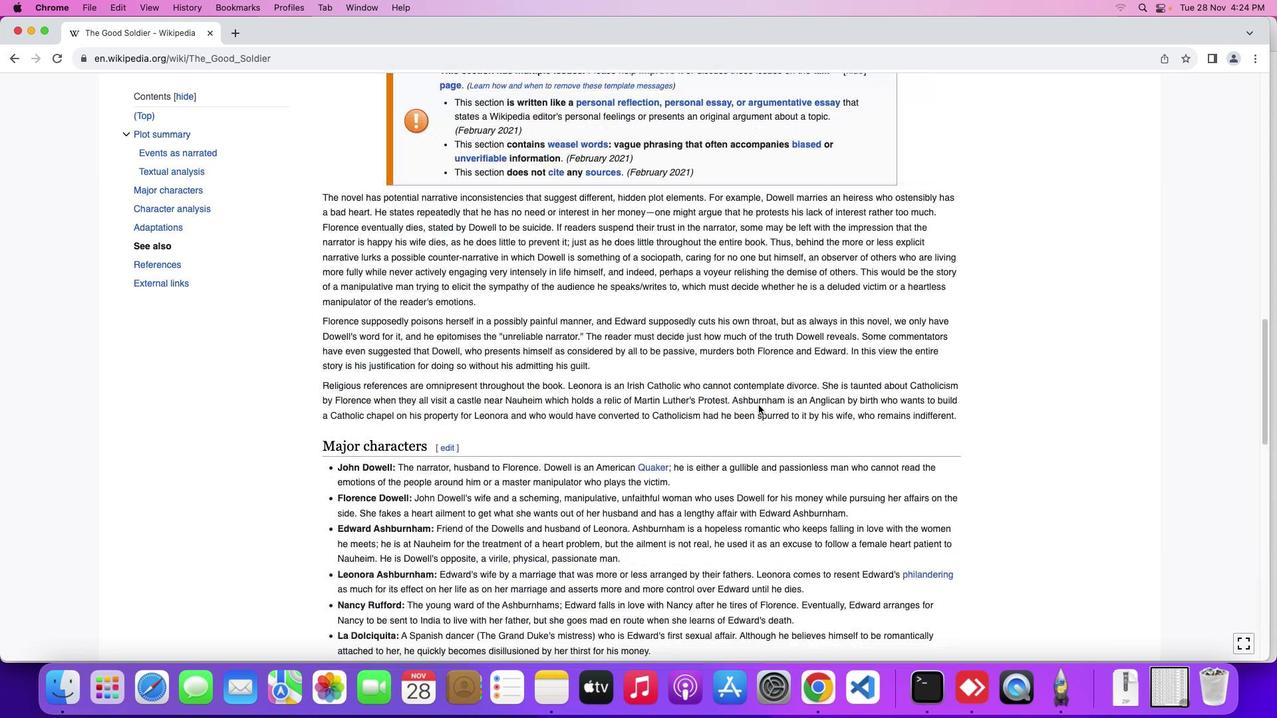 
Action: Mouse moved to (760, 404)
Screenshot: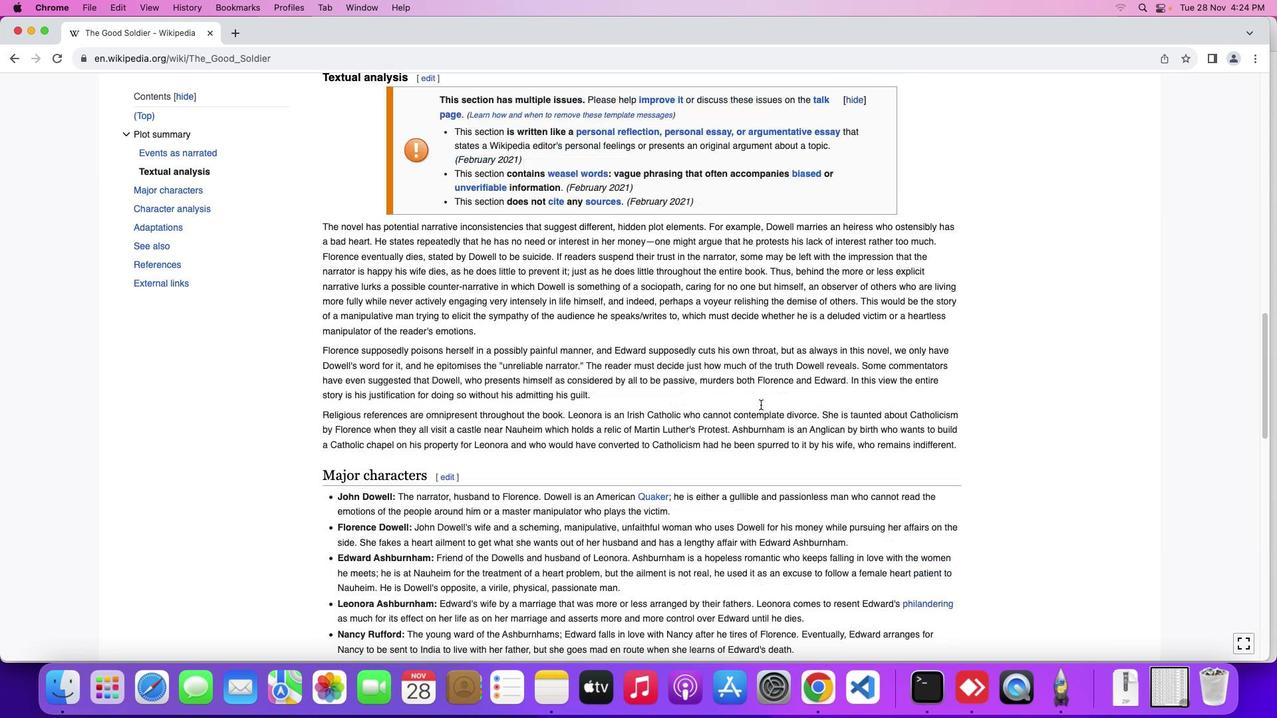
Action: Mouse scrolled (760, 404) with delta (0, 0)
Screenshot: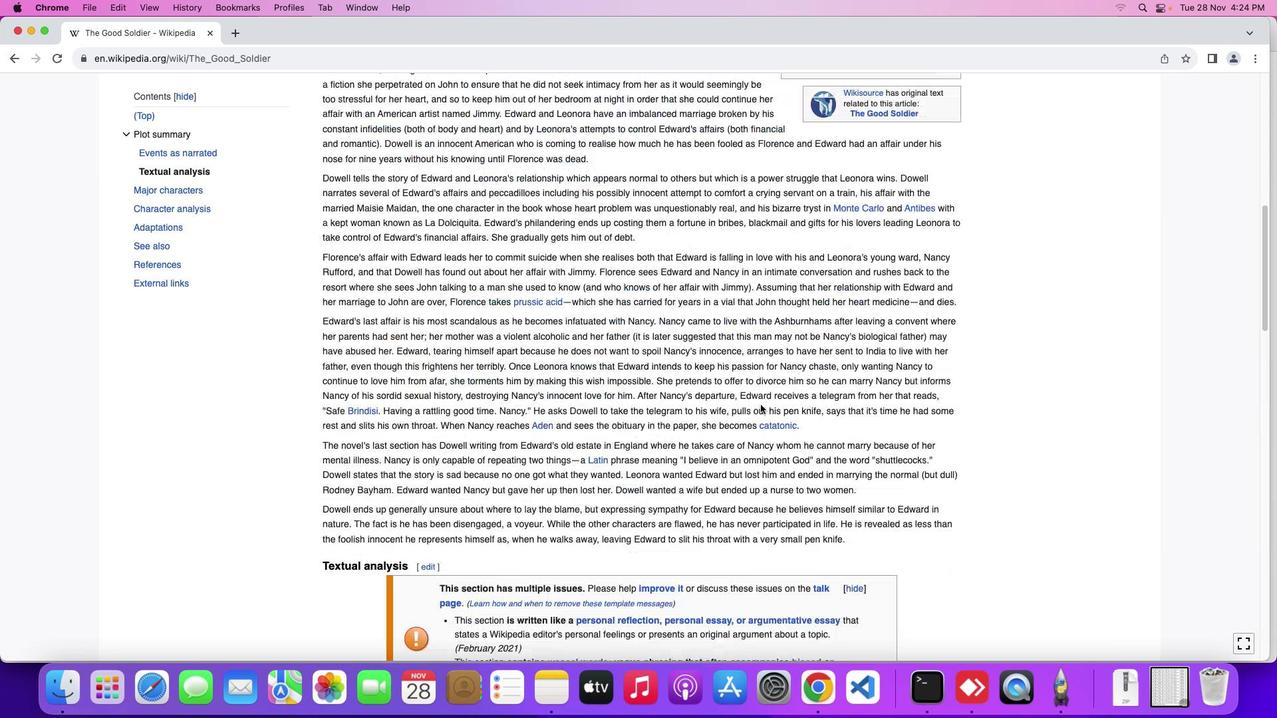 
Action: Mouse scrolled (760, 404) with delta (0, 0)
Screenshot: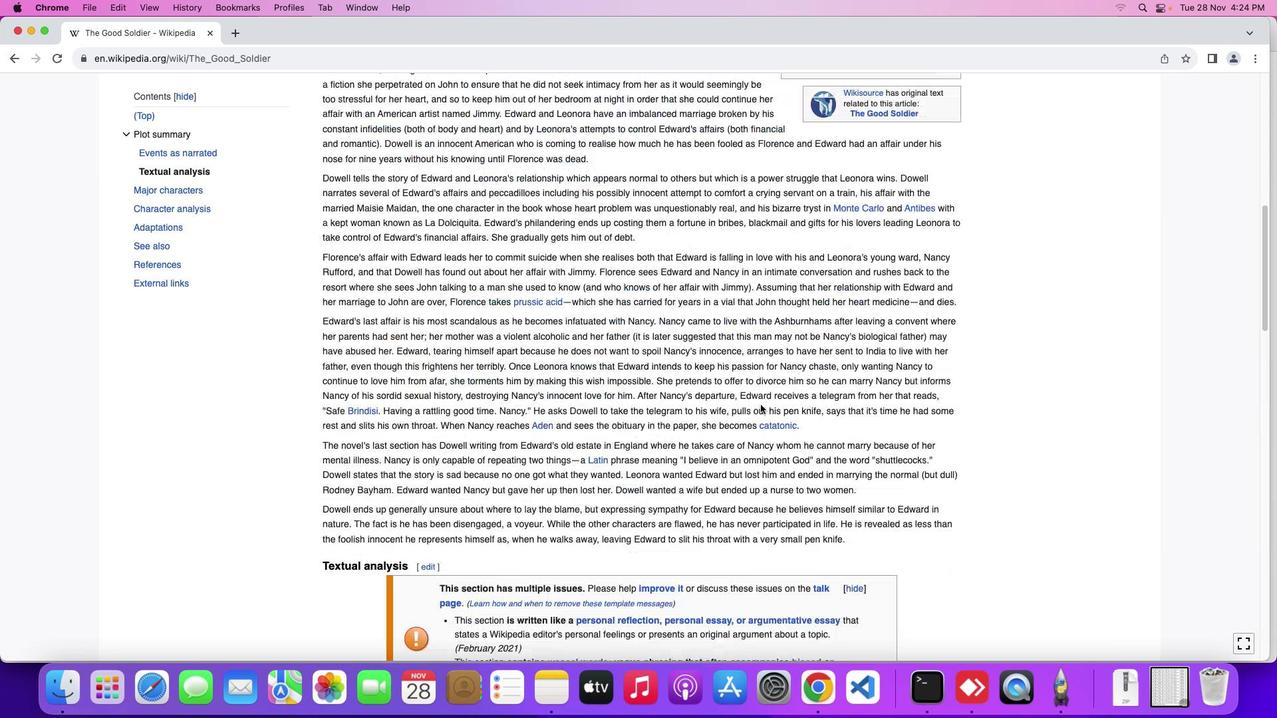 
Action: Mouse scrolled (760, 404) with delta (0, 2)
Screenshot: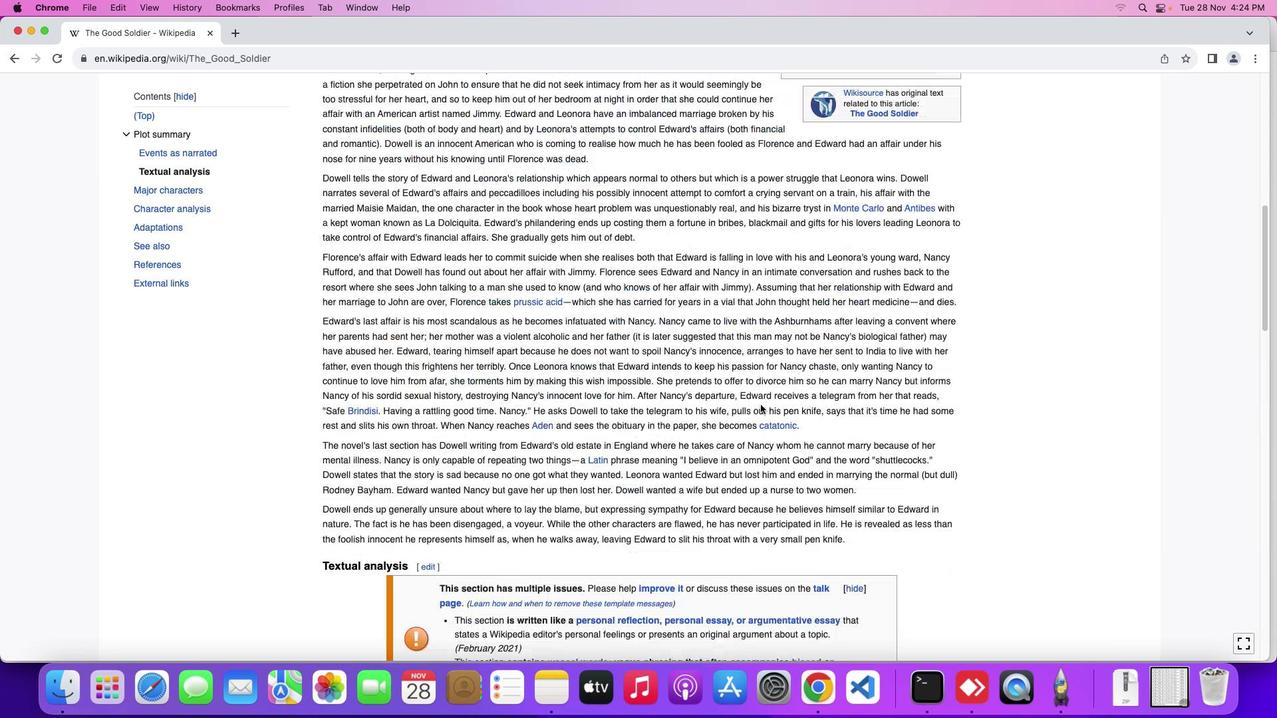 
Action: Mouse scrolled (760, 404) with delta (0, 3)
Screenshot: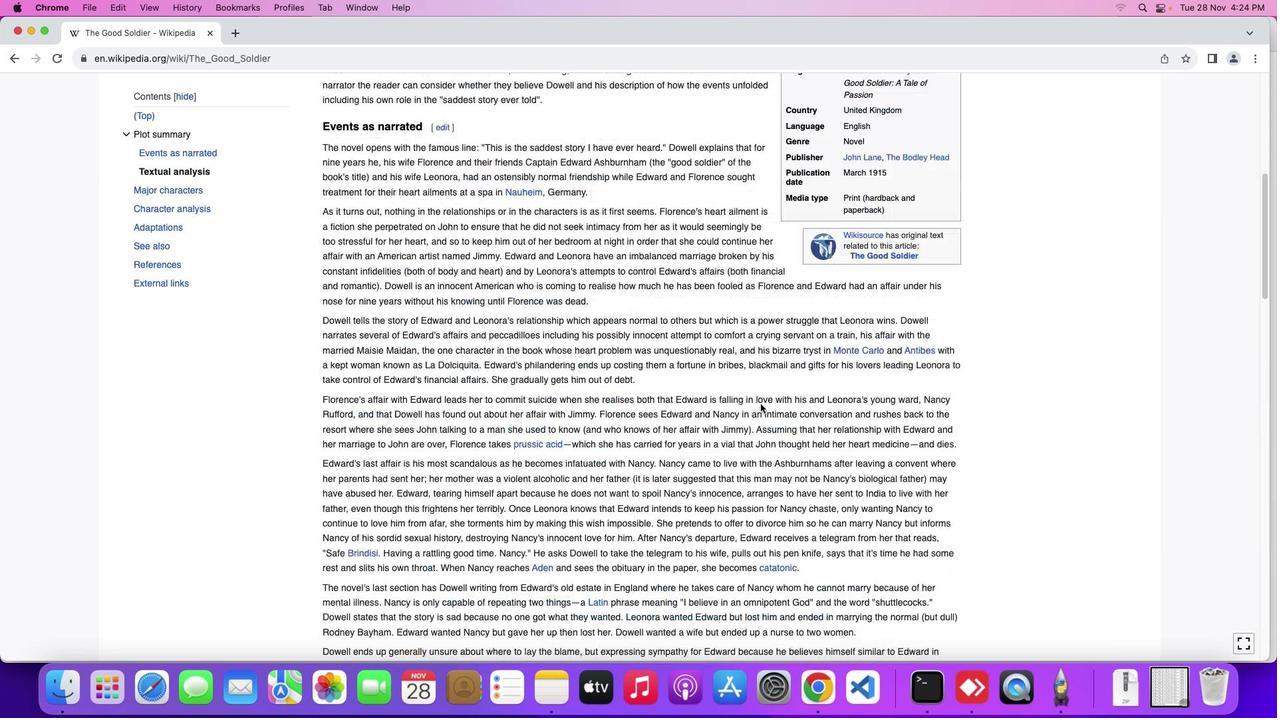 
Action: Mouse scrolled (760, 404) with delta (0, 3)
Screenshot: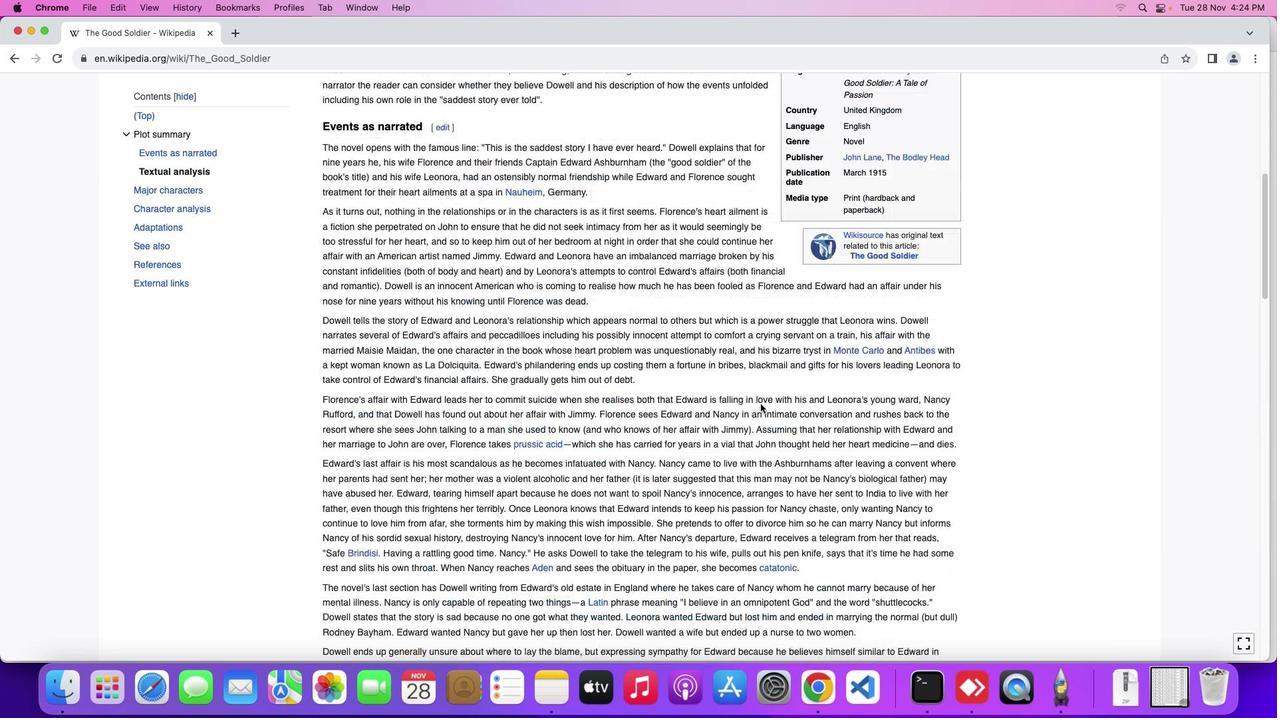 
Action: Mouse scrolled (760, 404) with delta (0, 4)
Screenshot: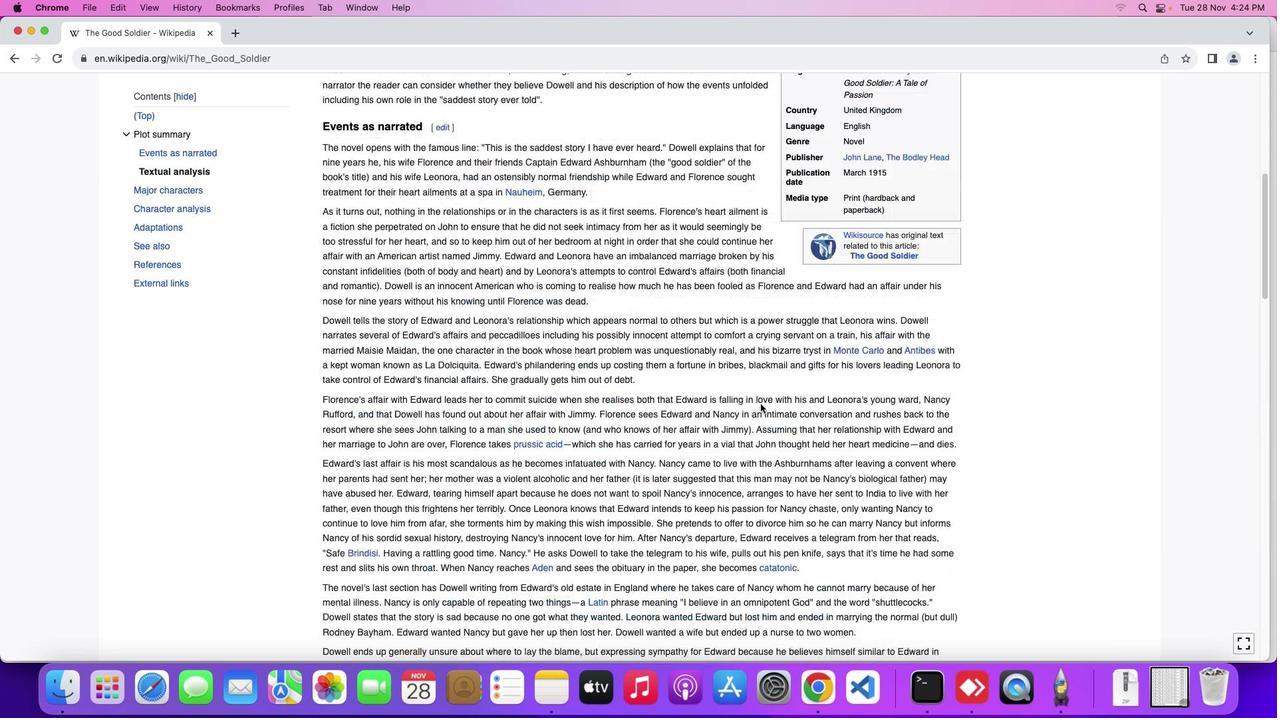 
Action: Mouse moved to (761, 402)
Screenshot: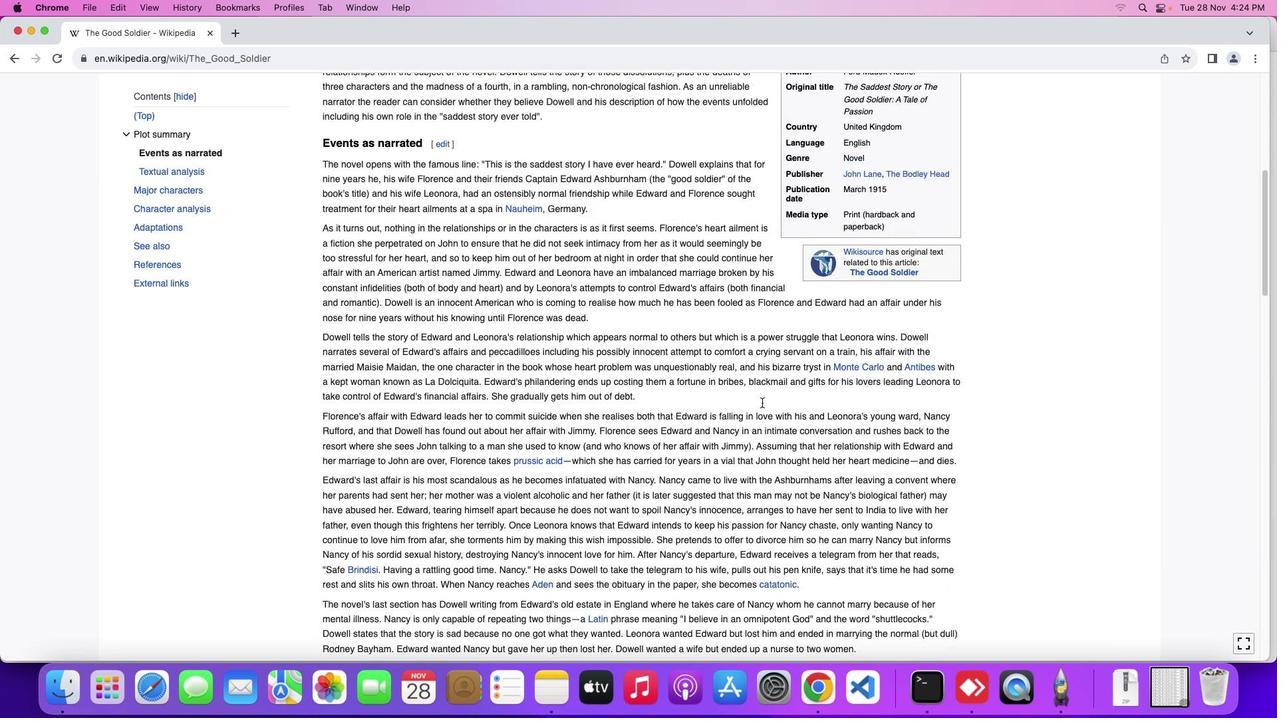 
Action: Mouse scrolled (761, 402) with delta (0, 0)
Screenshot: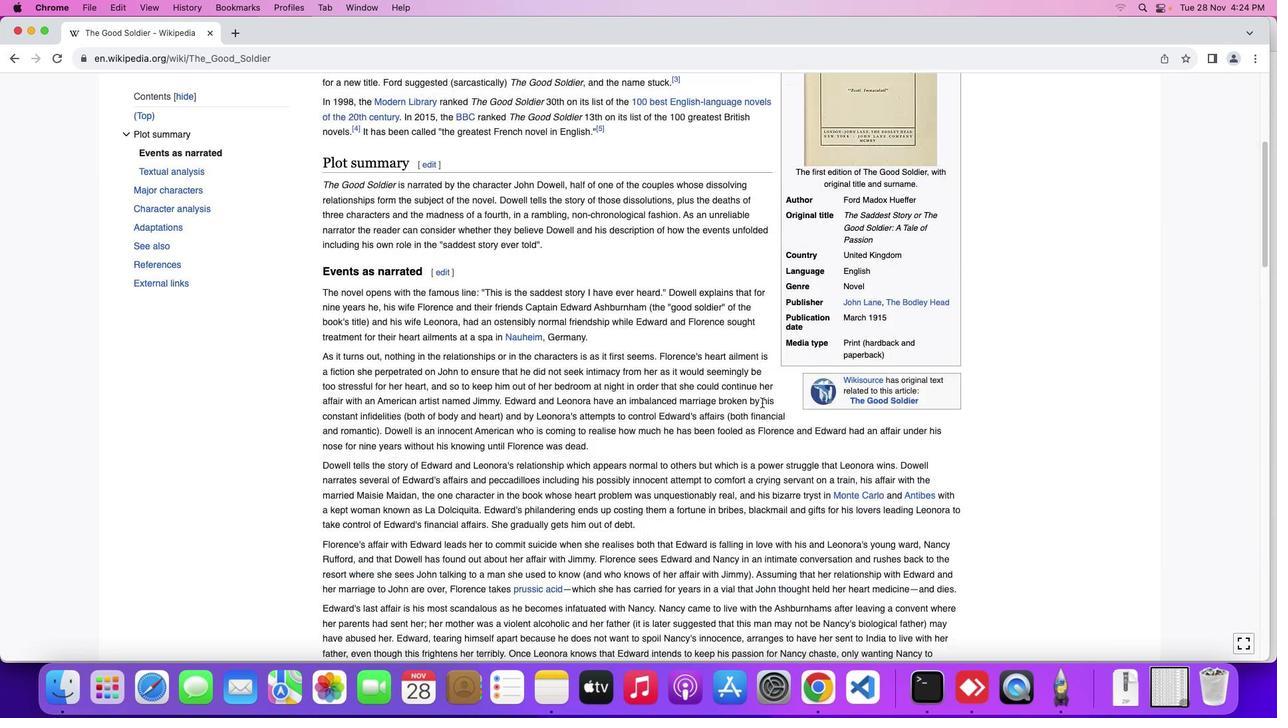 
Action: Mouse scrolled (761, 402) with delta (0, 0)
Screenshot: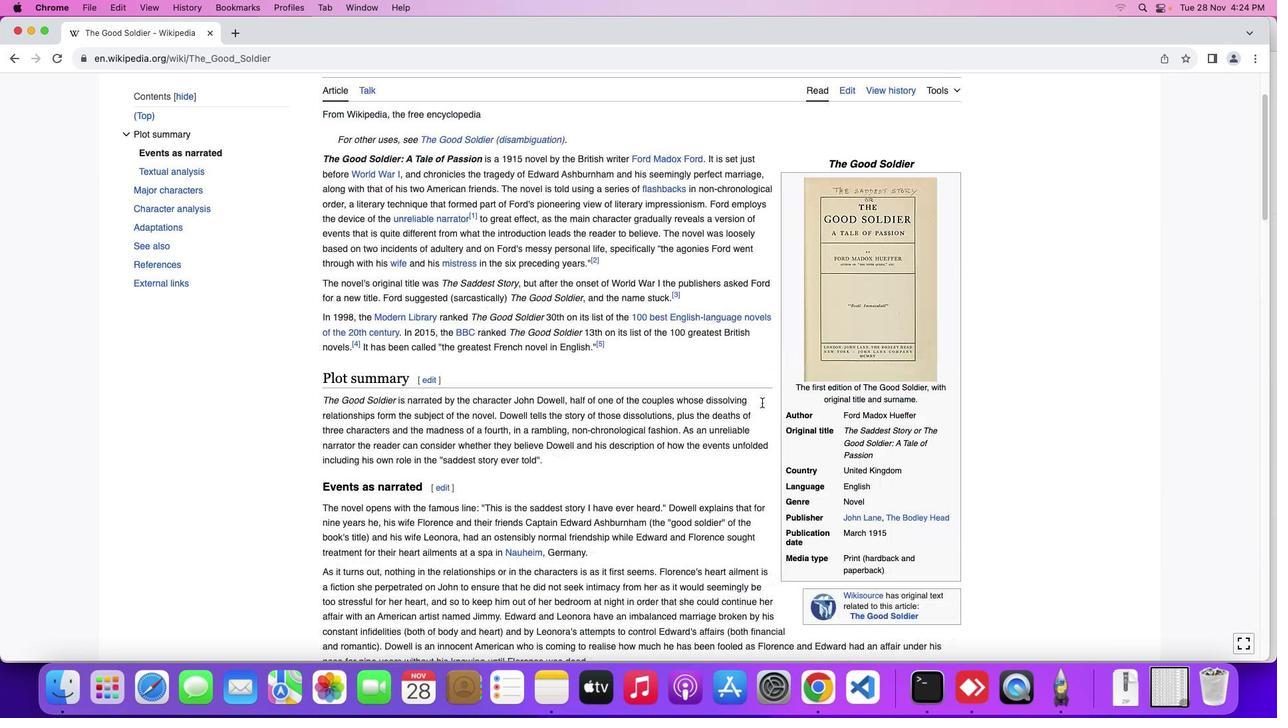 
Action: Mouse scrolled (761, 402) with delta (0, 1)
Screenshot: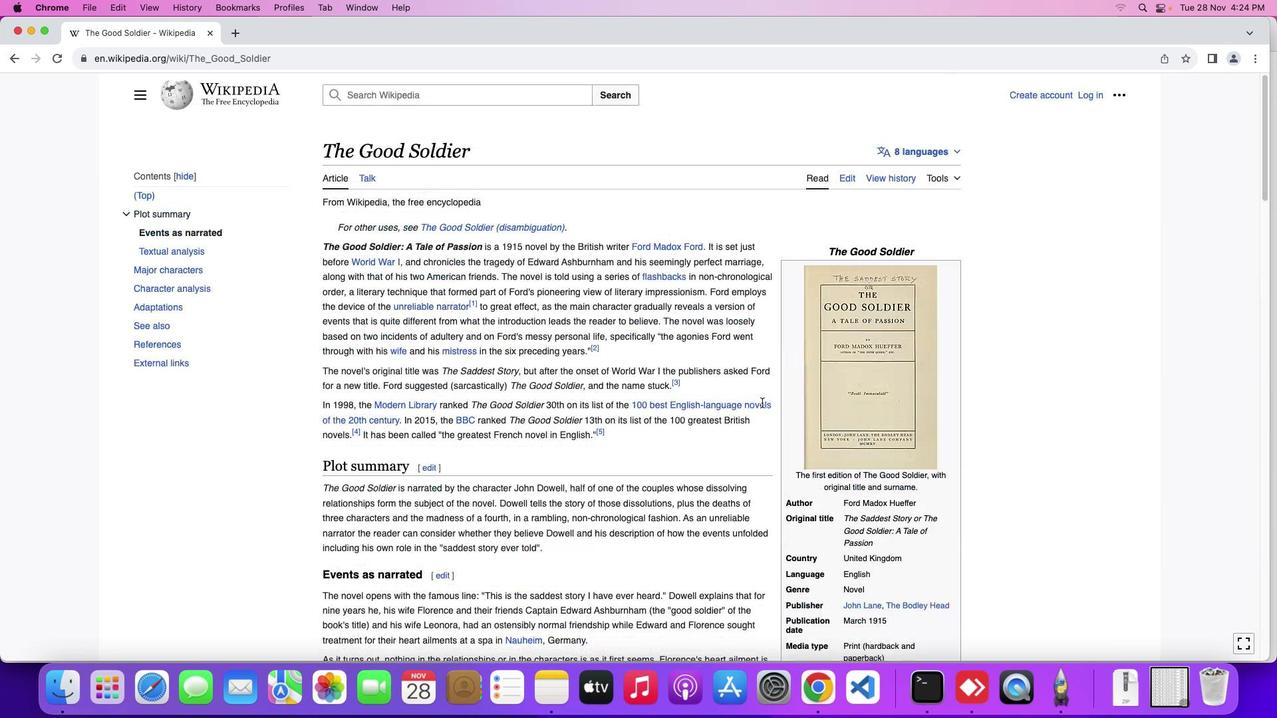 
Action: Mouse scrolled (761, 402) with delta (0, 3)
Screenshot: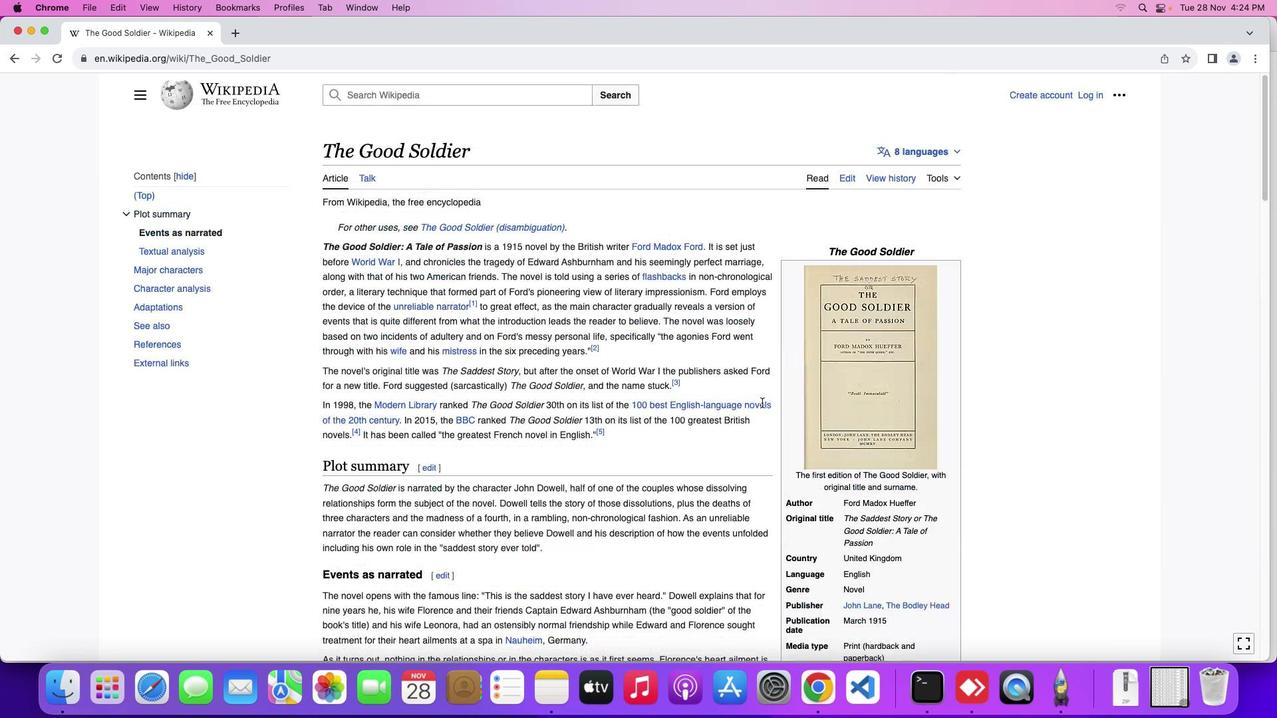 
Action: Mouse scrolled (761, 402) with delta (0, 3)
Screenshot: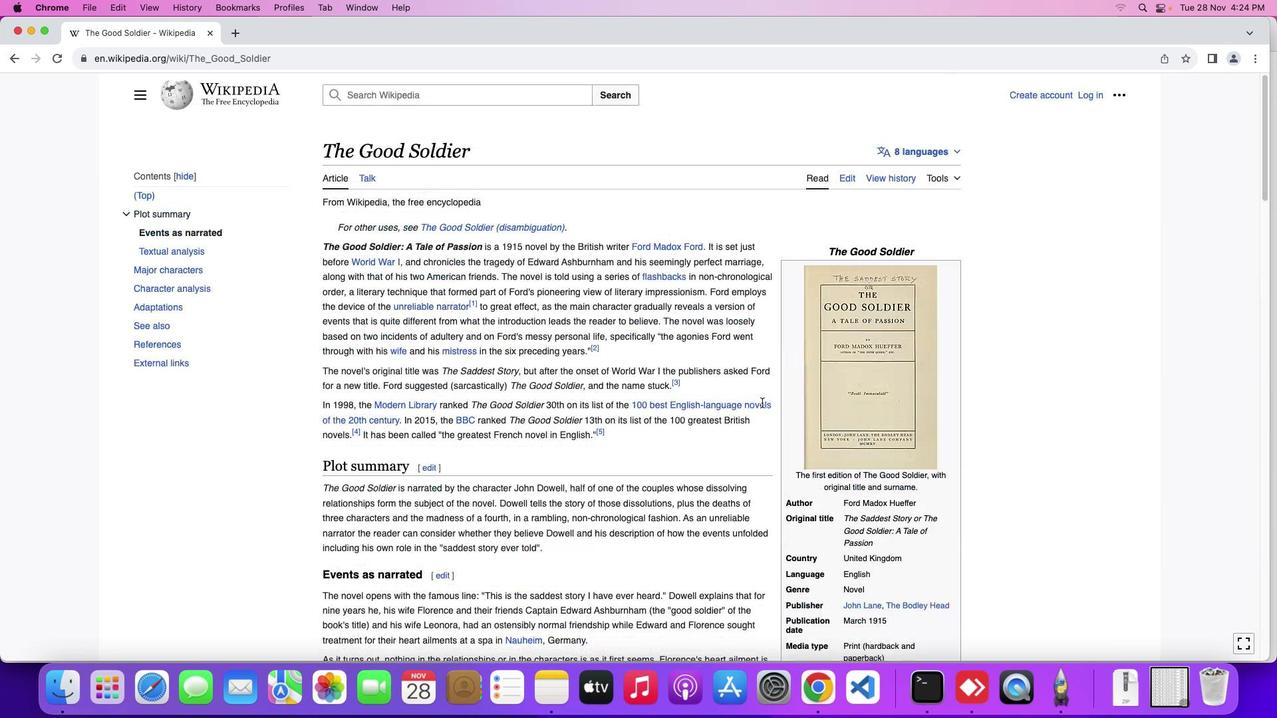 
Action: Mouse scrolled (761, 402) with delta (0, 4)
Screenshot: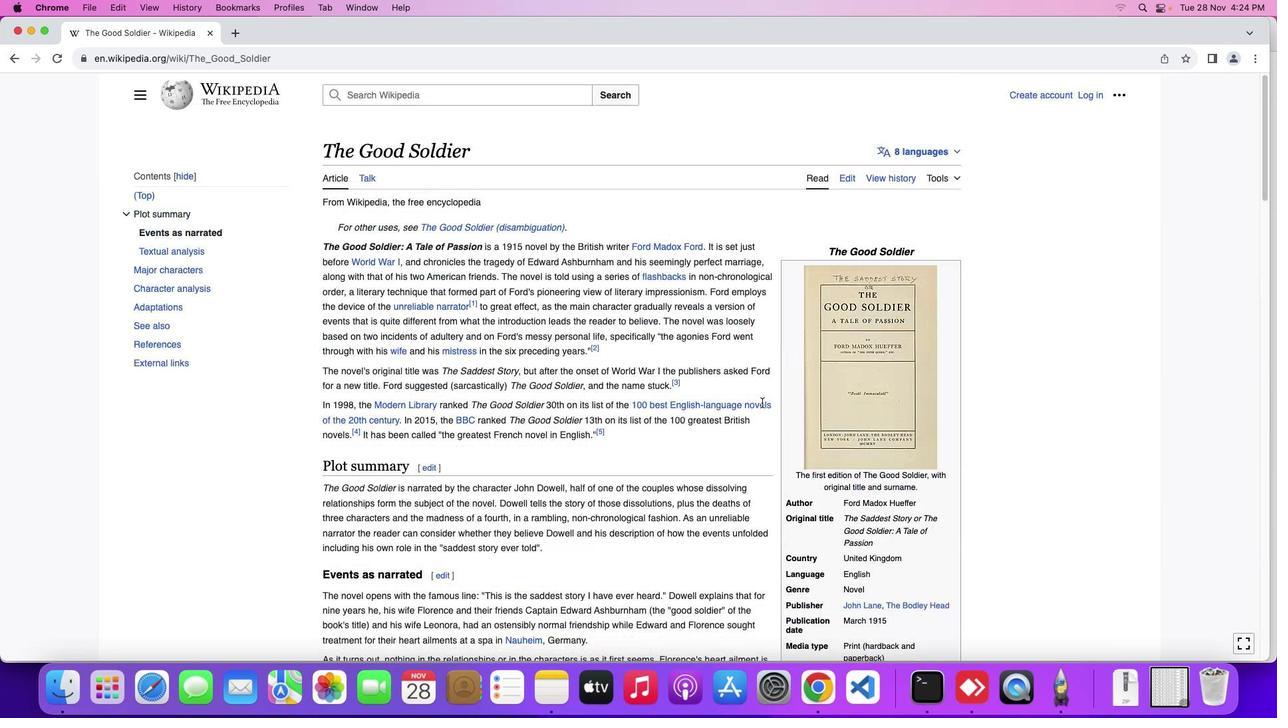 
Action: Mouse scrolled (761, 402) with delta (0, 0)
Screenshot: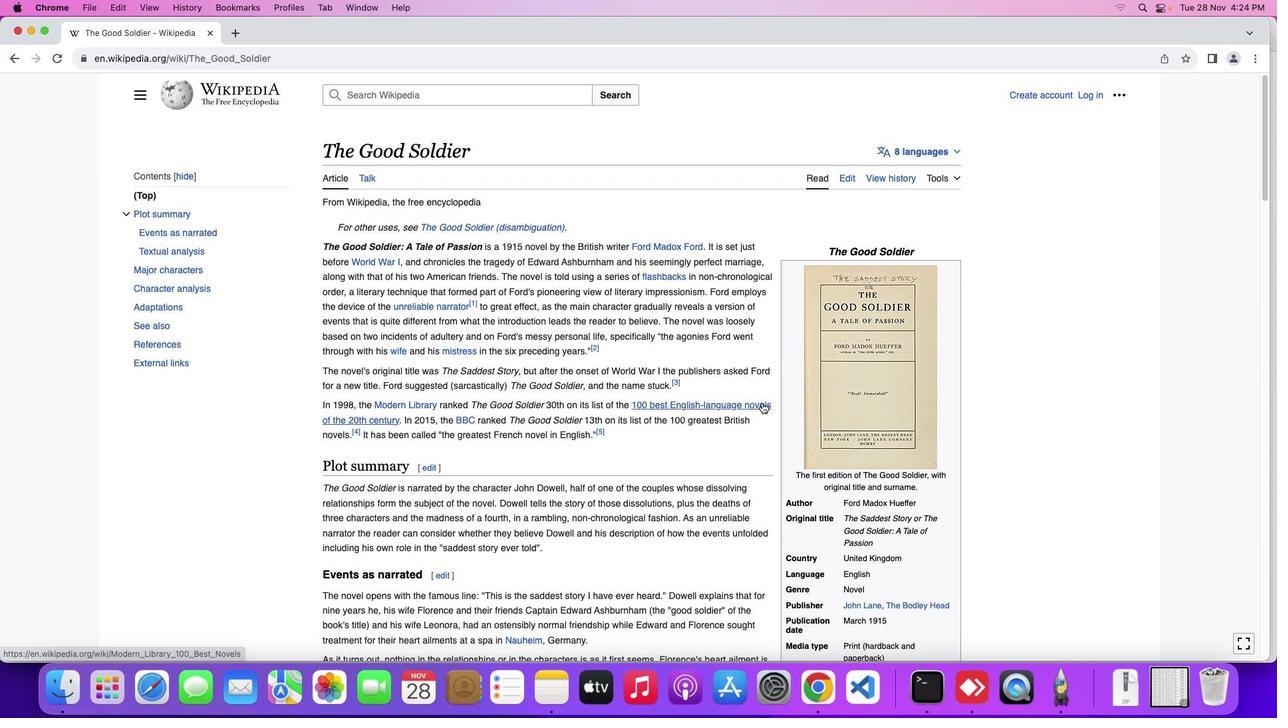 
Action: Mouse scrolled (761, 402) with delta (0, 0)
Screenshot: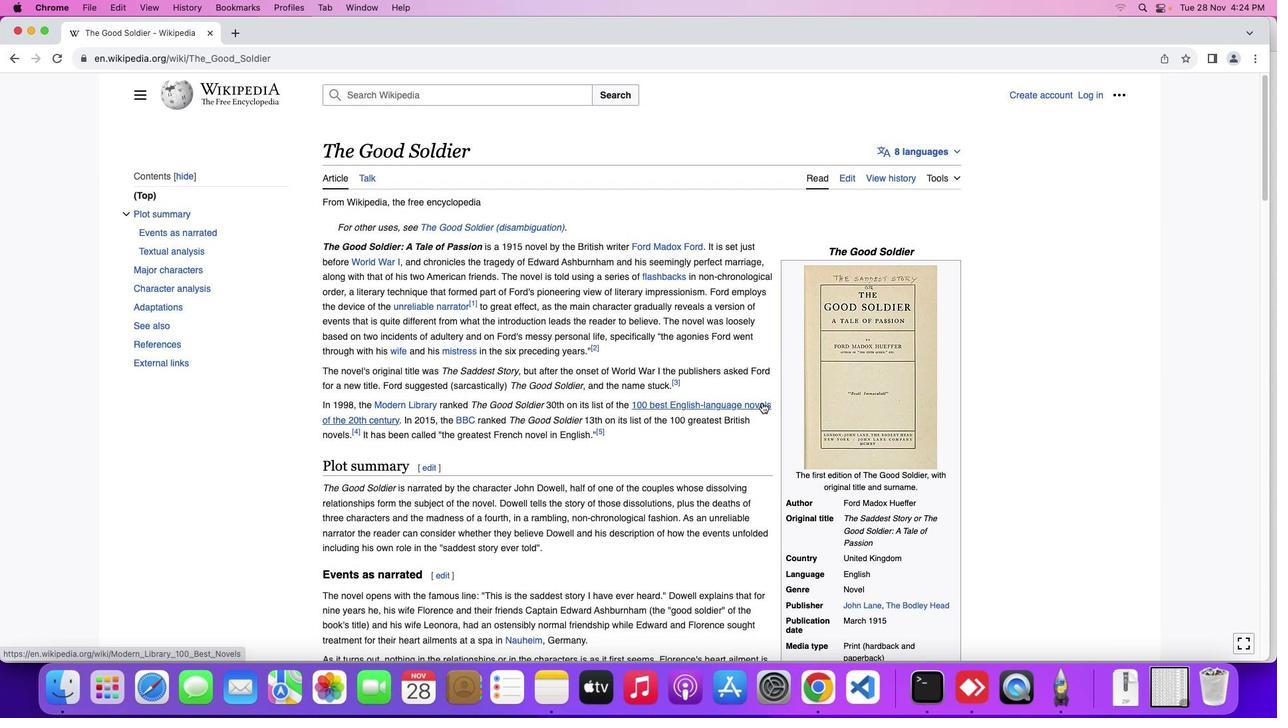 
Action: Mouse scrolled (761, 402) with delta (0, 1)
Screenshot: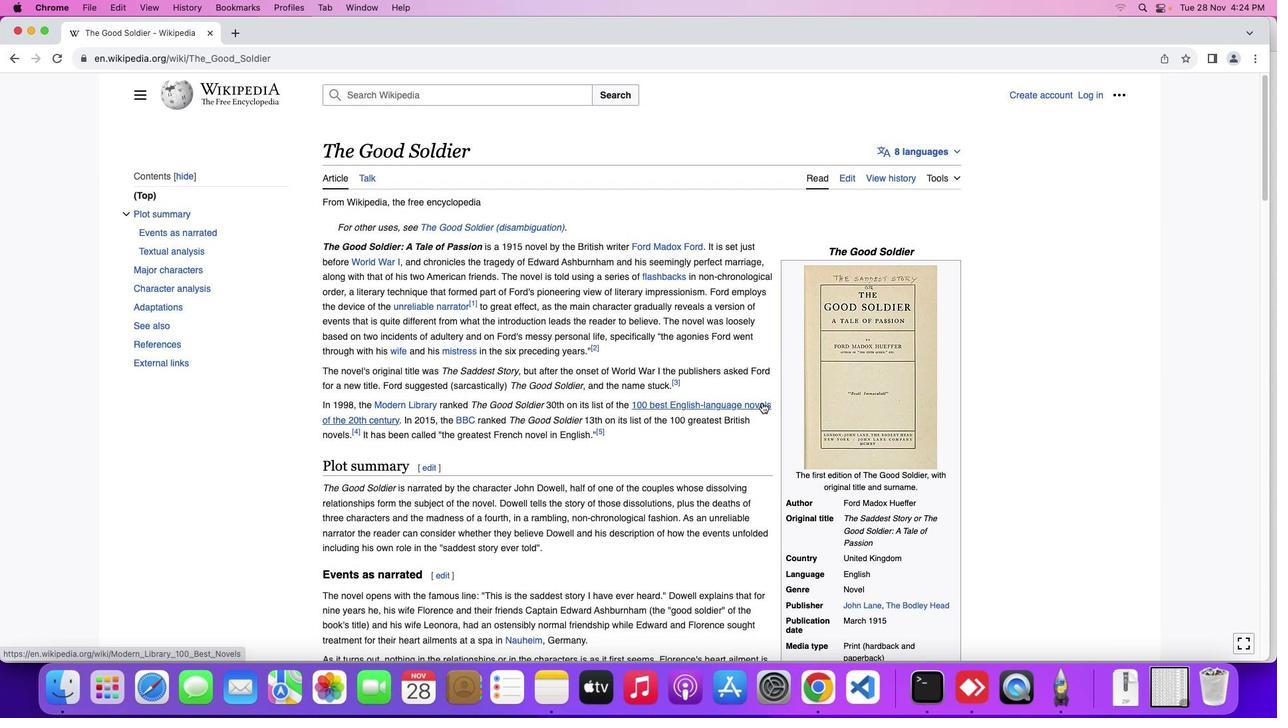 
Action: Mouse scrolled (761, 402) with delta (0, 3)
Screenshot: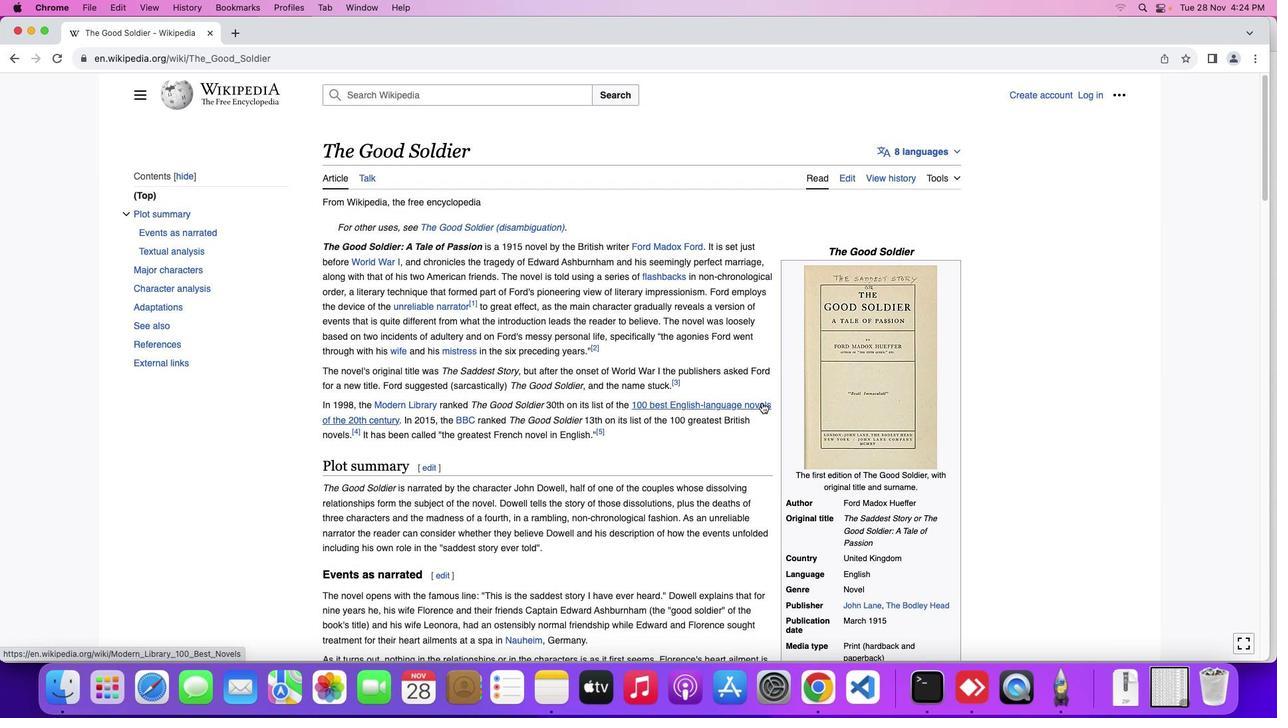 
Action: Mouse scrolled (761, 402) with delta (0, 3)
Screenshot: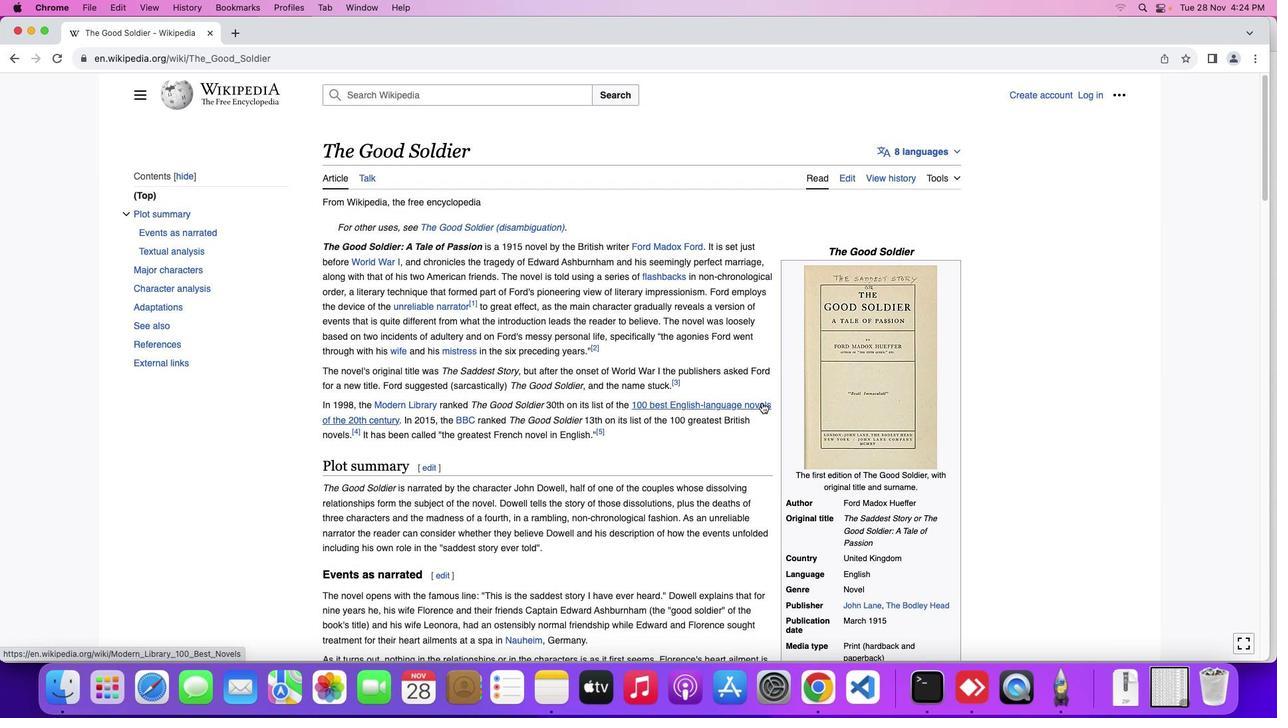 
Action: Mouse moved to (763, 401)
Screenshot: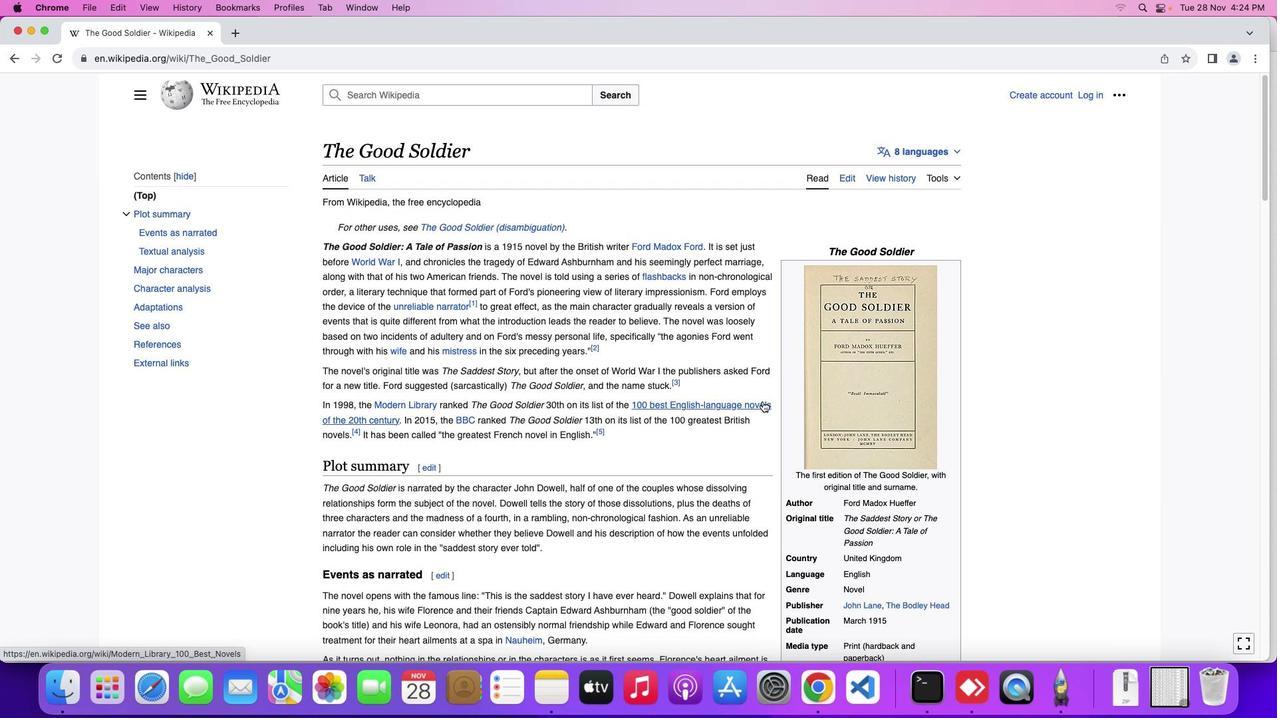 
Action: Mouse scrolled (763, 401) with delta (0, 0)
Screenshot: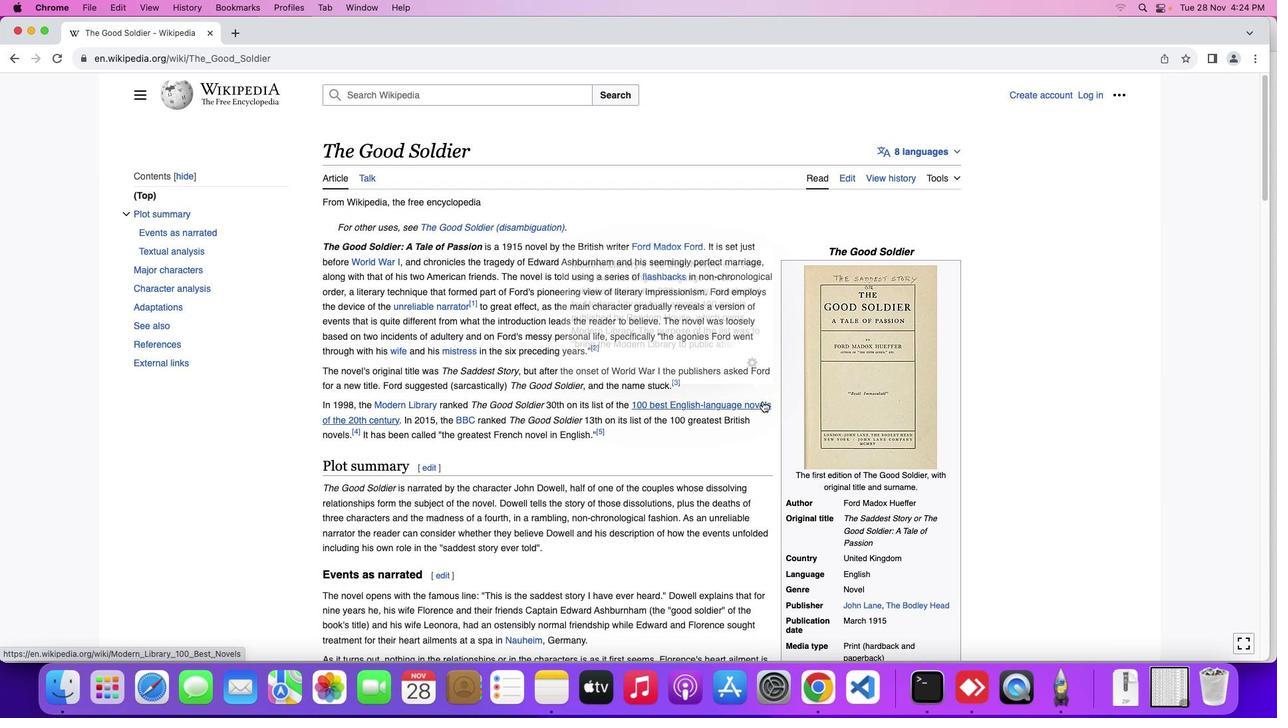 
Action: Mouse scrolled (763, 401) with delta (0, 0)
Screenshot: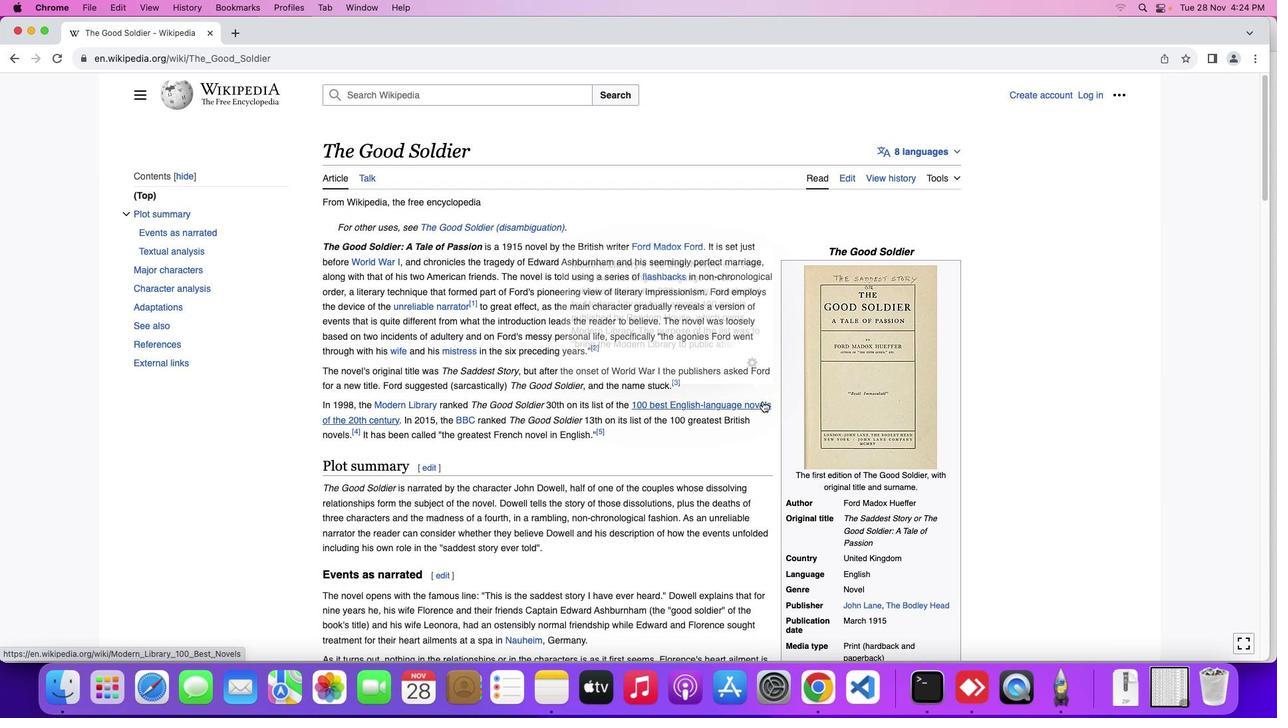 
Action: Mouse scrolled (763, 401) with delta (0, 1)
Screenshot: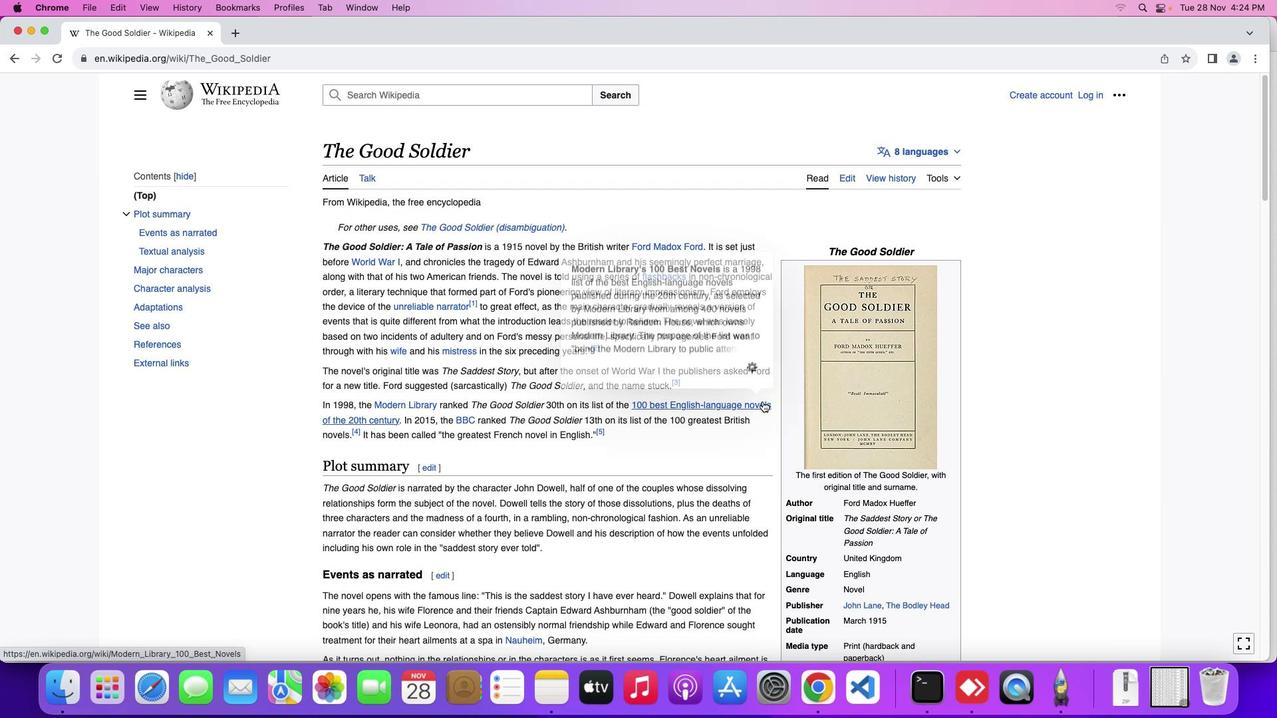 
Action: Mouse scrolled (763, 401) with delta (0, 3)
Screenshot: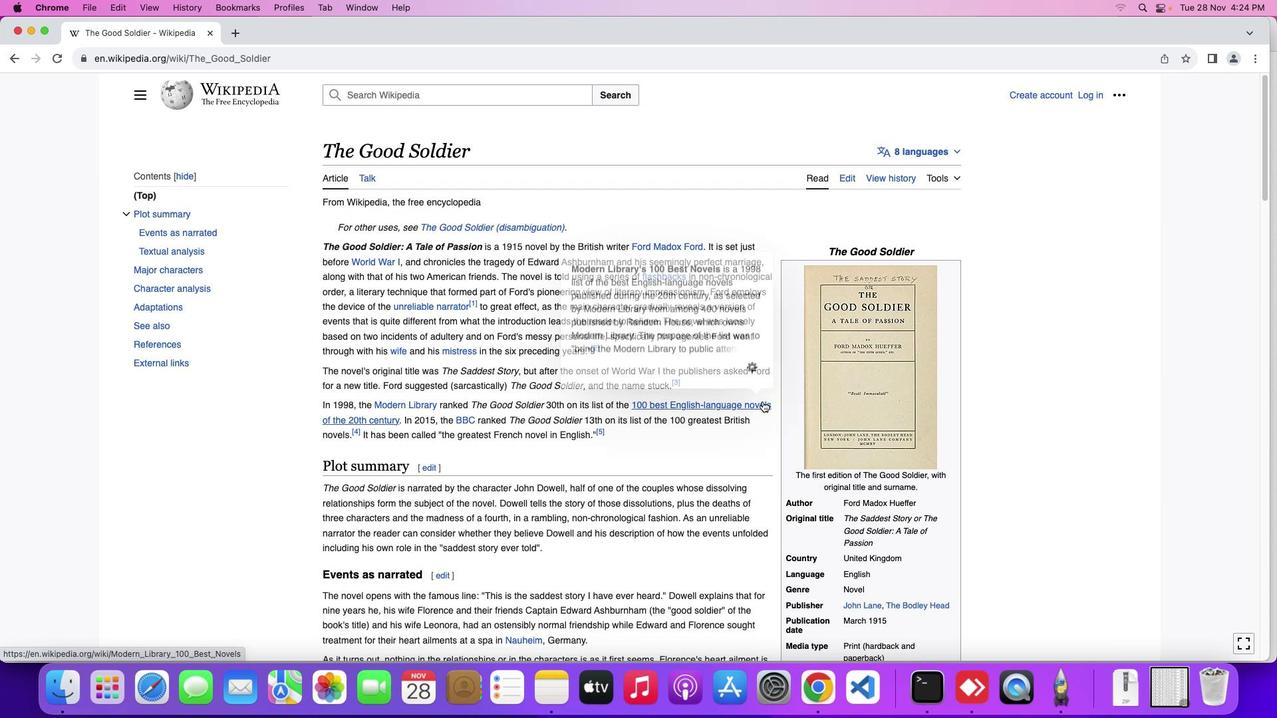 
Action: Mouse scrolled (763, 401) with delta (0, 3)
Screenshot: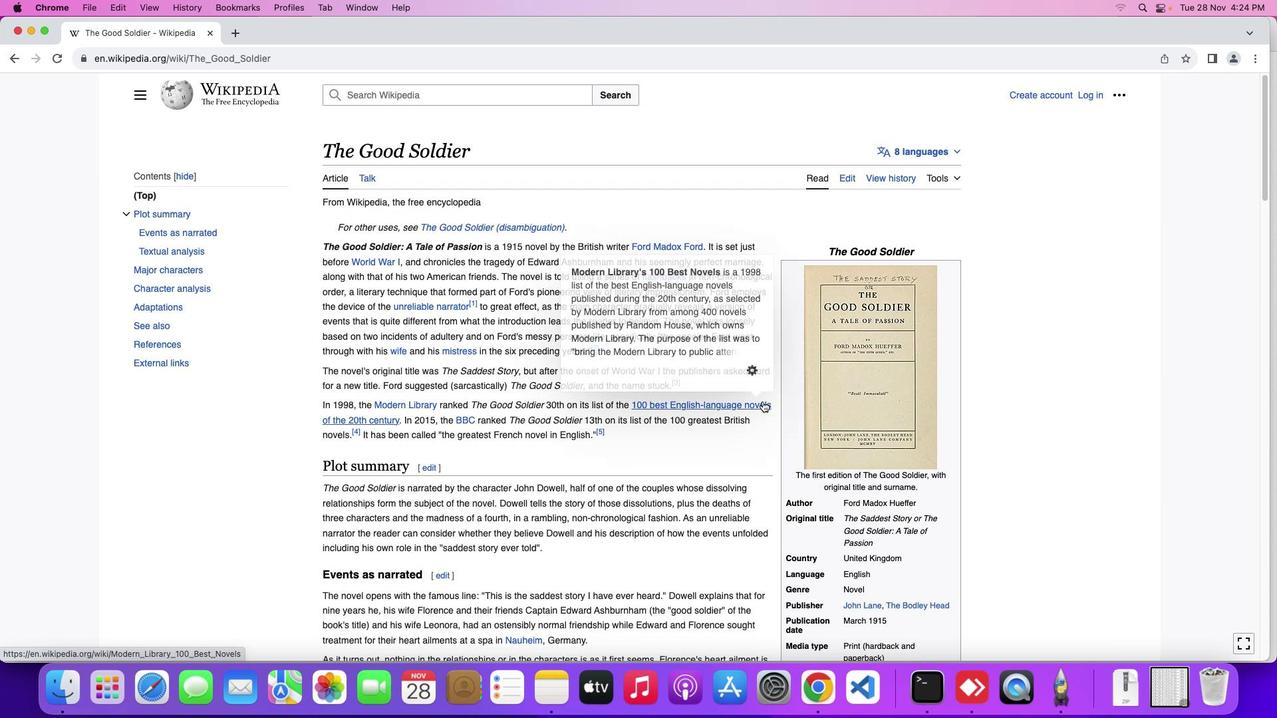 
Action: Mouse moved to (32, 33)
Screenshot: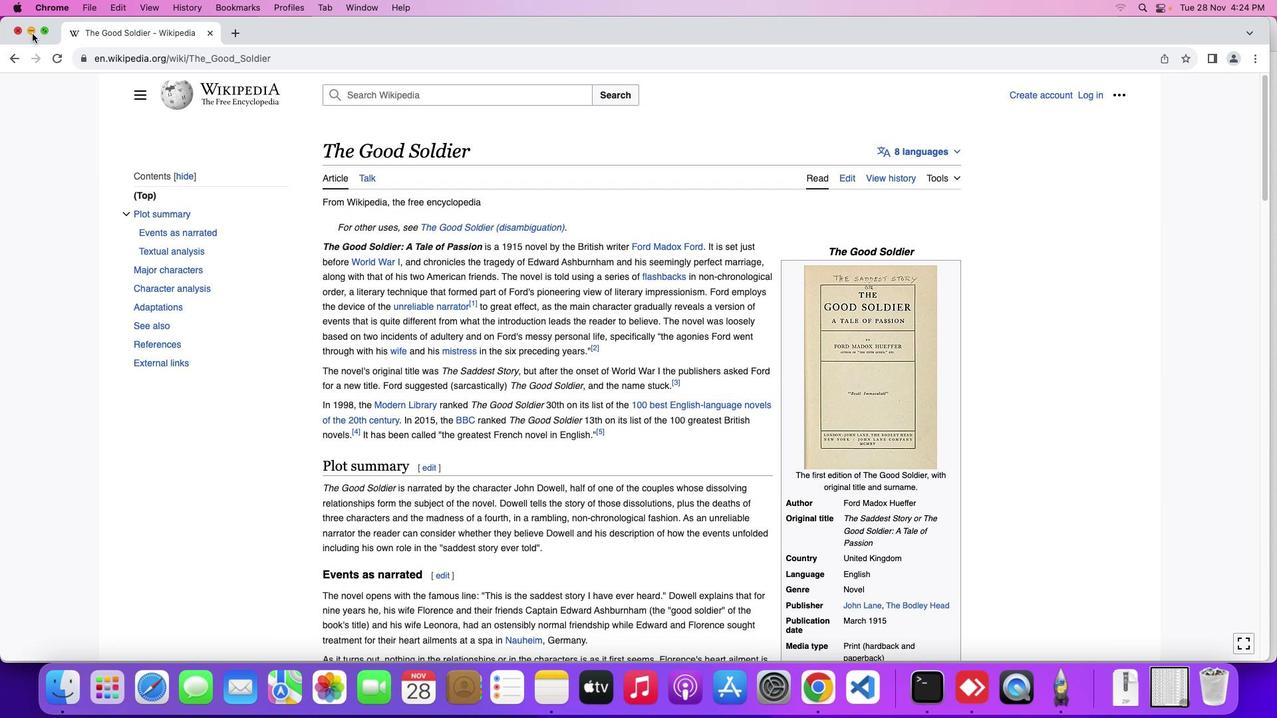 
Action: Mouse pressed left at (32, 33)
Screenshot: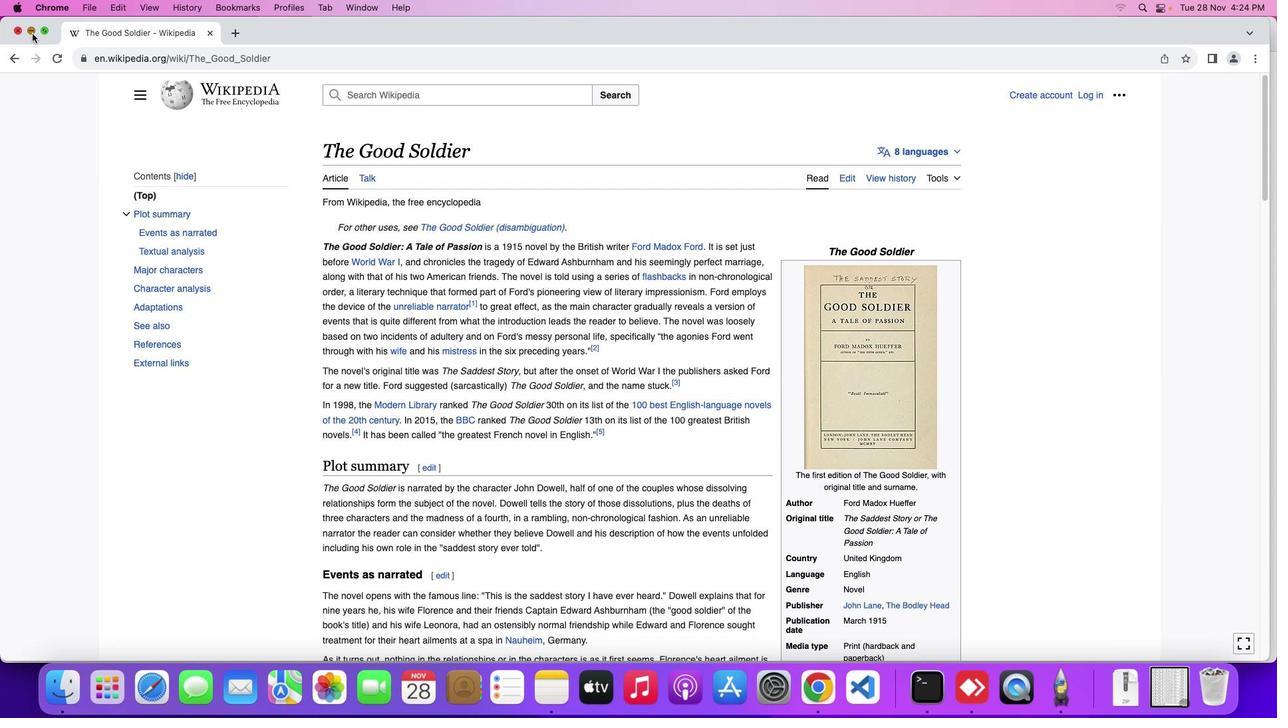 
Action: Mouse moved to (57, 108)
Screenshot: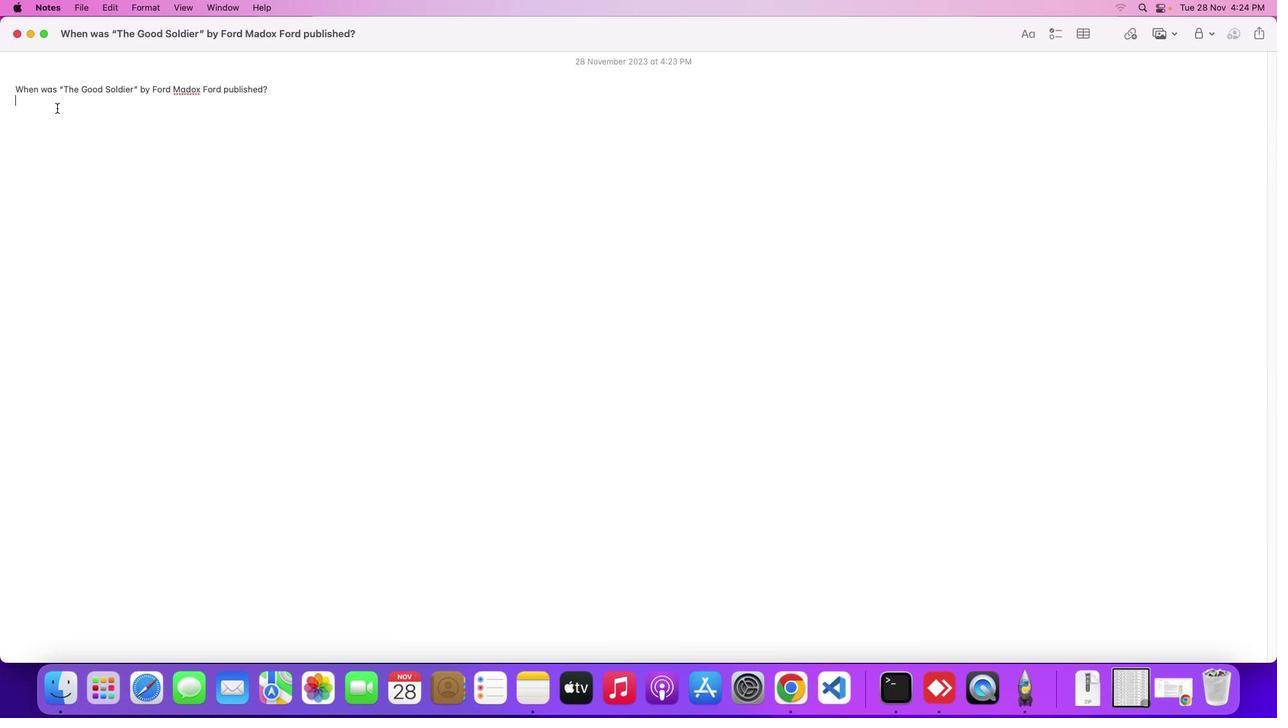 
Action: Mouse pressed left at (57, 108)
Screenshot: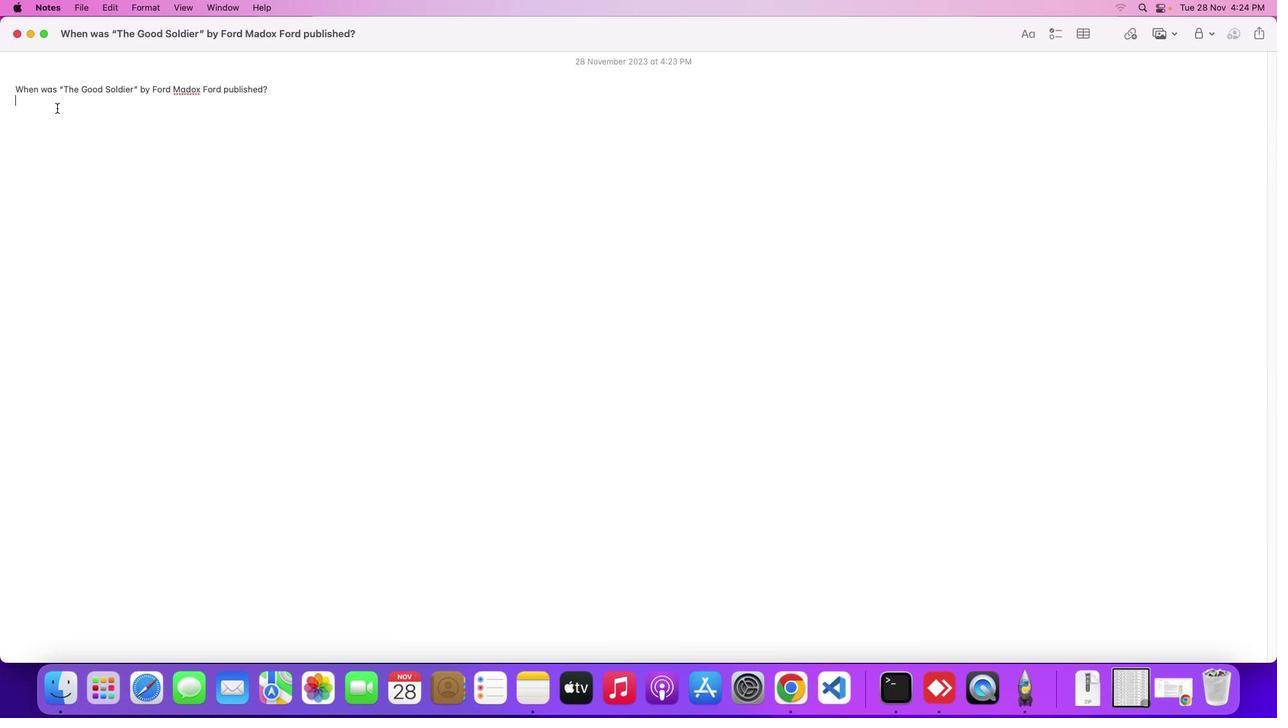 
Action: Mouse moved to (48, 105)
Screenshot: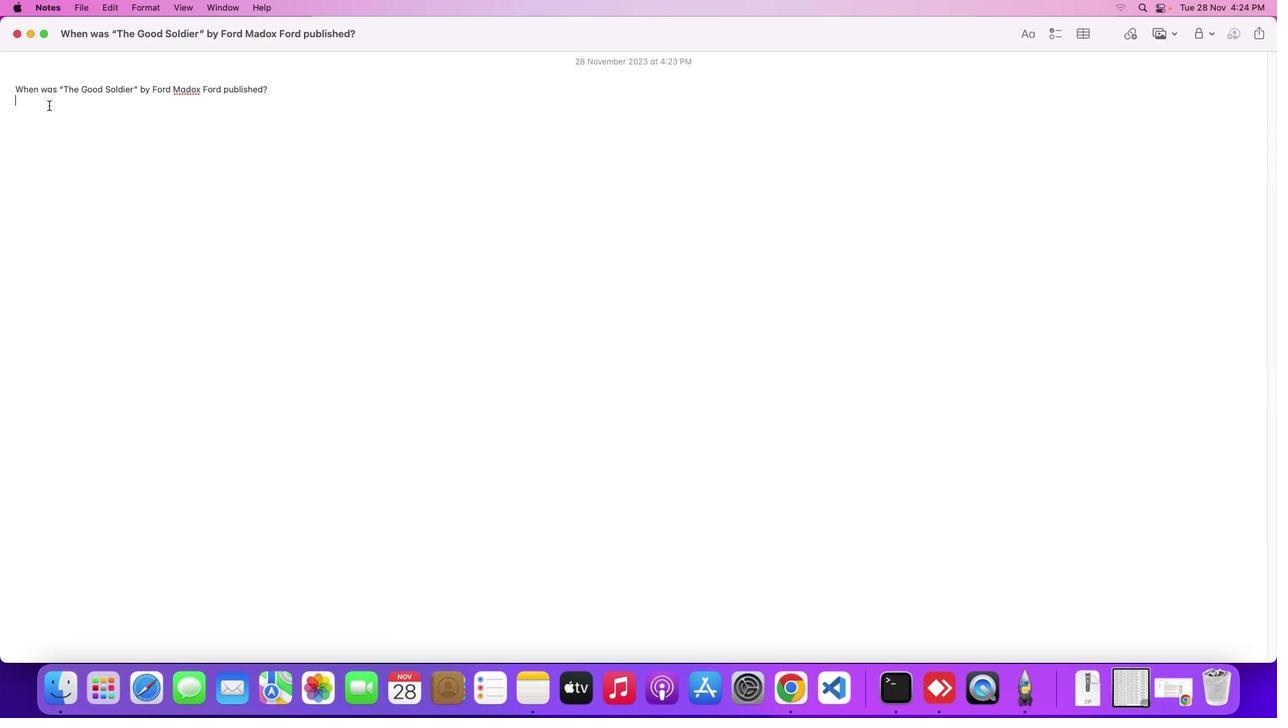 
Action: Mouse pressed left at (48, 105)
Screenshot: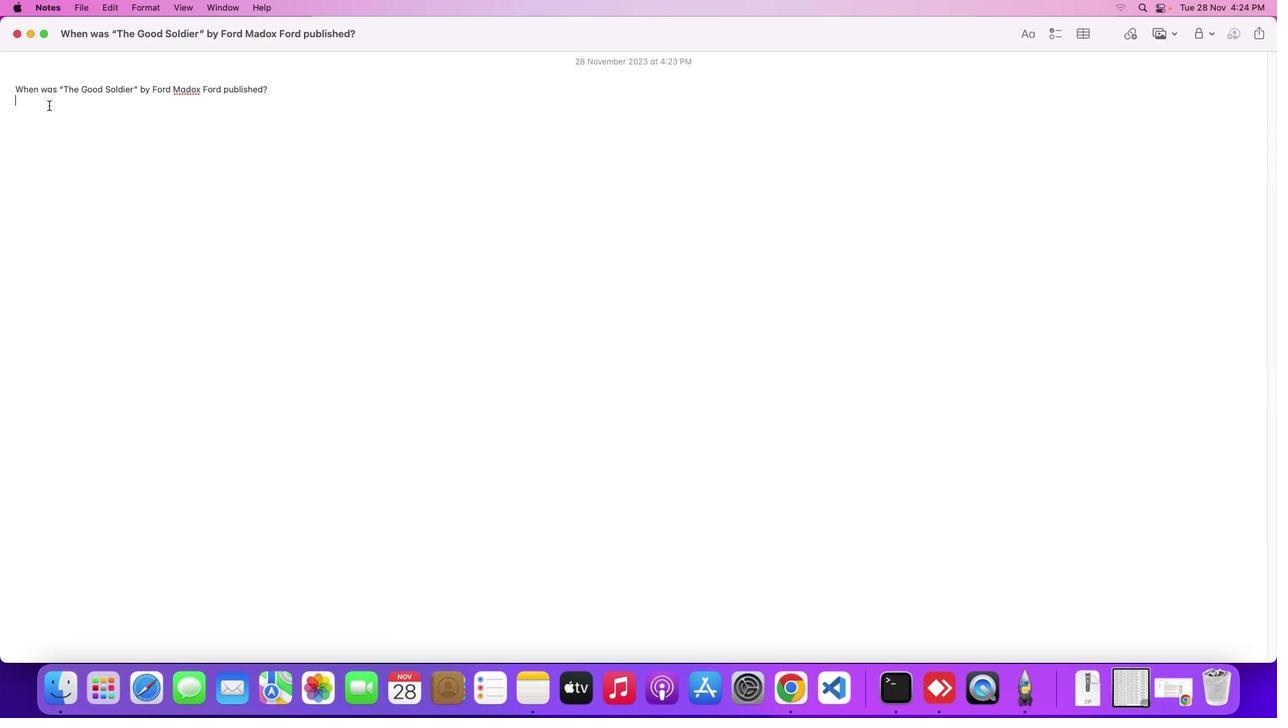 
Action: Mouse moved to (142, 116)
Screenshot: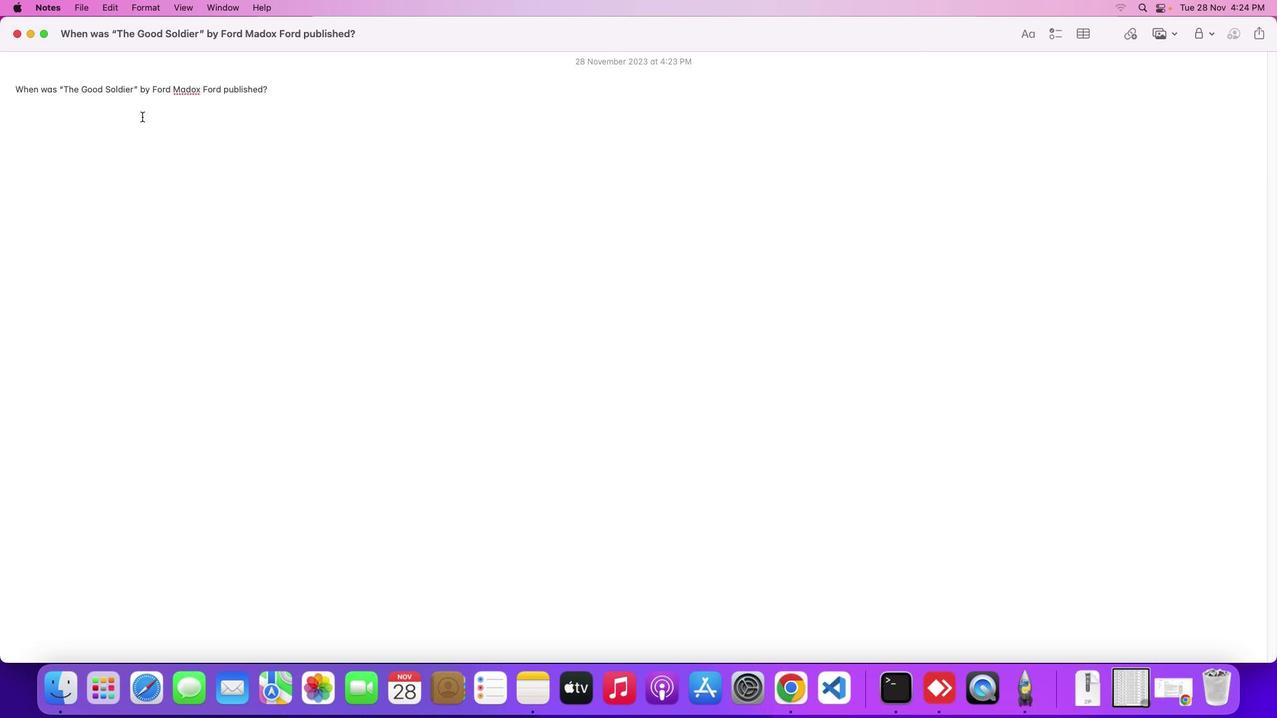 
Action: Key pressed Key.shift'"'Key.shift'T''h''e'Key.spaceKey.shift'G''o''o''d'Key.spaceKey.shift'S''o''l''d''i''e''r'Key.shift'"'Key.space'b''y'Key.spaceKey.shift'F''o''r''d'Key.spaceKey.shift'M''a''d''o''x'Key.spaceKey.backspaceKey.backspace'p'Key.backspace'o''x'Key.spaceKey.shift'F''o''r''d'Key.space'w''a''s'Key.space'p''u''b''l''i''s''h''e''d'Key.space'i''n''1''9''1''2'Key.backspace'5'Key.leftKey.leftKey.leftKey.leftKey.spaceKey.rightKey.rightKey.rightKey.right'.'Key.space
Screenshot: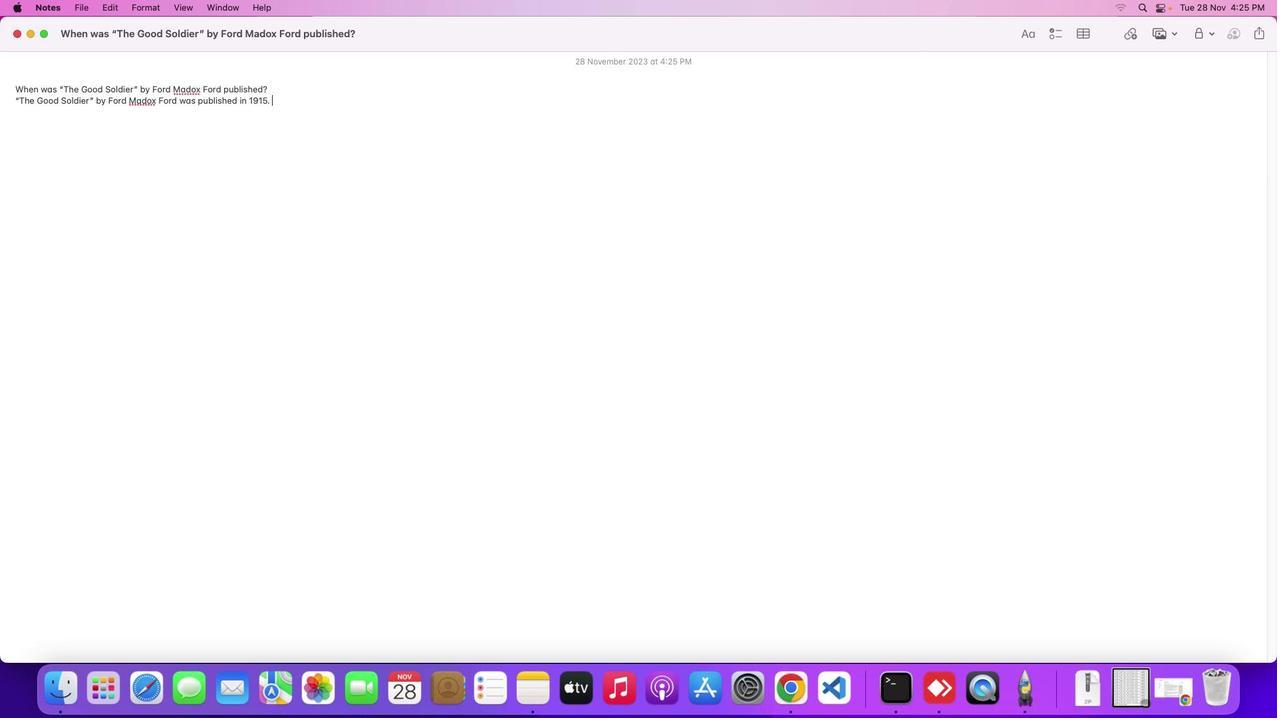 
